 Task: Create a due date automation trigger when advanced on, on the monday after a card is due add fields with custom field "Resume" set to a date less than 1 working days ago at 11:00 AM.
Action: Mouse moved to (1128, 350)
Screenshot: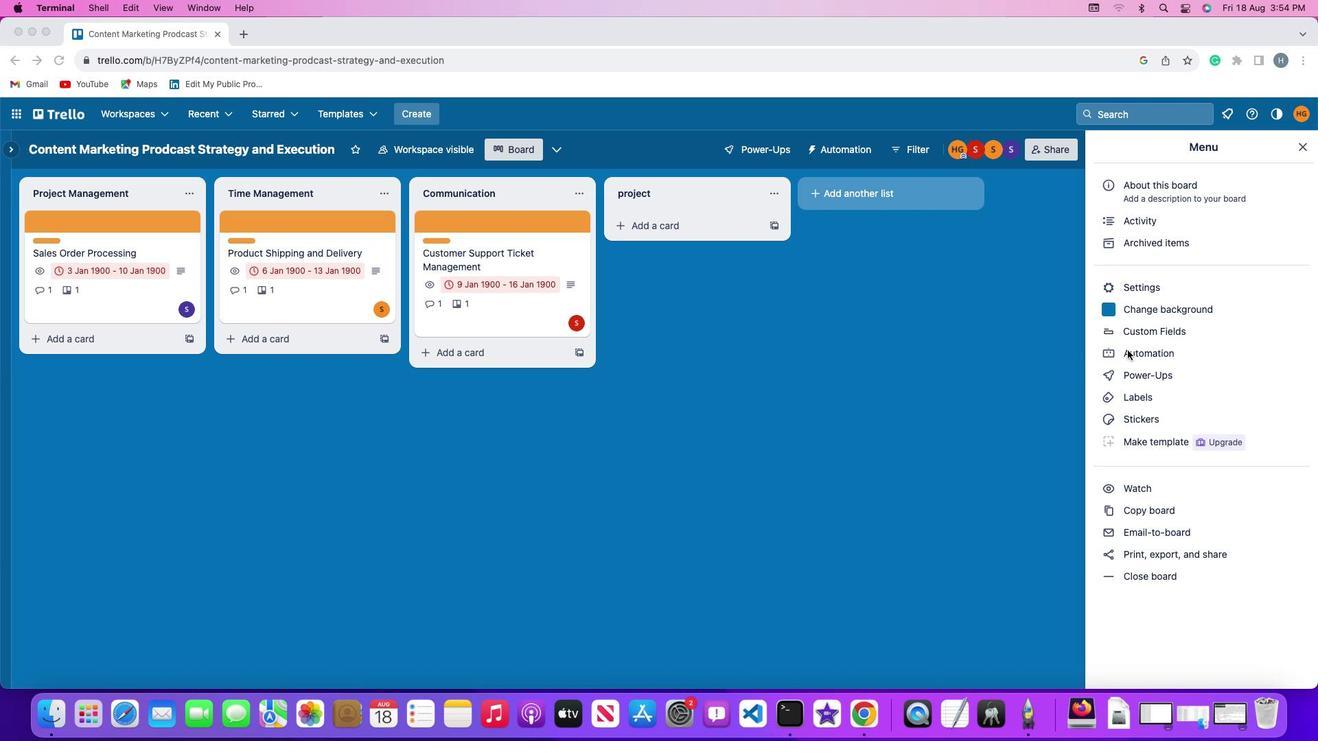 
Action: Mouse pressed left at (1128, 350)
Screenshot: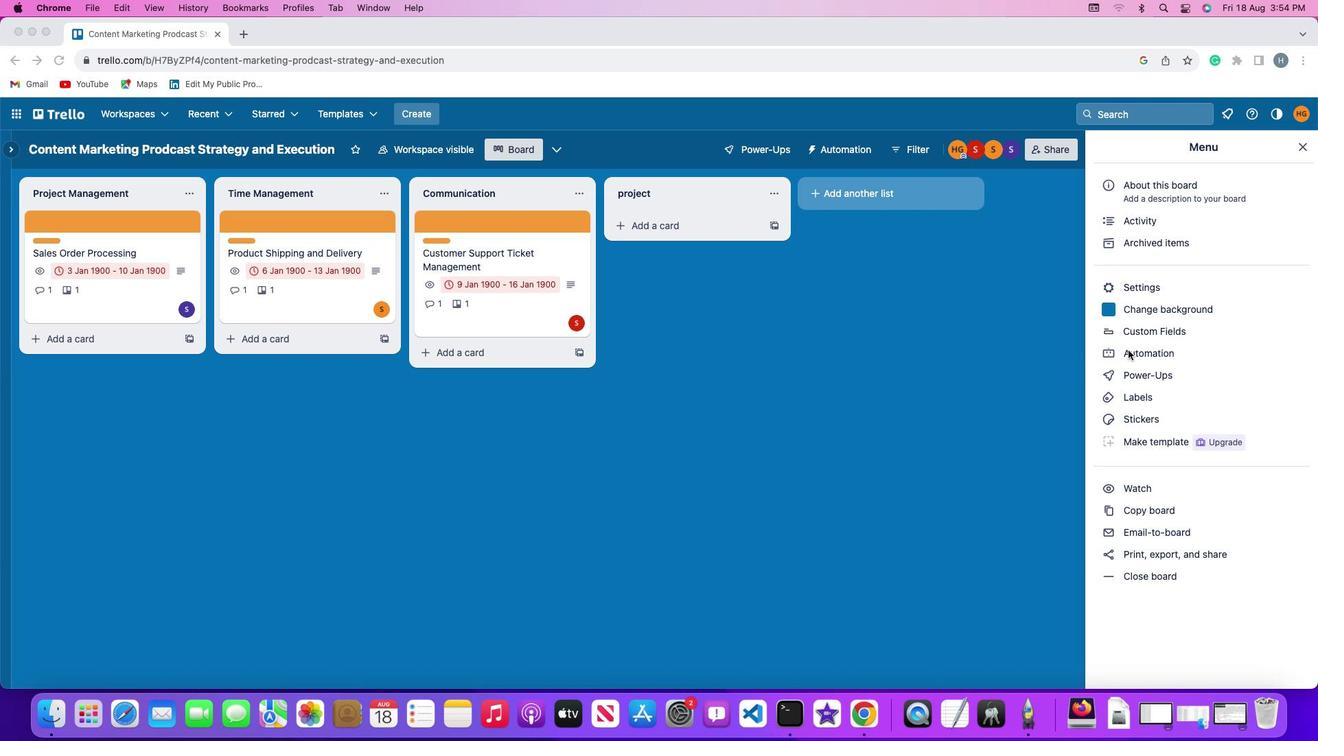 
Action: Mouse pressed left at (1128, 350)
Screenshot: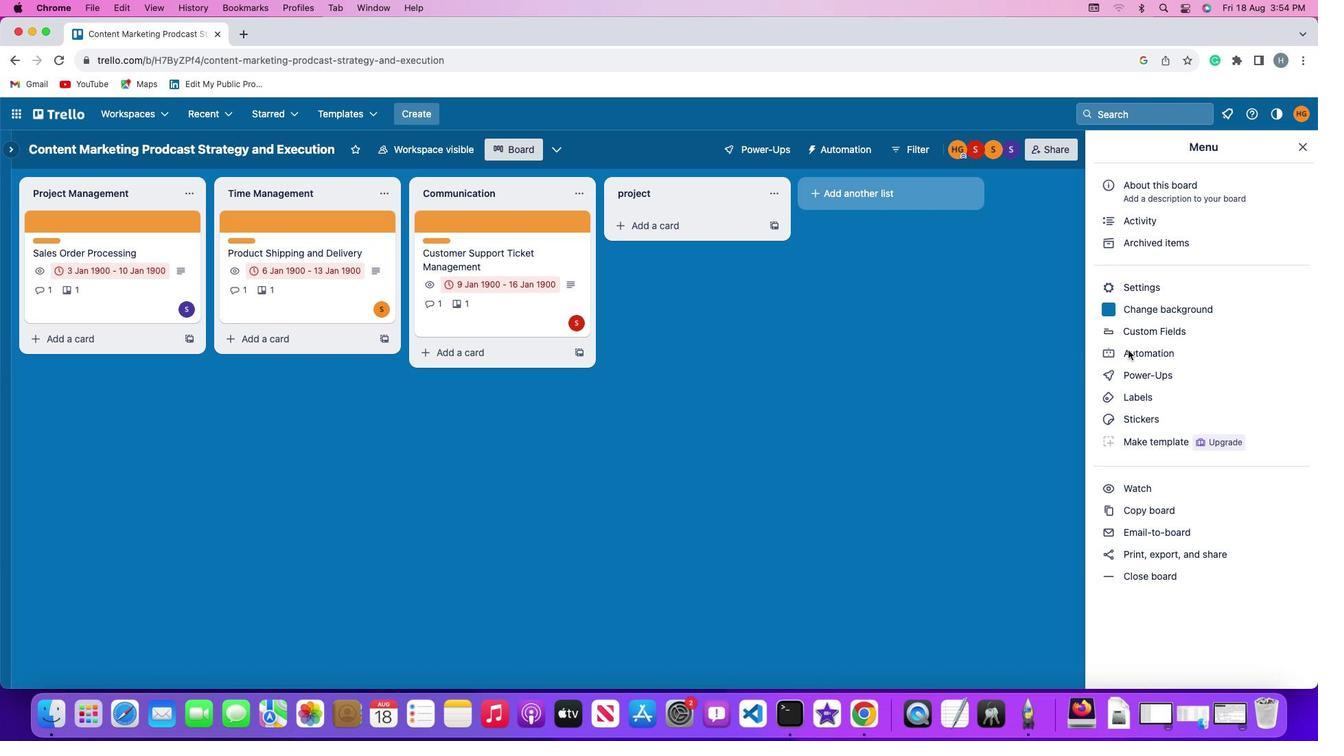 
Action: Mouse moved to (82, 320)
Screenshot: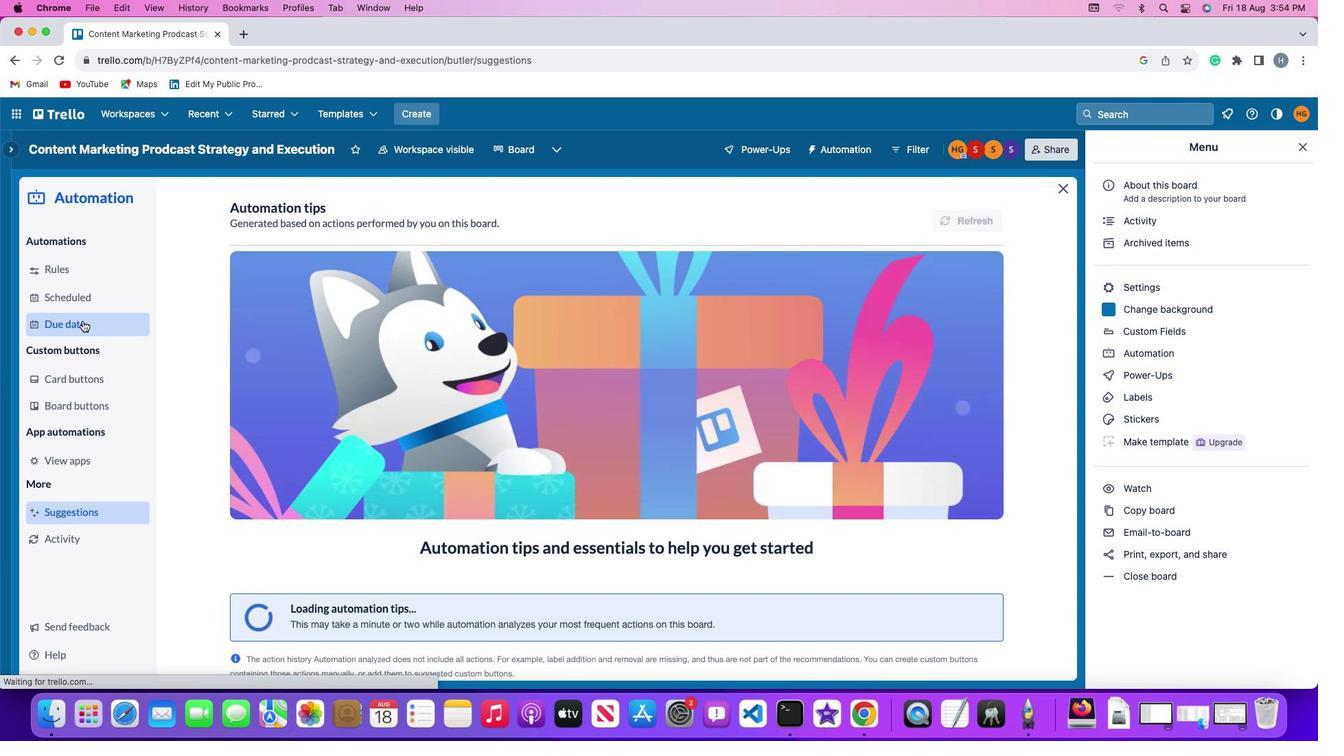 
Action: Mouse pressed left at (82, 320)
Screenshot: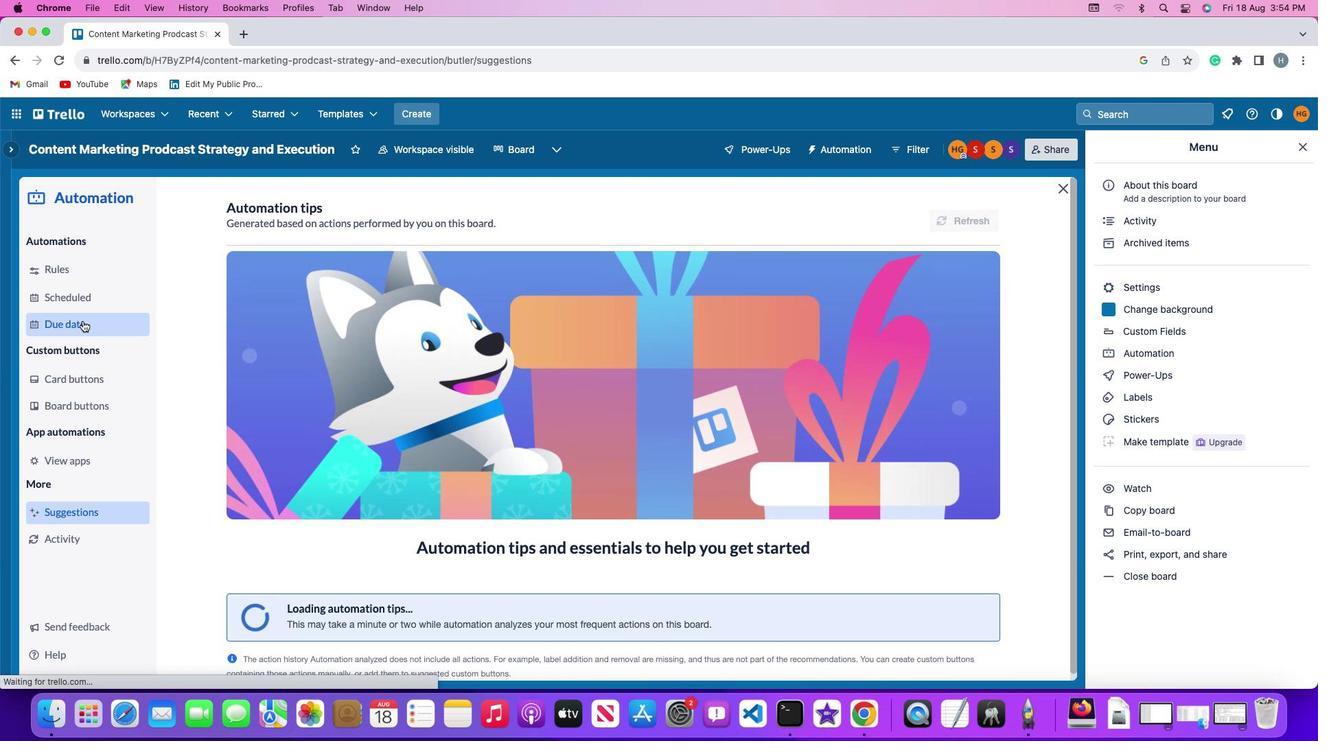 
Action: Mouse moved to (936, 210)
Screenshot: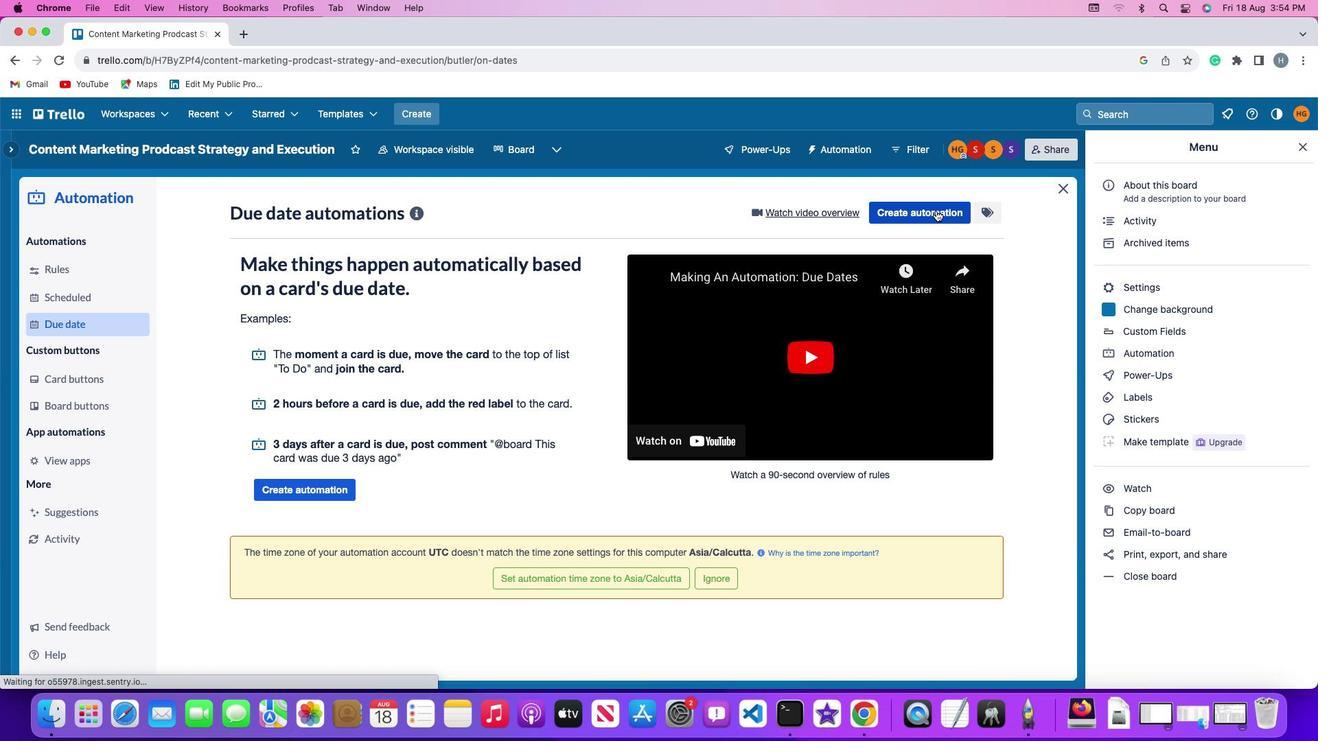 
Action: Mouse pressed left at (936, 210)
Screenshot: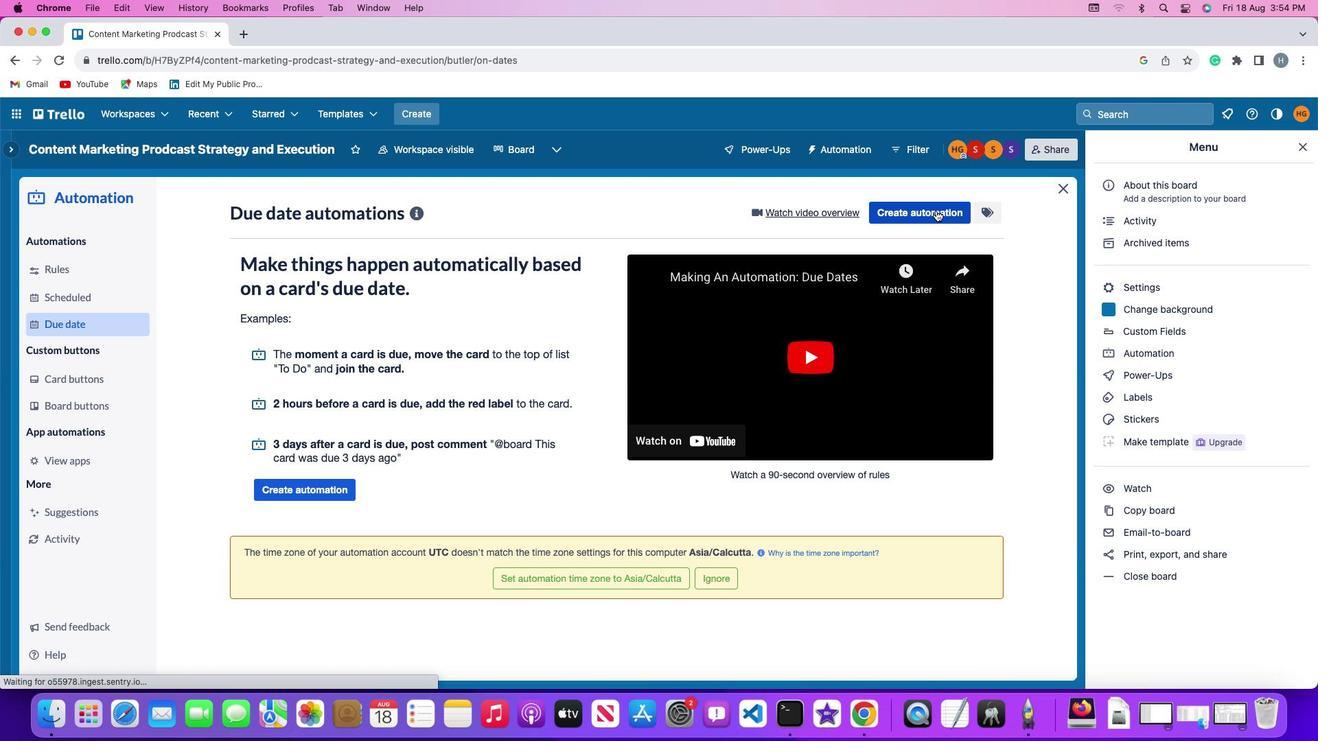 
Action: Mouse moved to (247, 343)
Screenshot: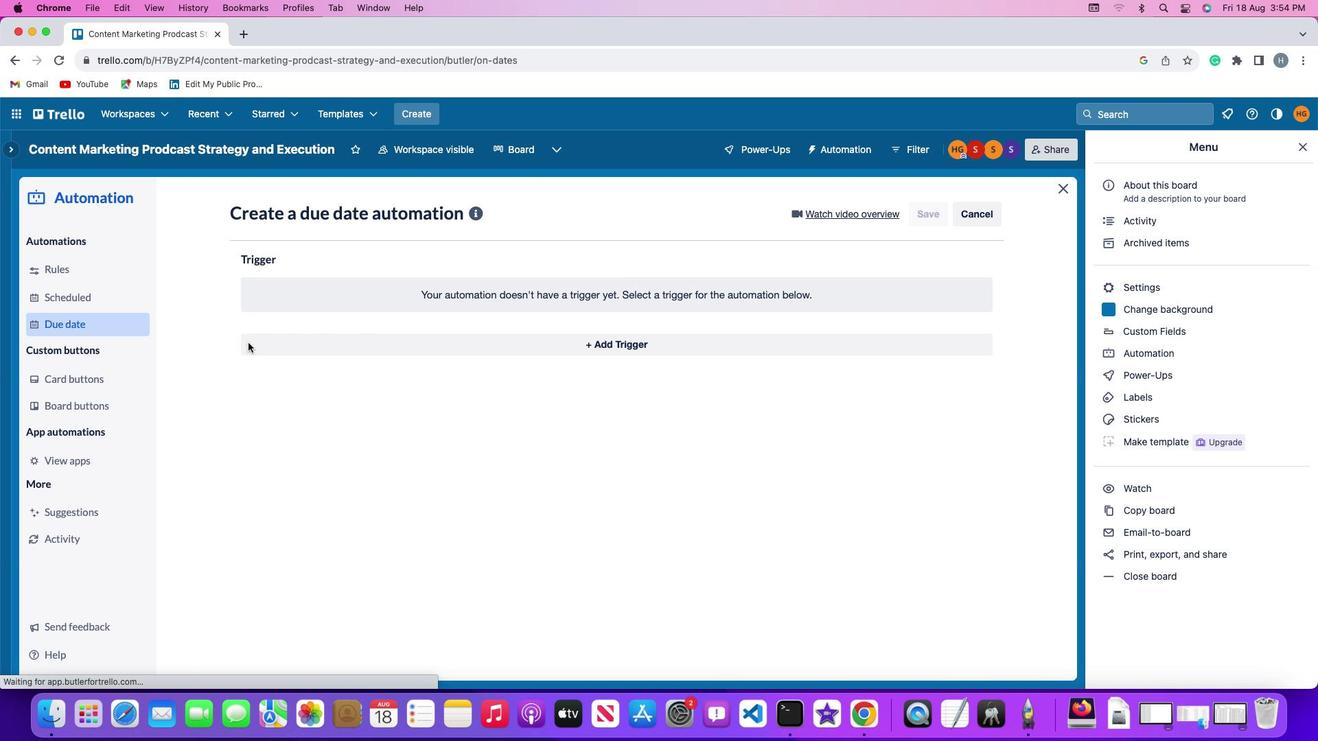 
Action: Mouse pressed left at (247, 343)
Screenshot: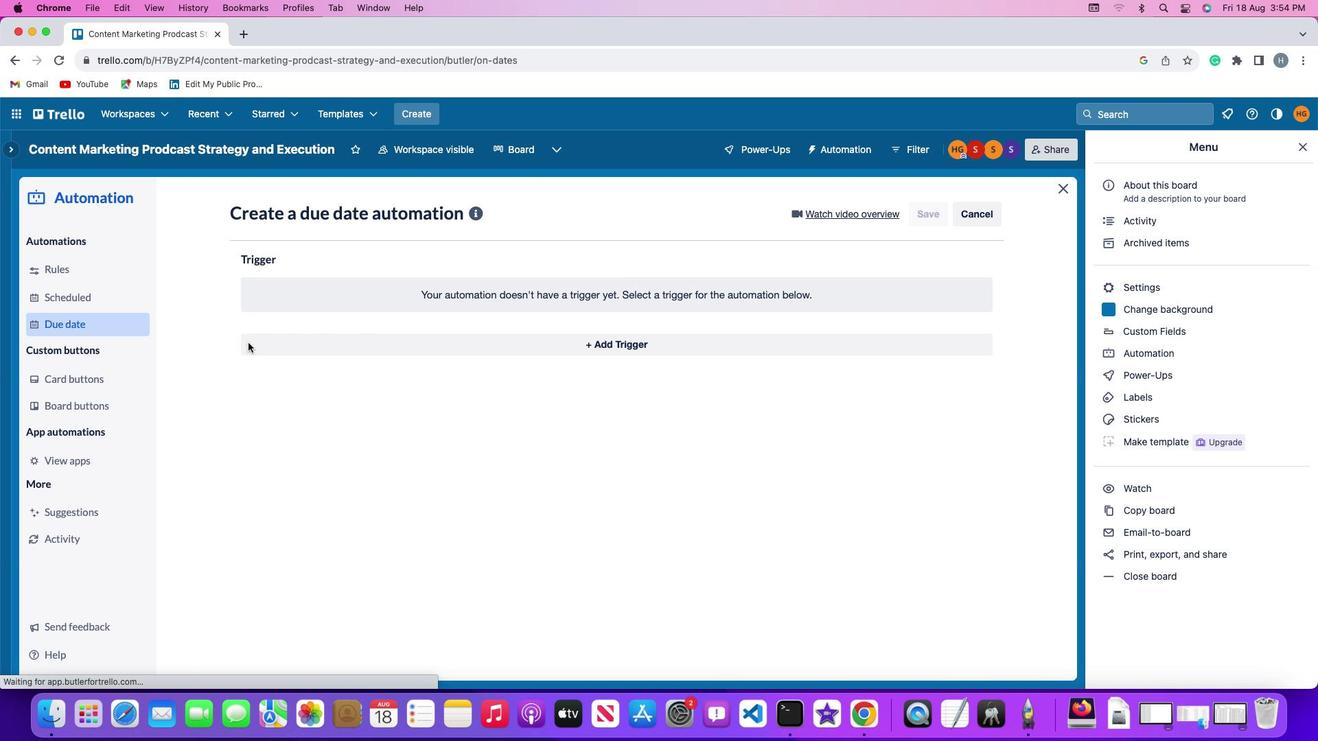 
Action: Mouse moved to (307, 596)
Screenshot: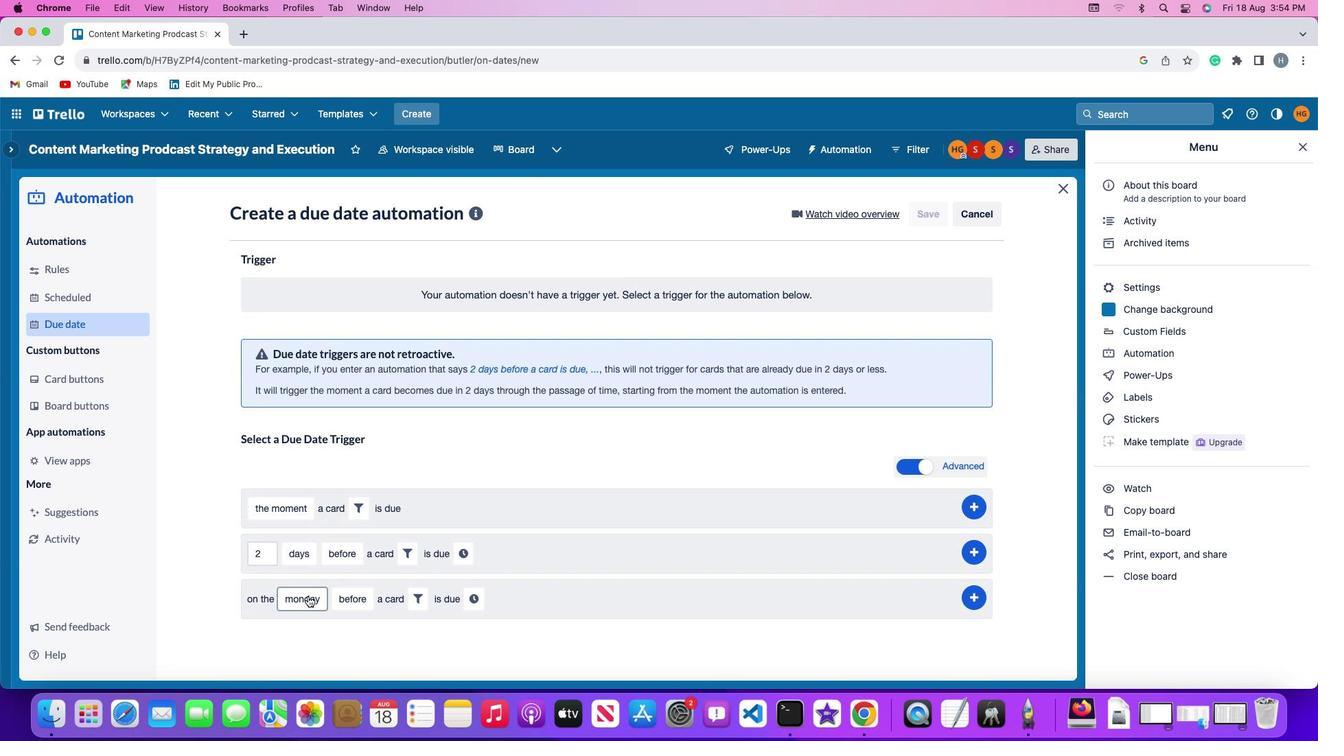 
Action: Mouse pressed left at (307, 596)
Screenshot: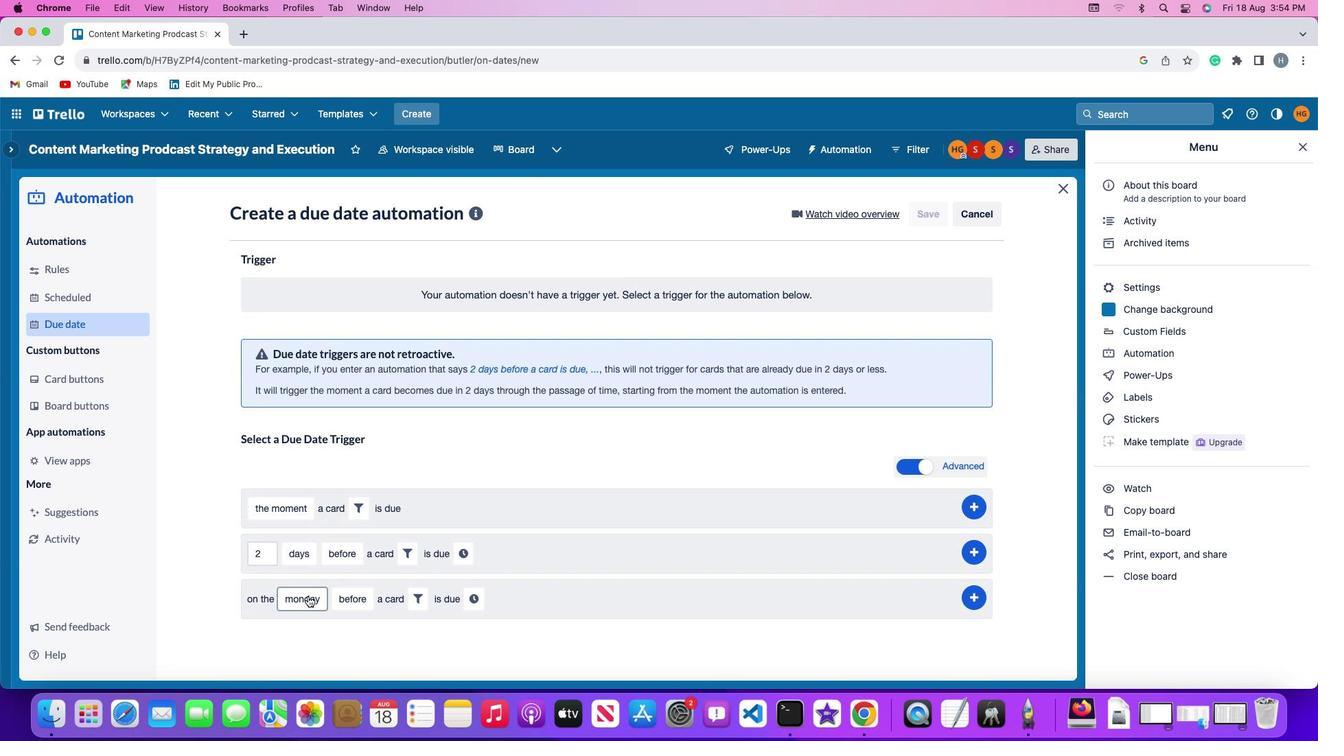 
Action: Mouse moved to (329, 408)
Screenshot: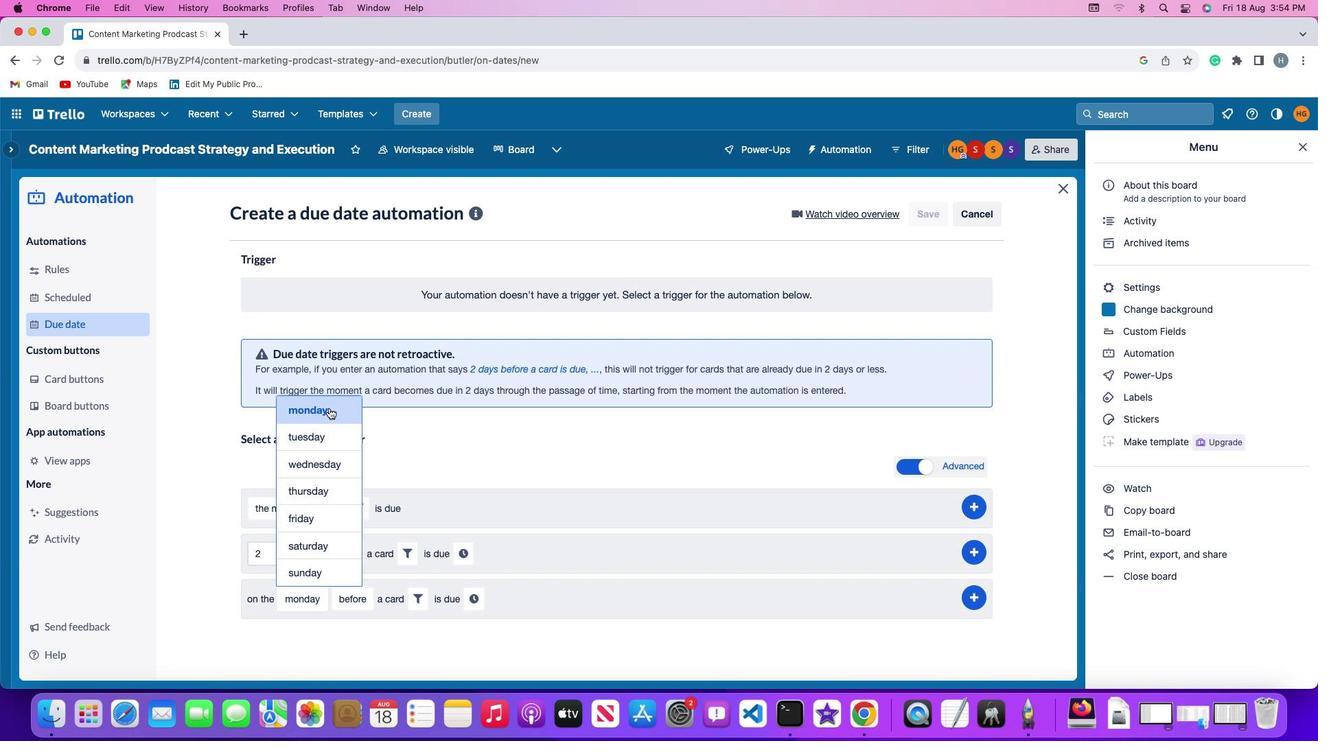 
Action: Mouse pressed left at (329, 408)
Screenshot: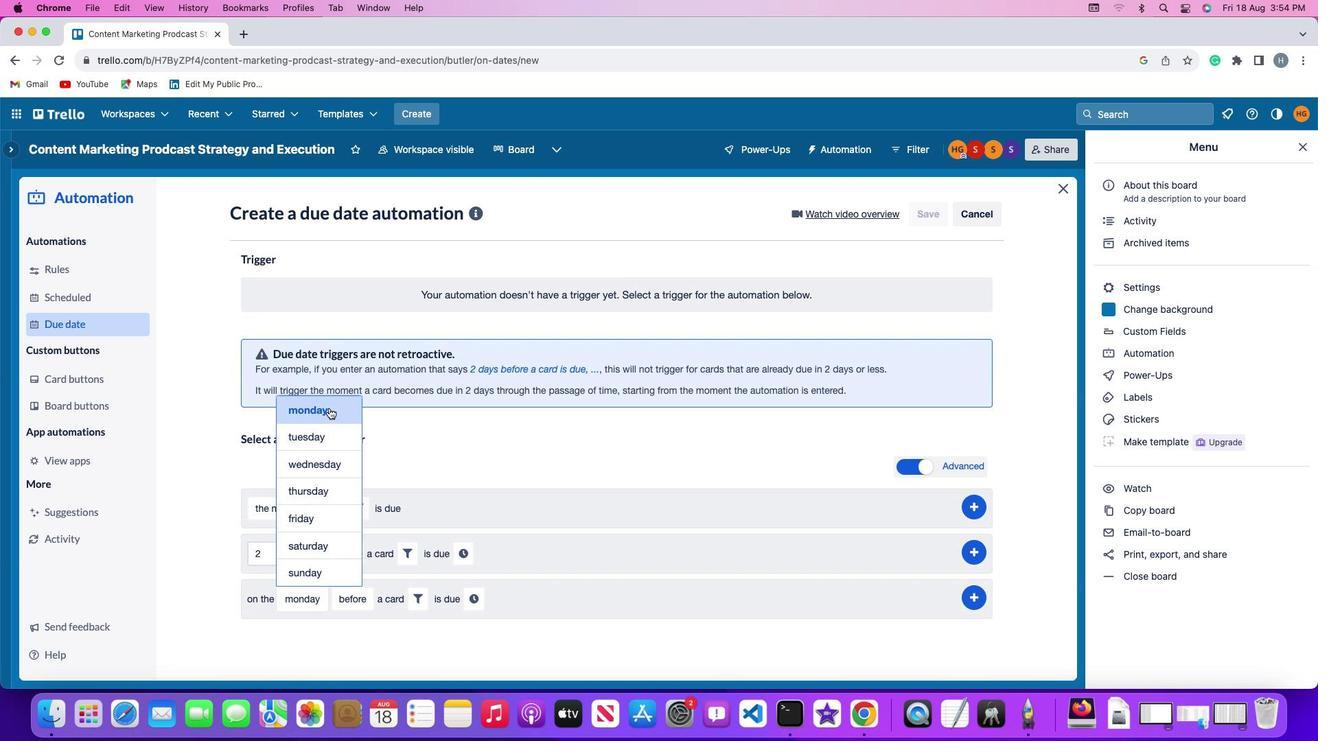 
Action: Mouse moved to (356, 595)
Screenshot: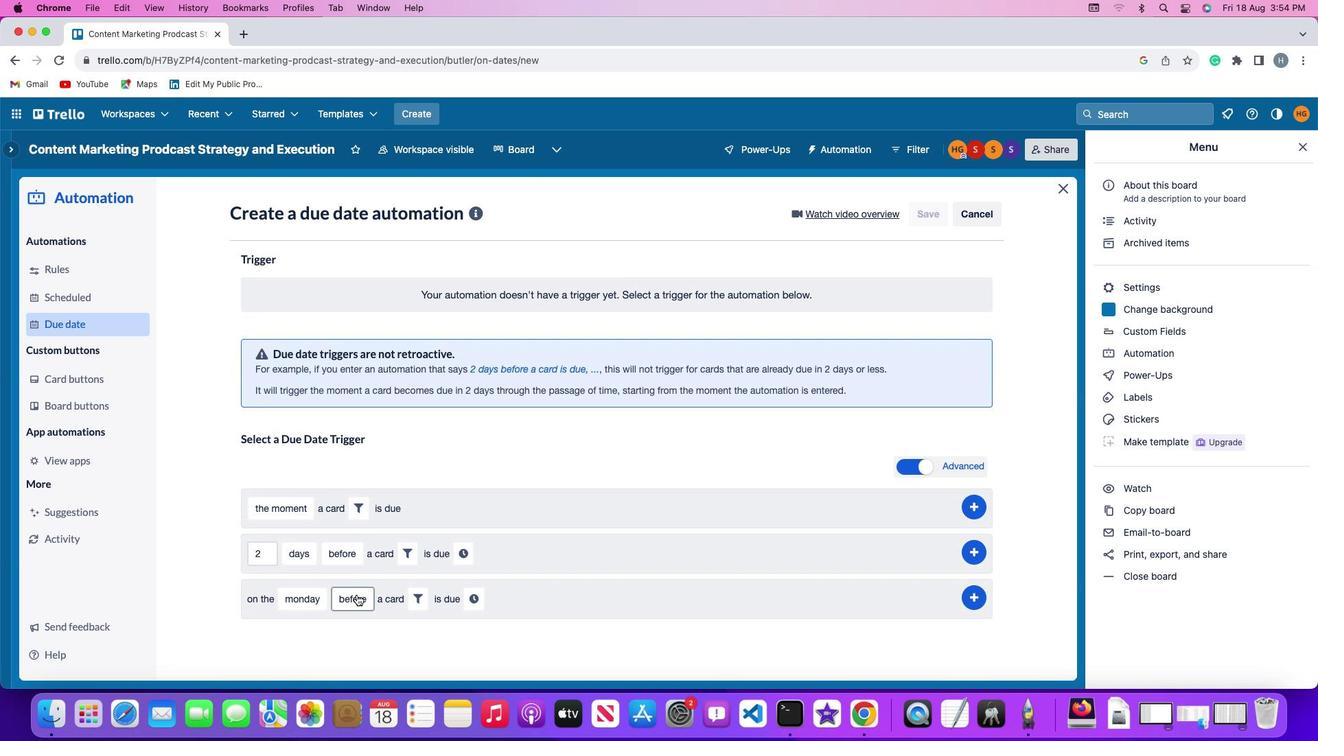 
Action: Mouse pressed left at (356, 595)
Screenshot: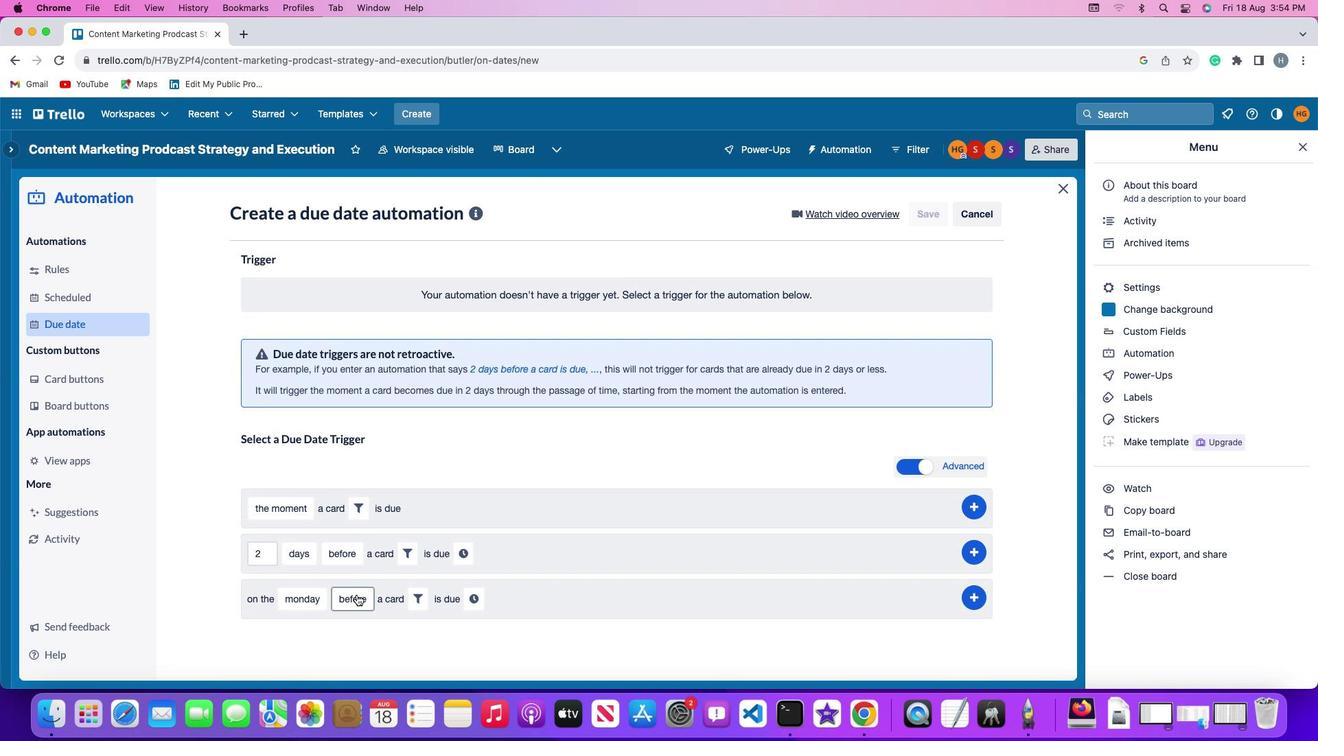 
Action: Mouse moved to (377, 513)
Screenshot: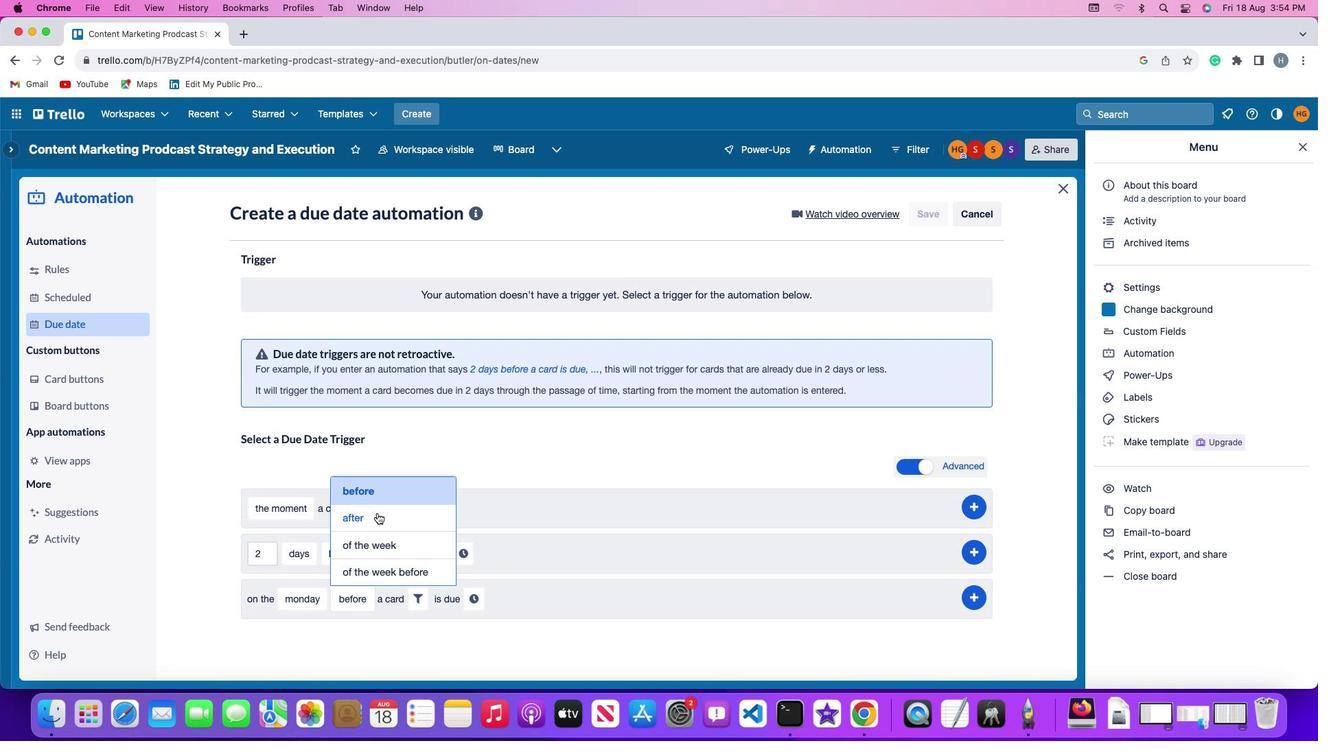 
Action: Mouse pressed left at (377, 513)
Screenshot: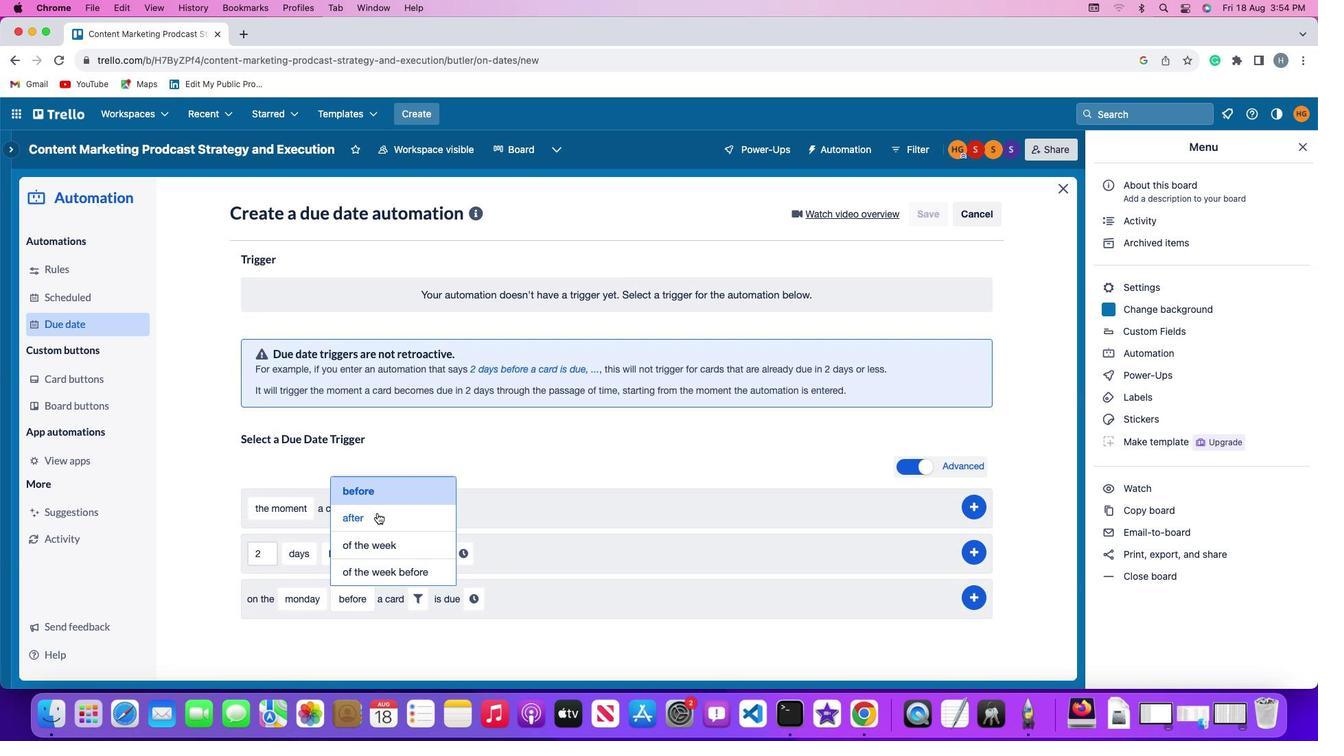 
Action: Mouse moved to (416, 602)
Screenshot: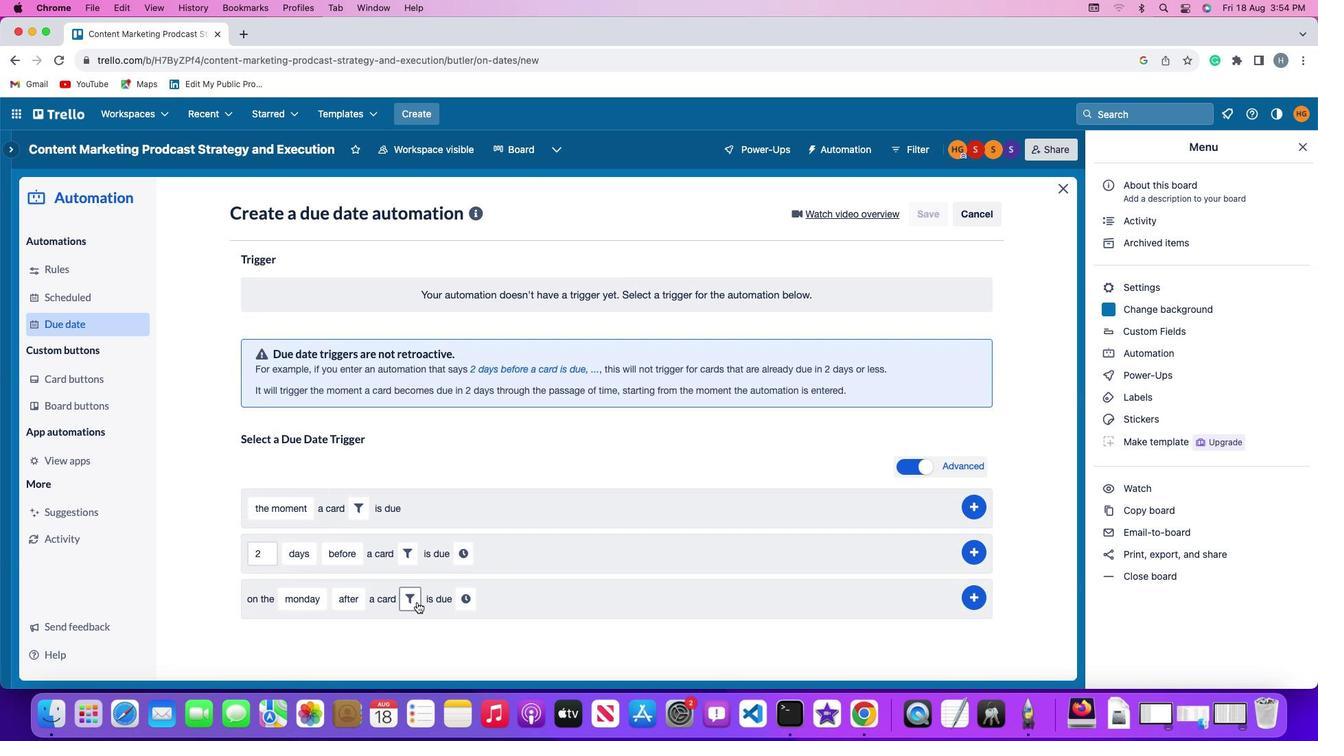 
Action: Mouse pressed left at (416, 602)
Screenshot: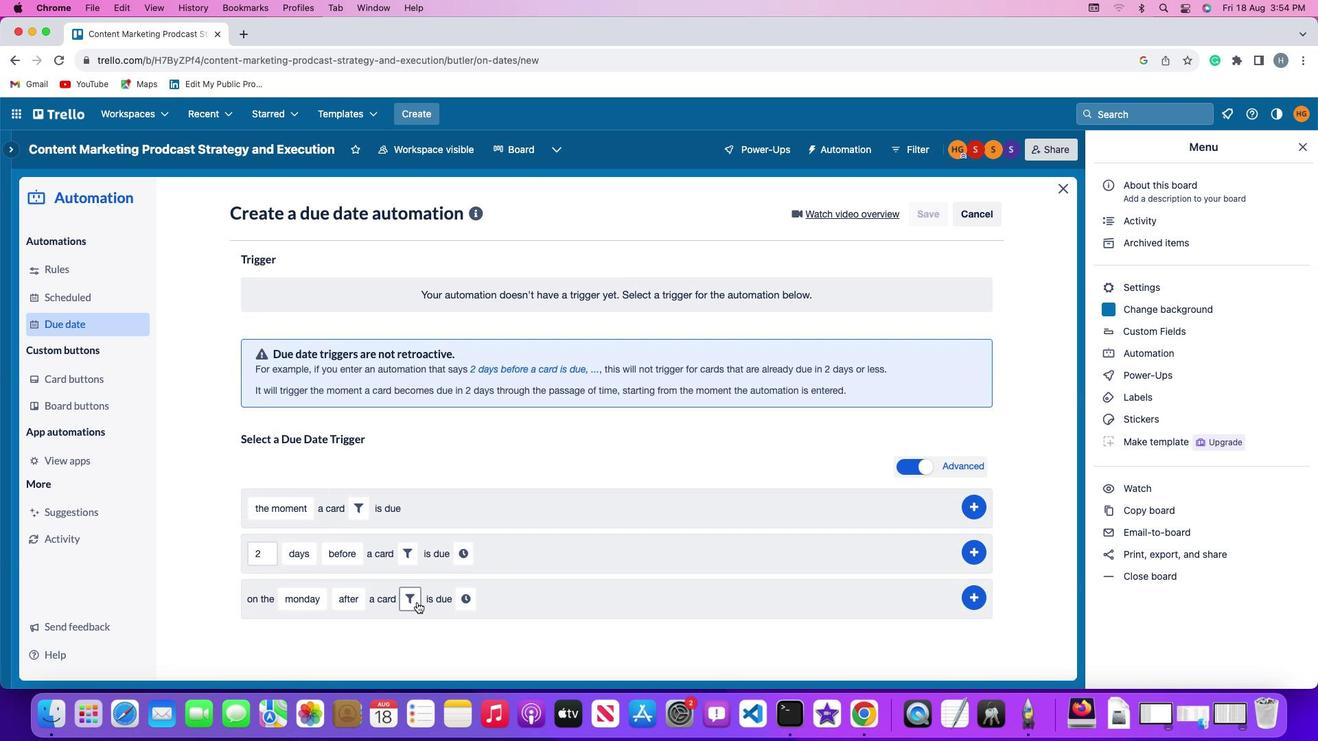 
Action: Mouse moved to (373, 651)
Screenshot: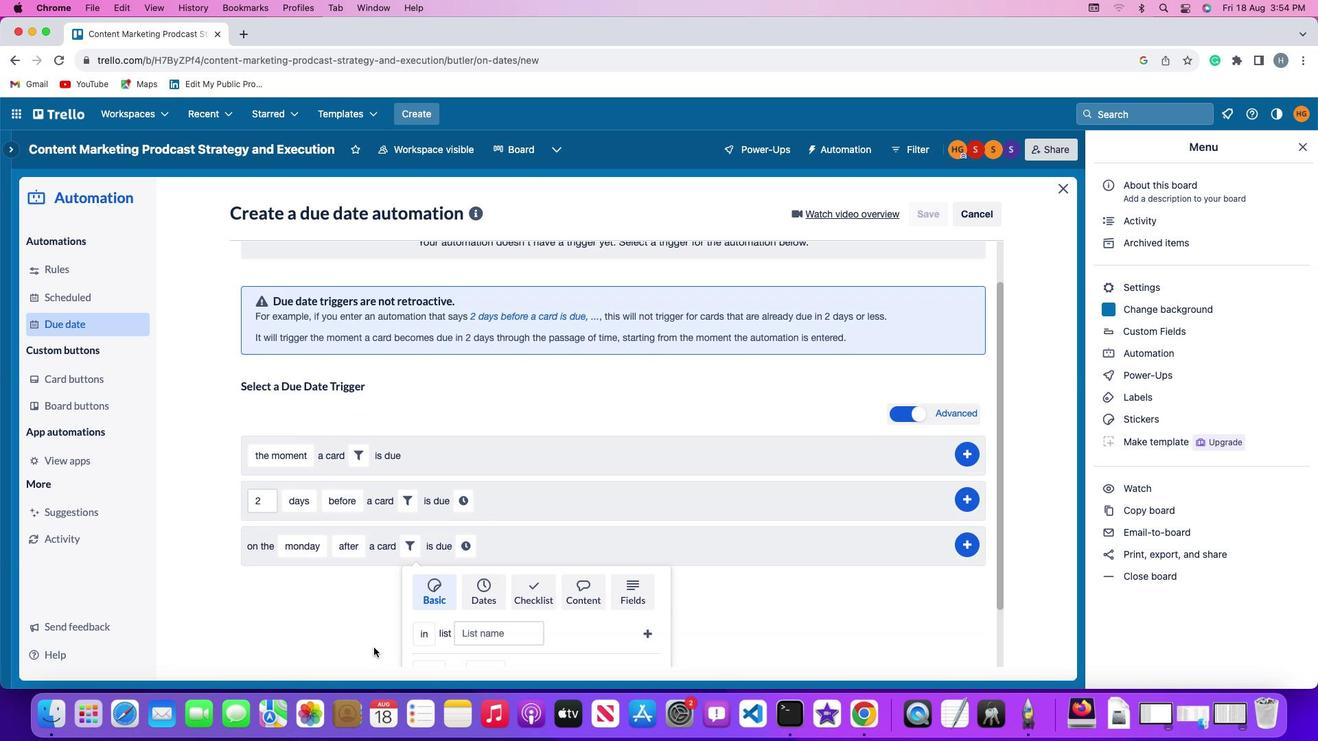 
Action: Mouse scrolled (373, 651) with delta (0, 0)
Screenshot: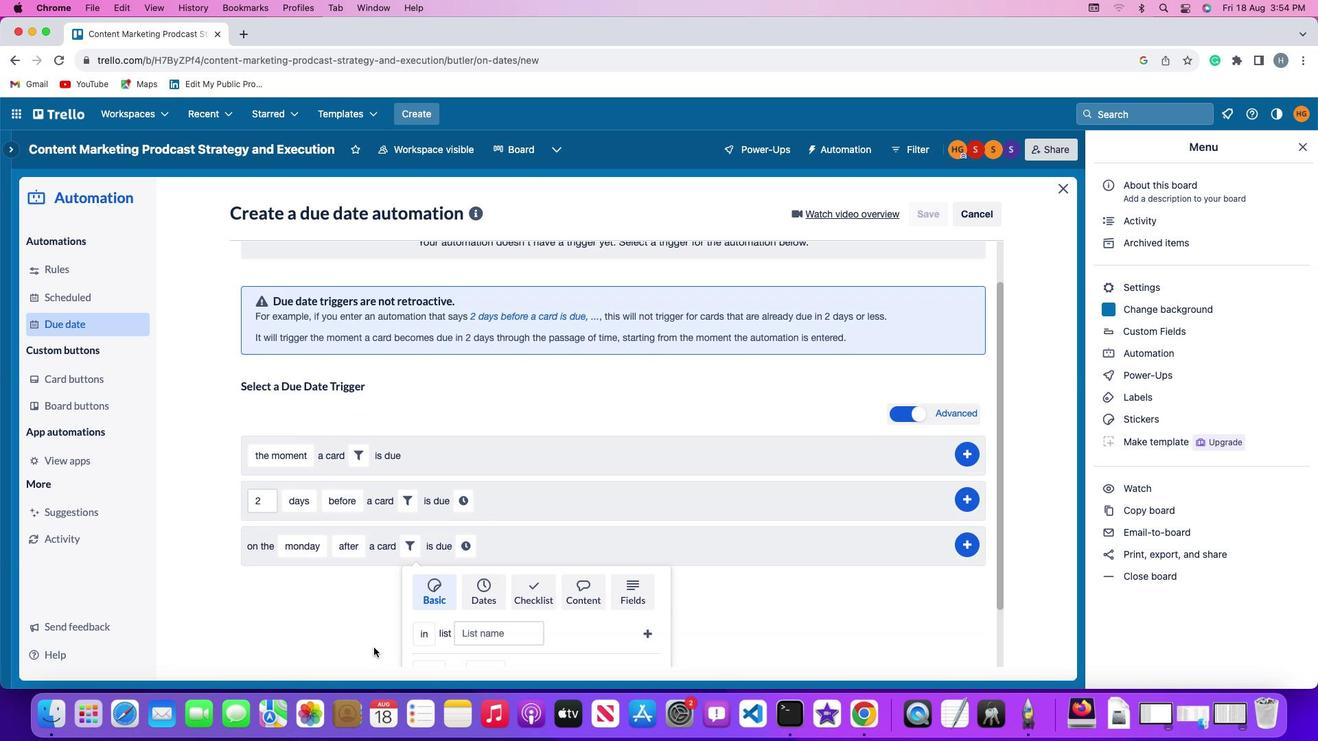 
Action: Mouse scrolled (373, 651) with delta (0, 0)
Screenshot: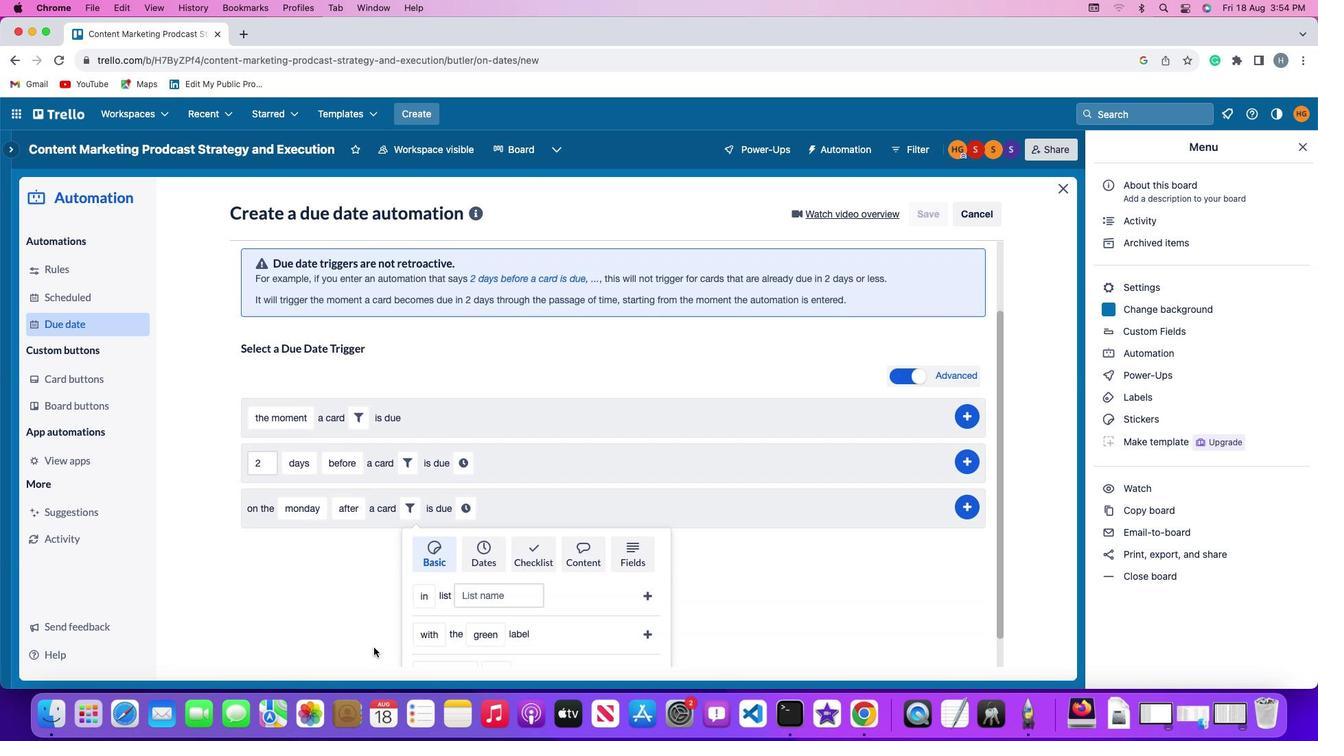 
Action: Mouse moved to (373, 651)
Screenshot: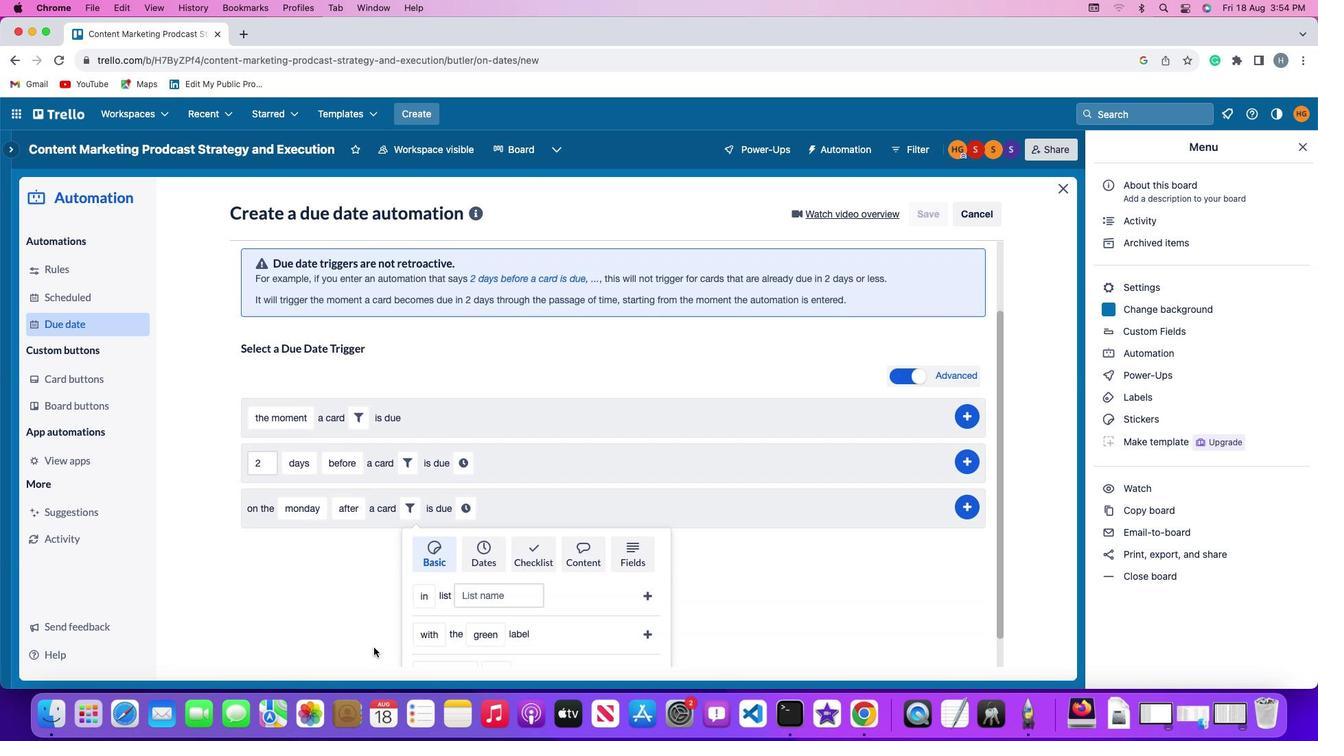
Action: Mouse scrolled (373, 651) with delta (0, -2)
Screenshot: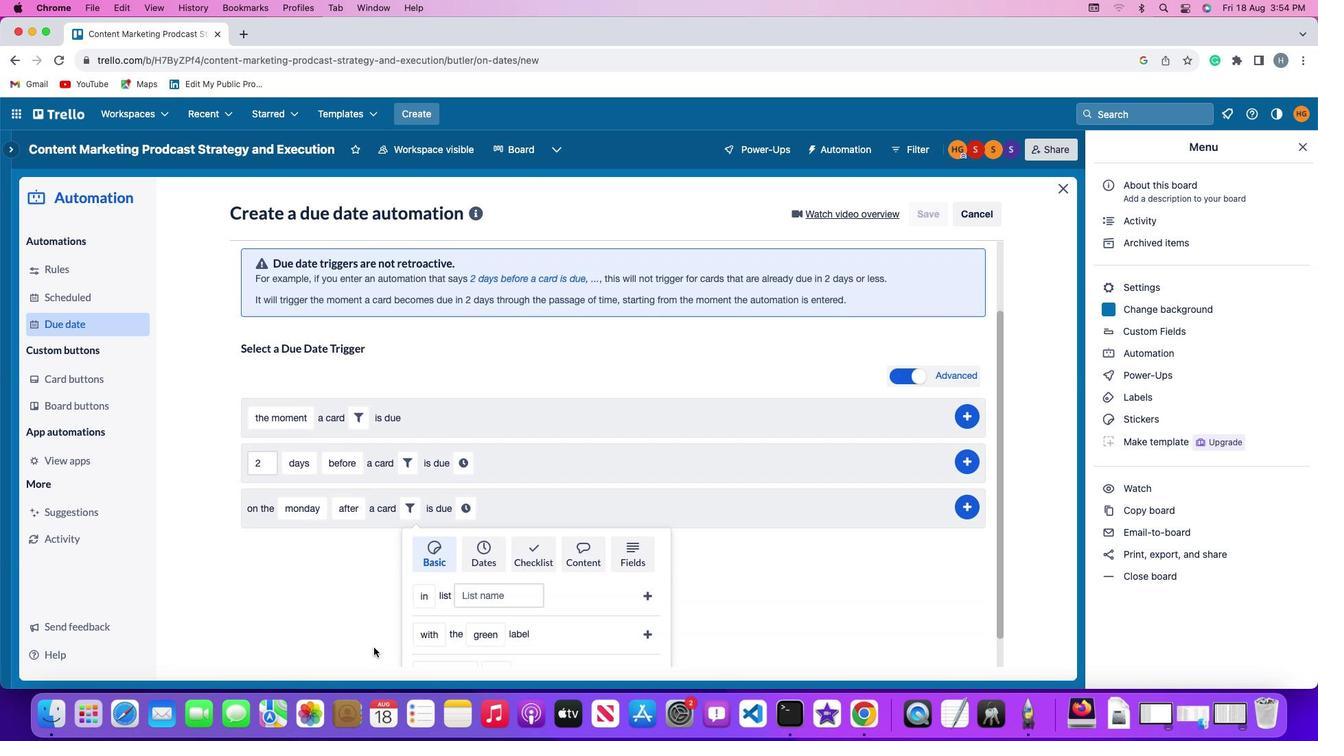 
Action: Mouse moved to (373, 650)
Screenshot: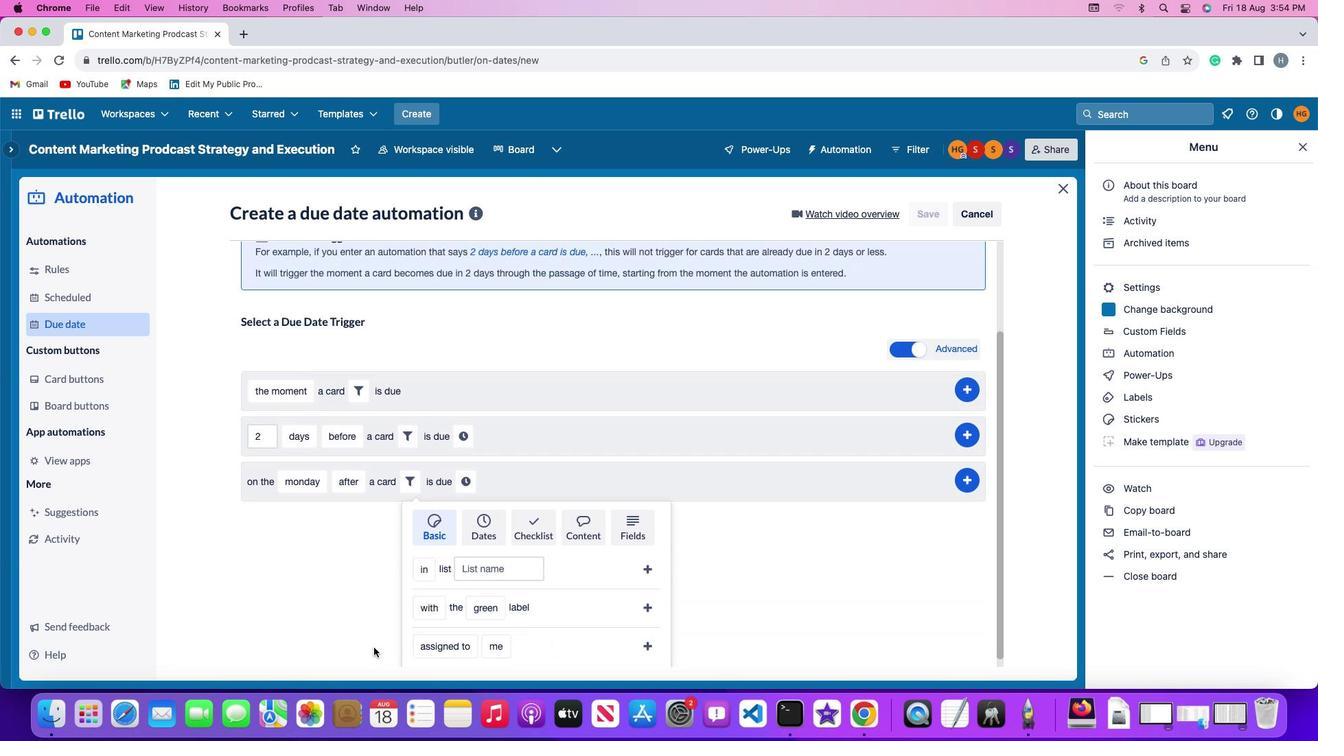 
Action: Mouse scrolled (373, 650) with delta (0, -3)
Screenshot: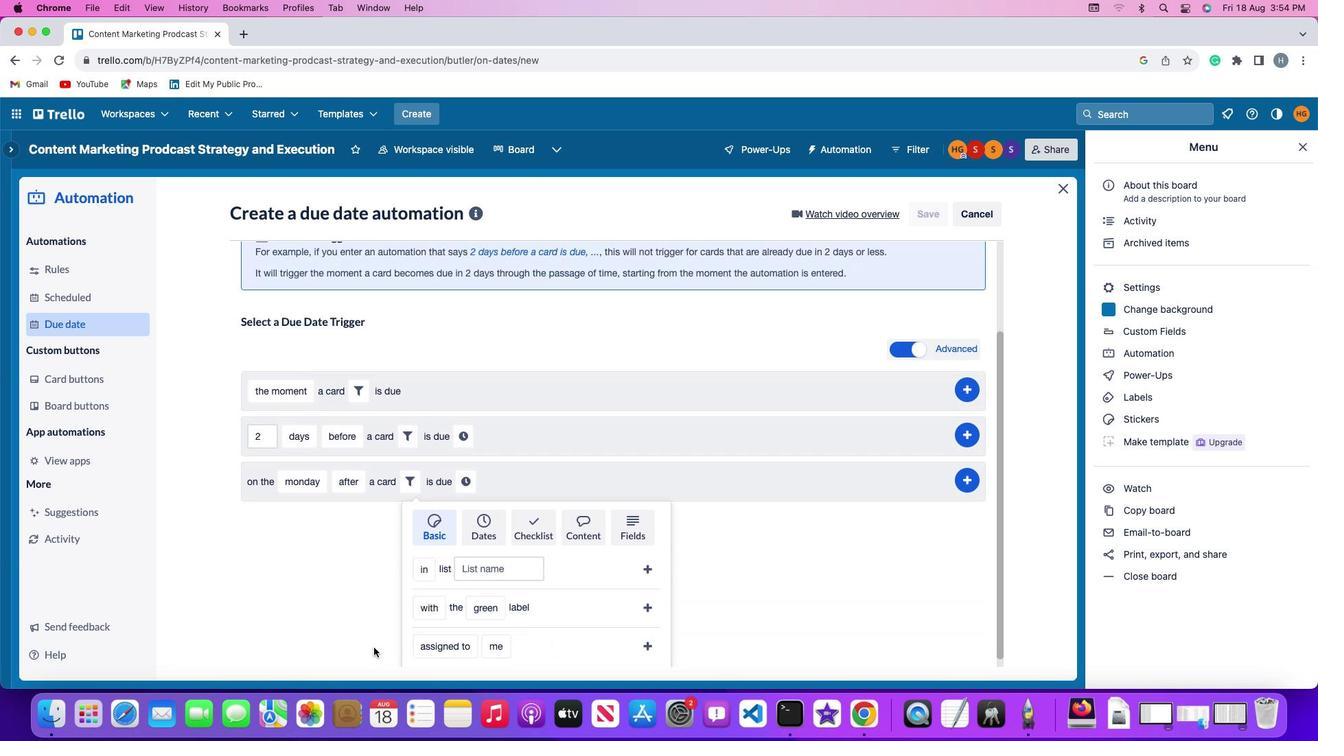 
Action: Mouse moved to (373, 647)
Screenshot: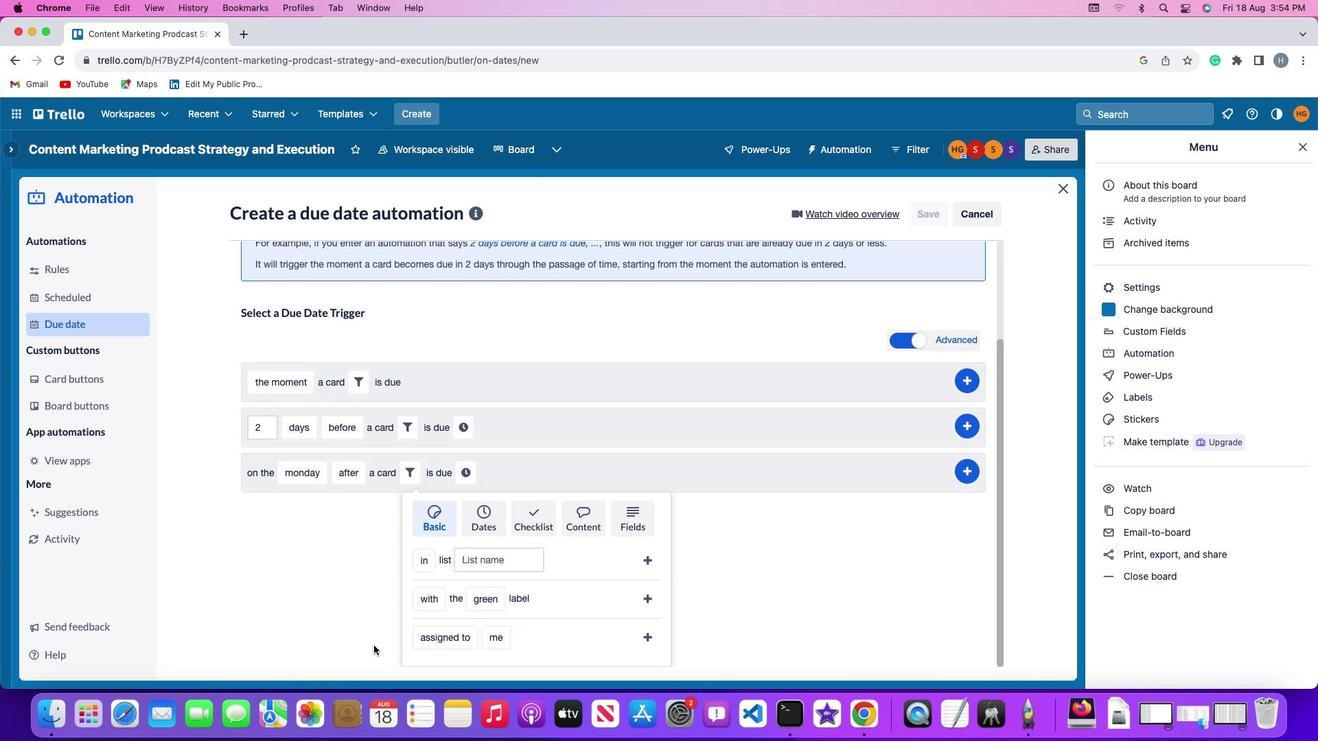 
Action: Mouse scrolled (373, 647) with delta (0, 0)
Screenshot: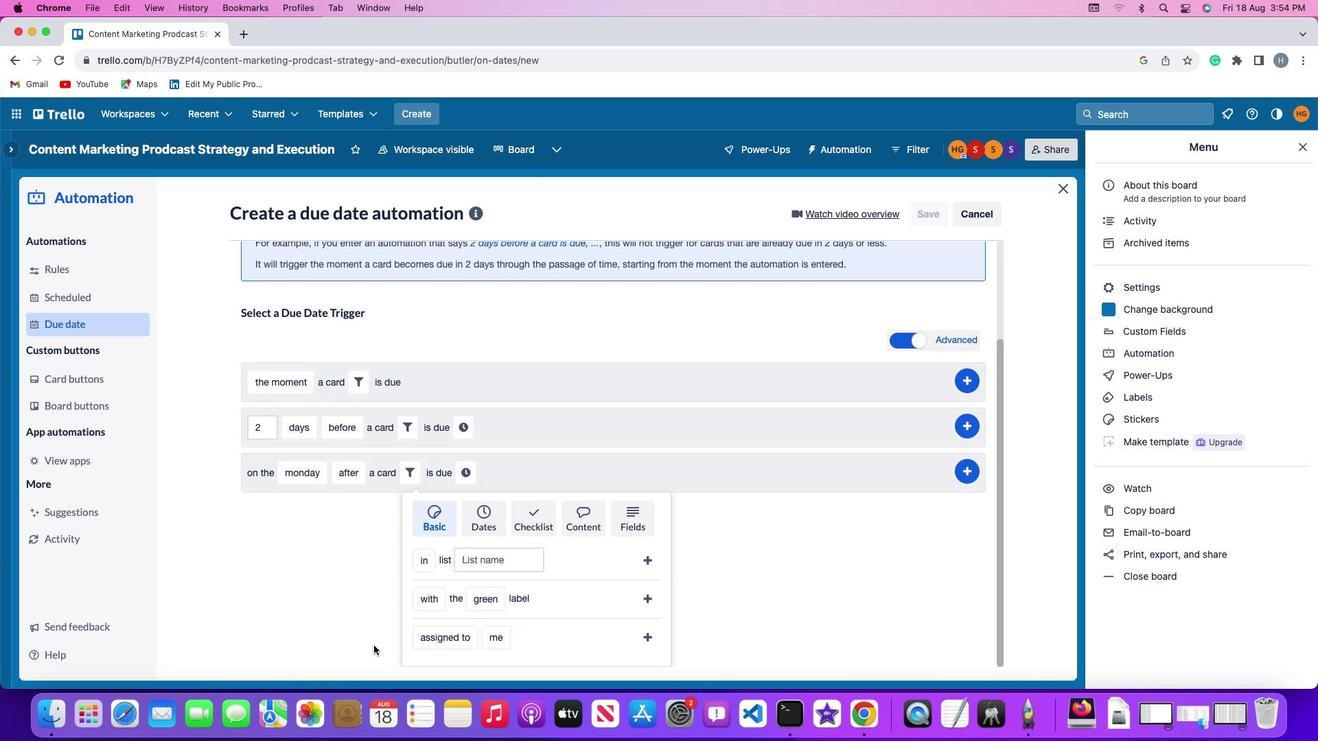 
Action: Mouse moved to (373, 646)
Screenshot: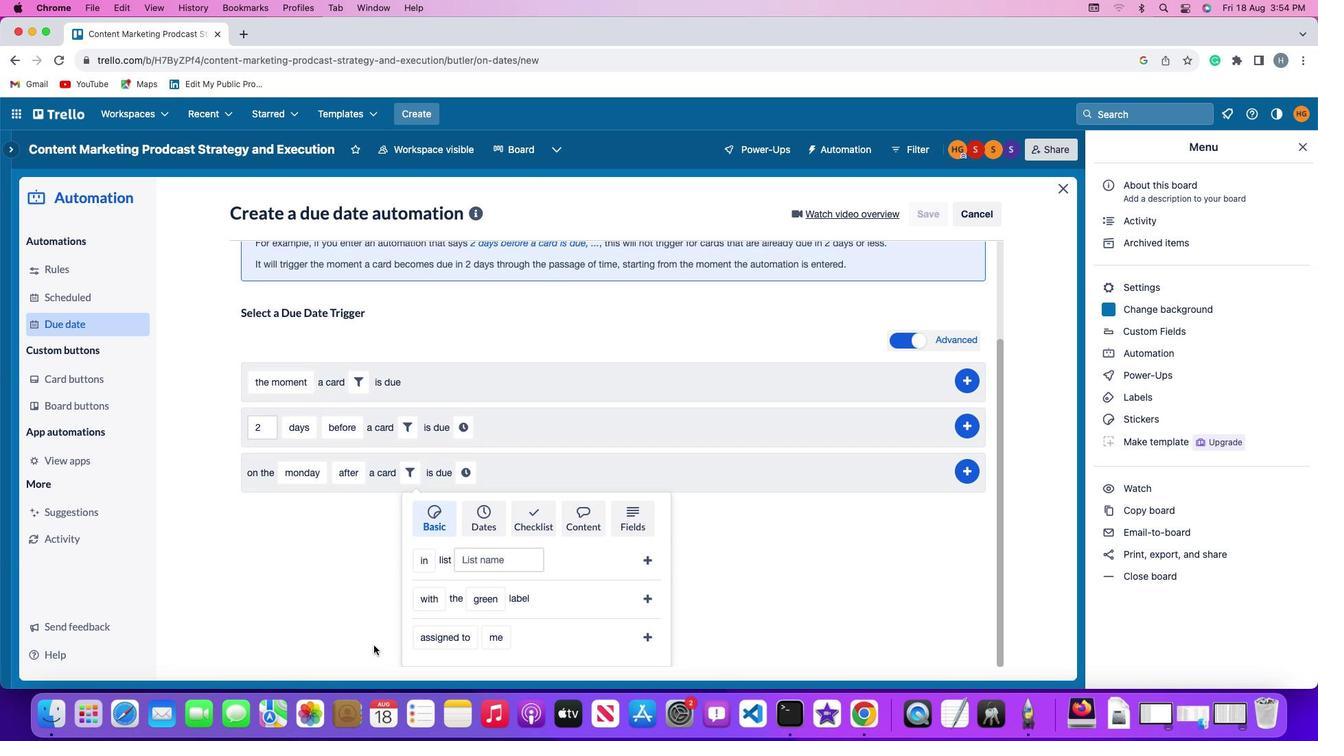 
Action: Mouse scrolled (373, 646) with delta (0, 0)
Screenshot: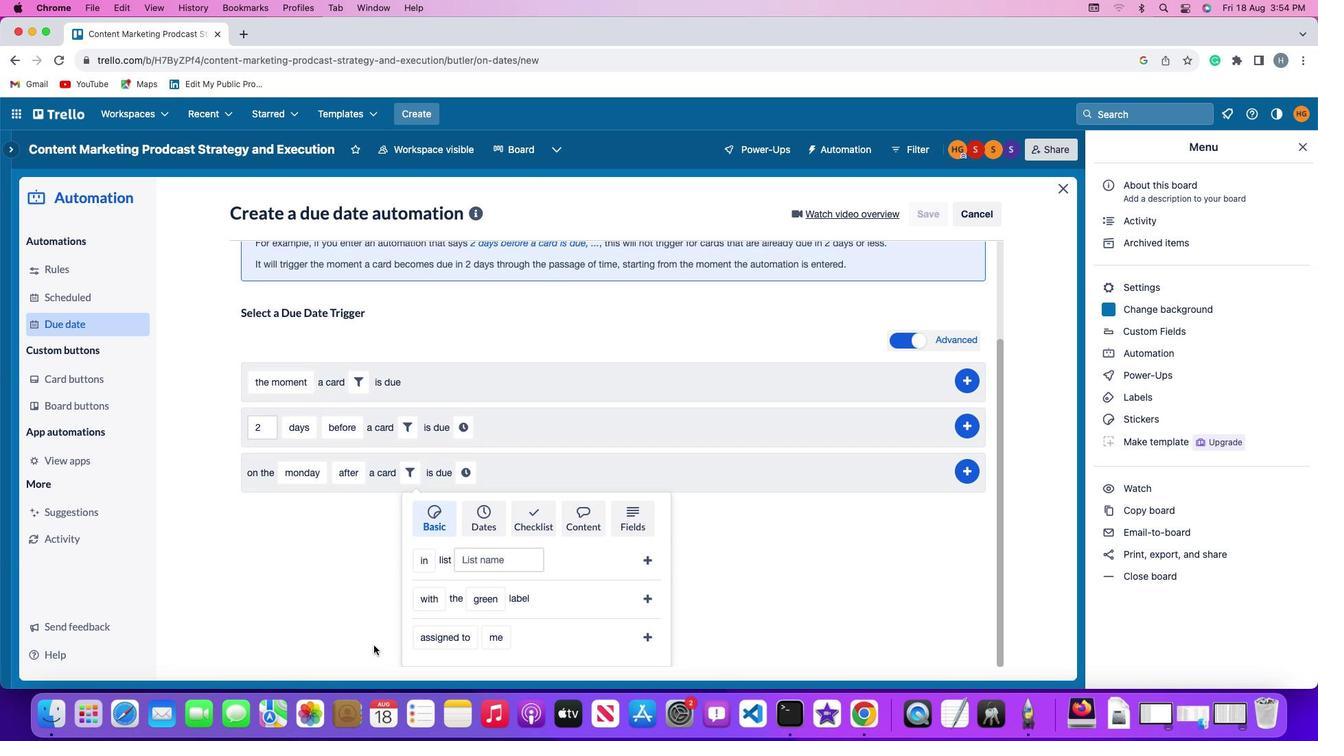 
Action: Mouse scrolled (373, 646) with delta (0, -2)
Screenshot: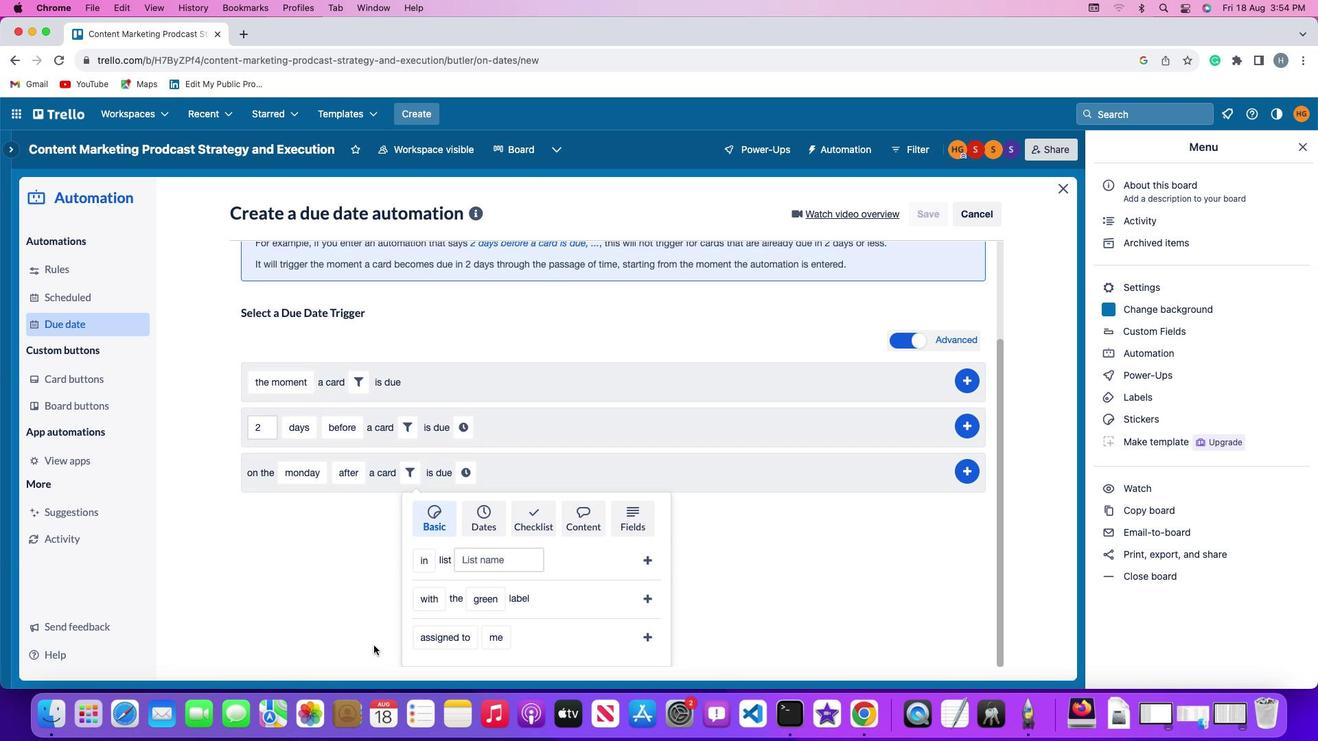 
Action: Mouse scrolled (373, 646) with delta (0, -3)
Screenshot: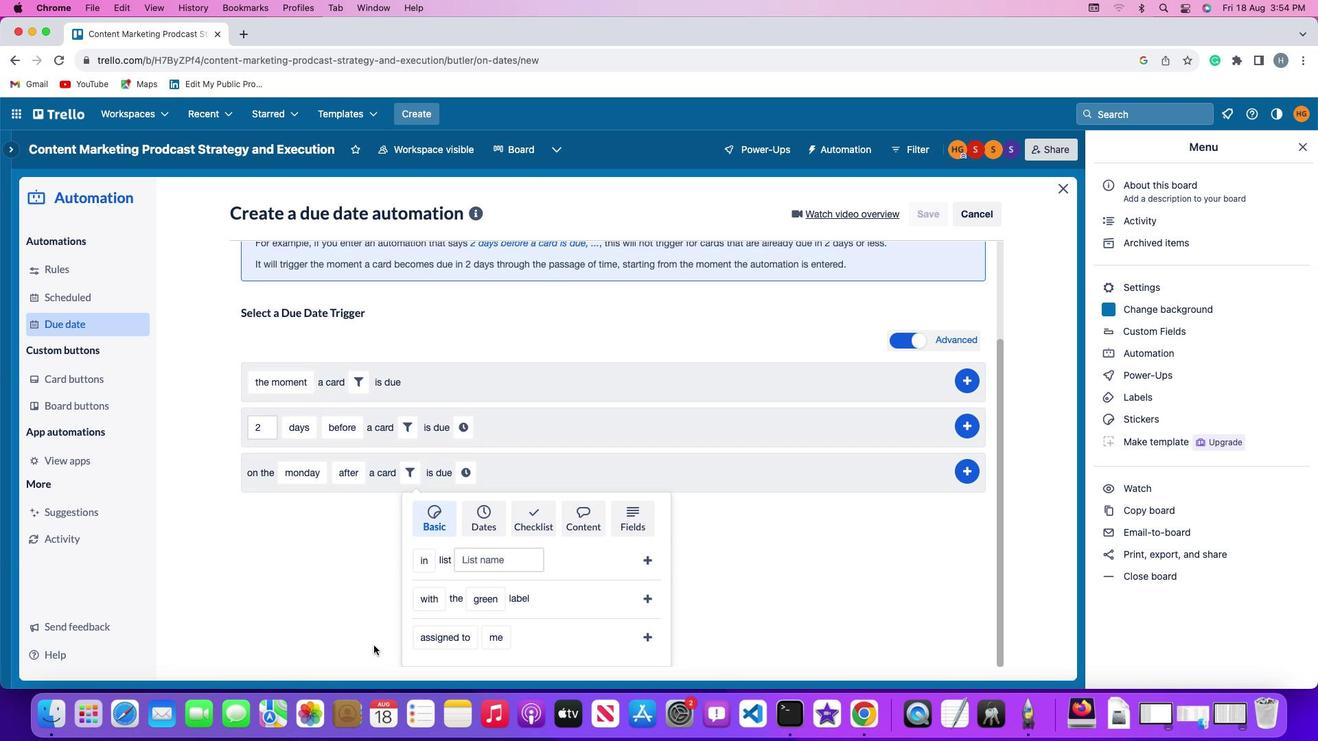 
Action: Mouse scrolled (373, 646) with delta (0, -3)
Screenshot: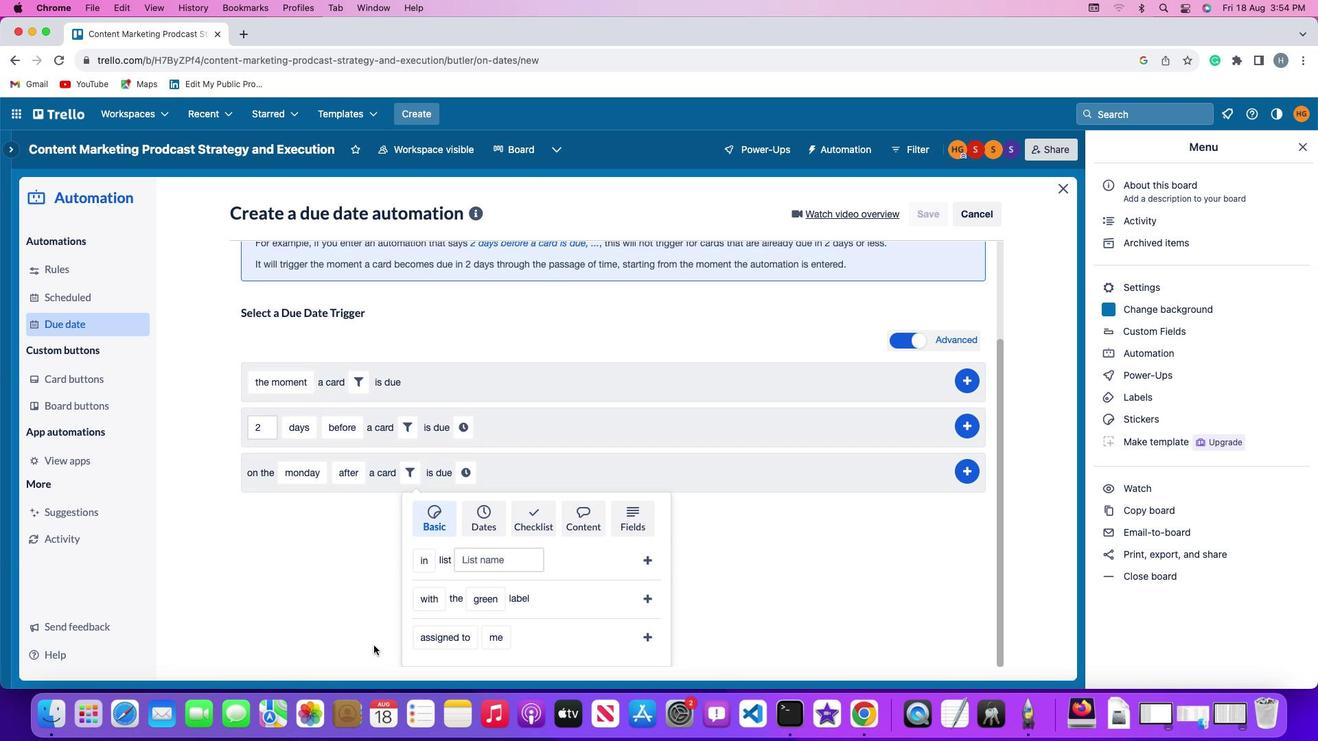 
Action: Mouse moved to (633, 511)
Screenshot: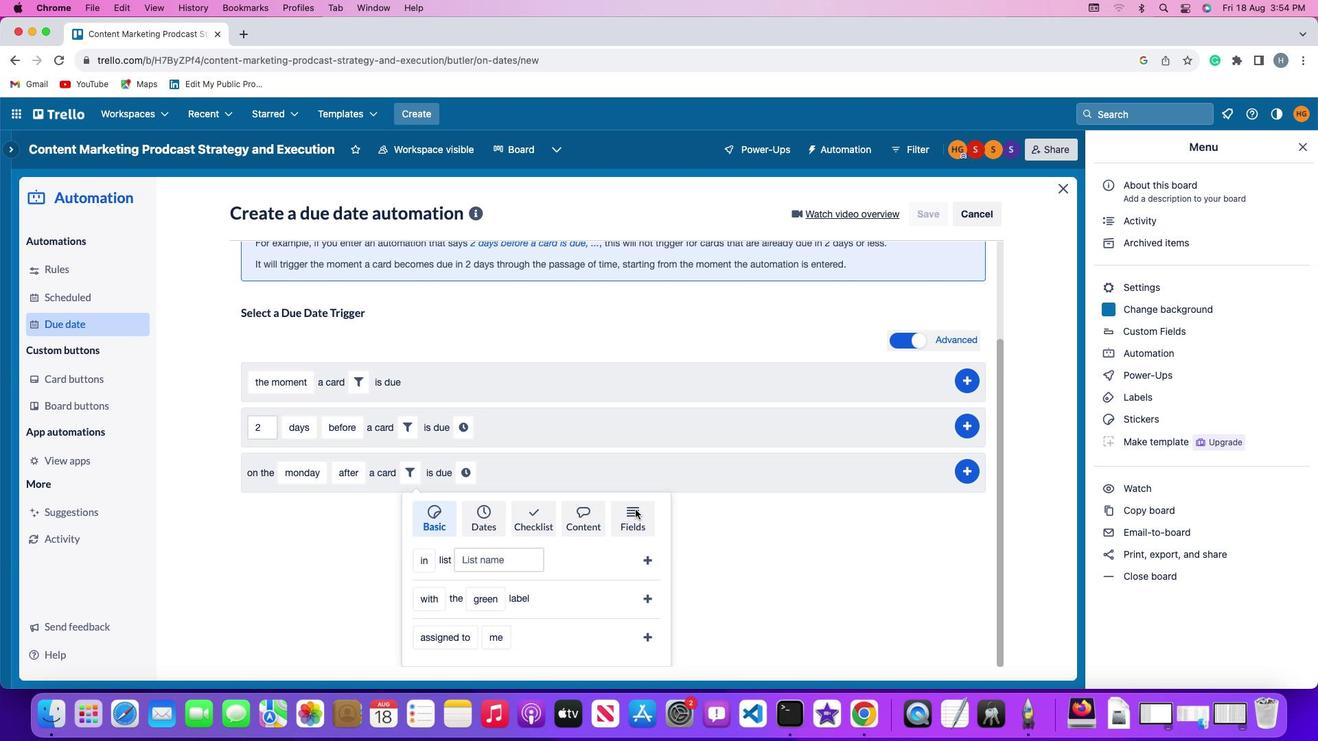 
Action: Mouse pressed left at (633, 511)
Screenshot: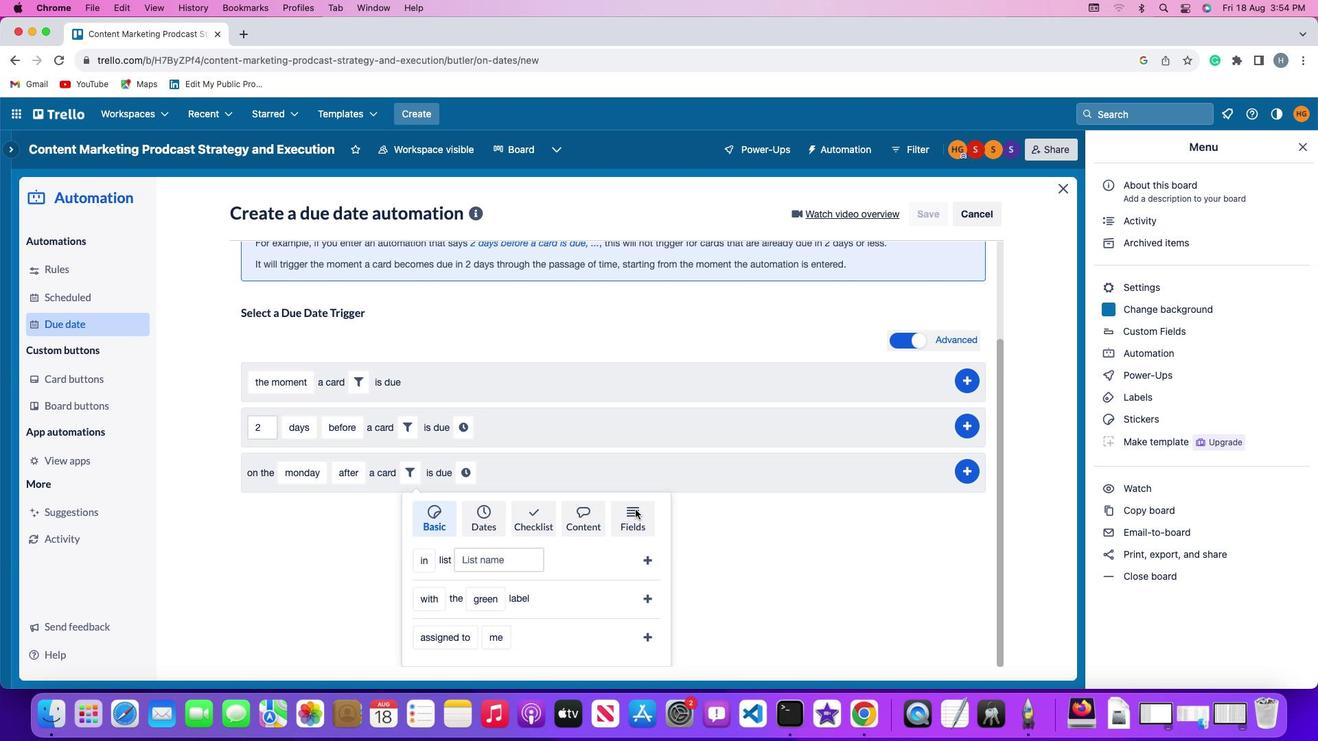 
Action: Mouse moved to (346, 590)
Screenshot: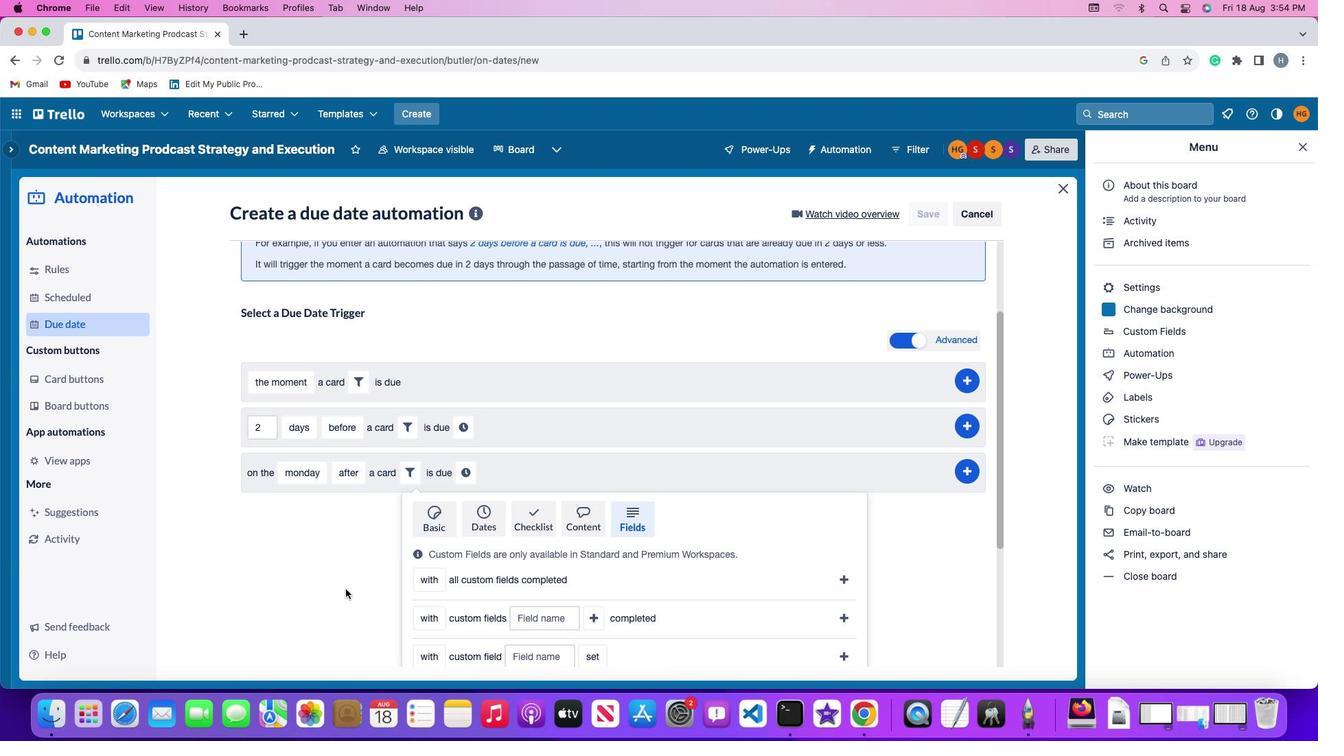 
Action: Mouse scrolled (346, 590) with delta (0, 0)
Screenshot: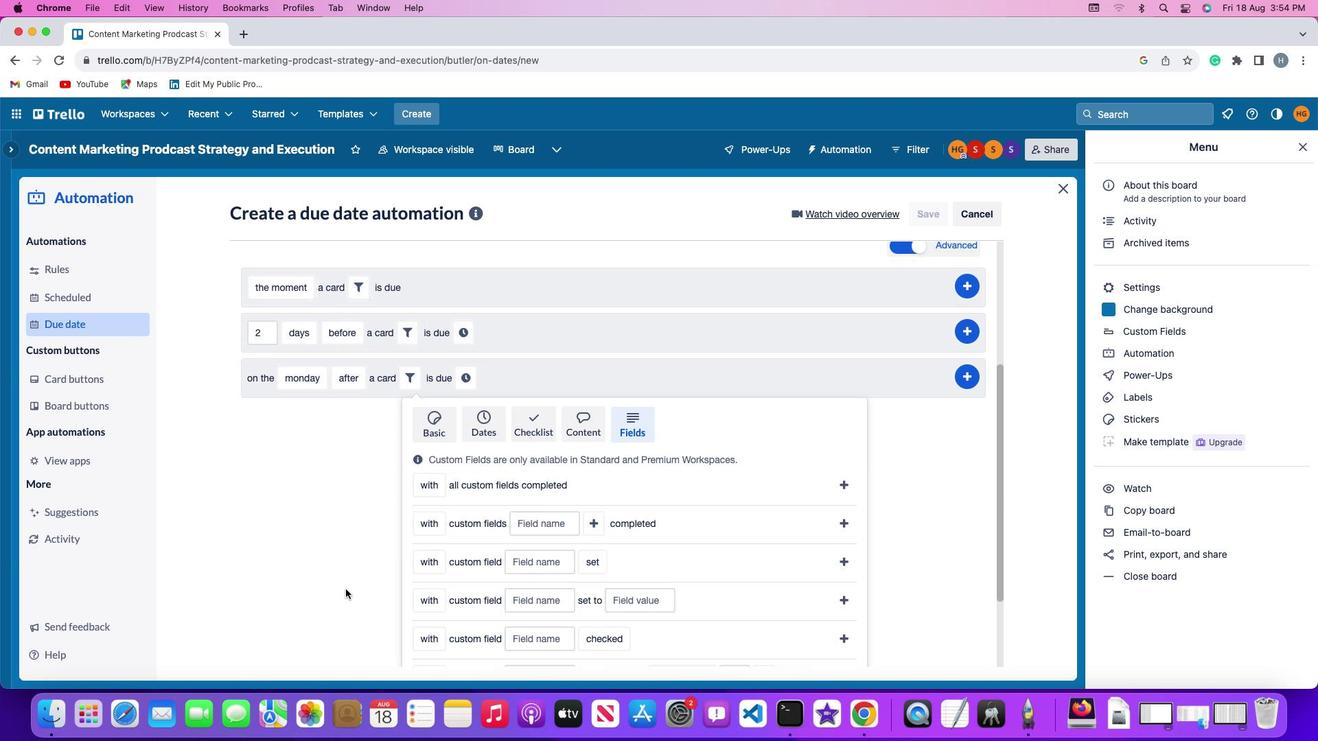 
Action: Mouse scrolled (346, 590) with delta (0, 0)
Screenshot: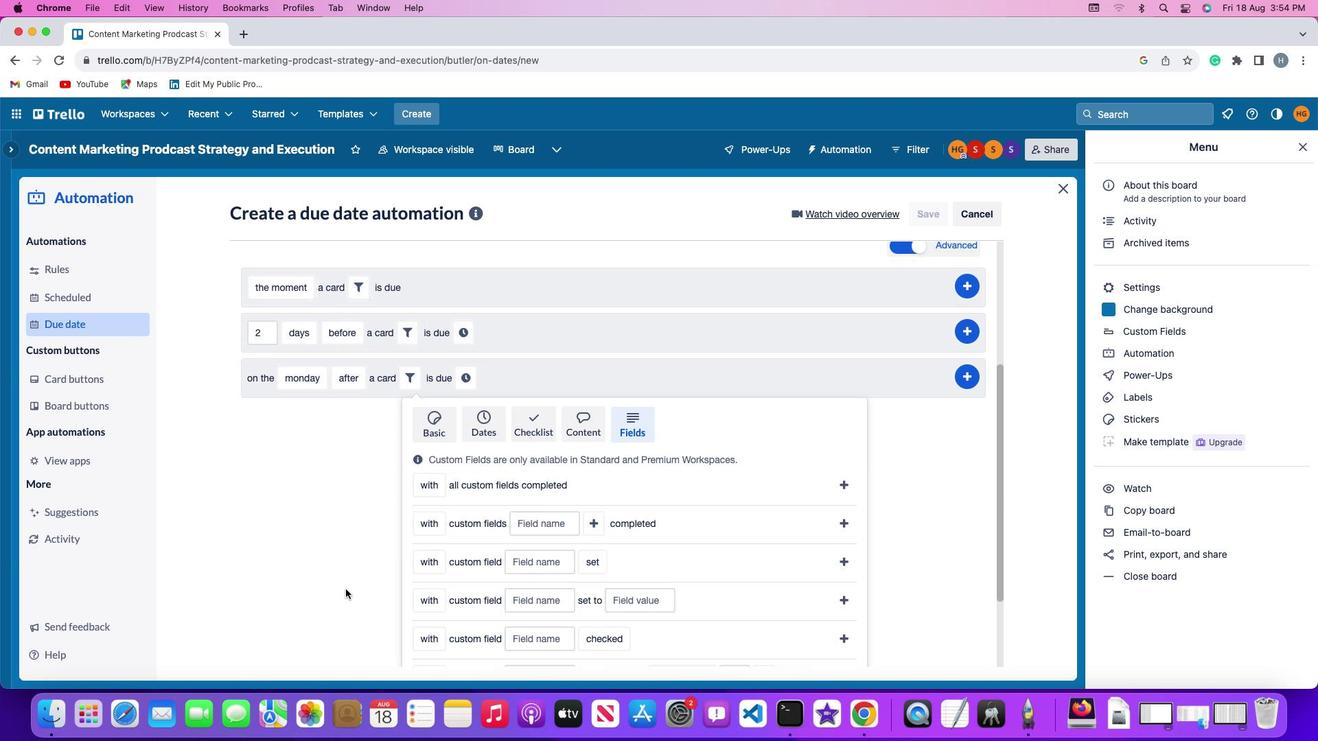 
Action: Mouse scrolled (346, 590) with delta (0, -2)
Screenshot: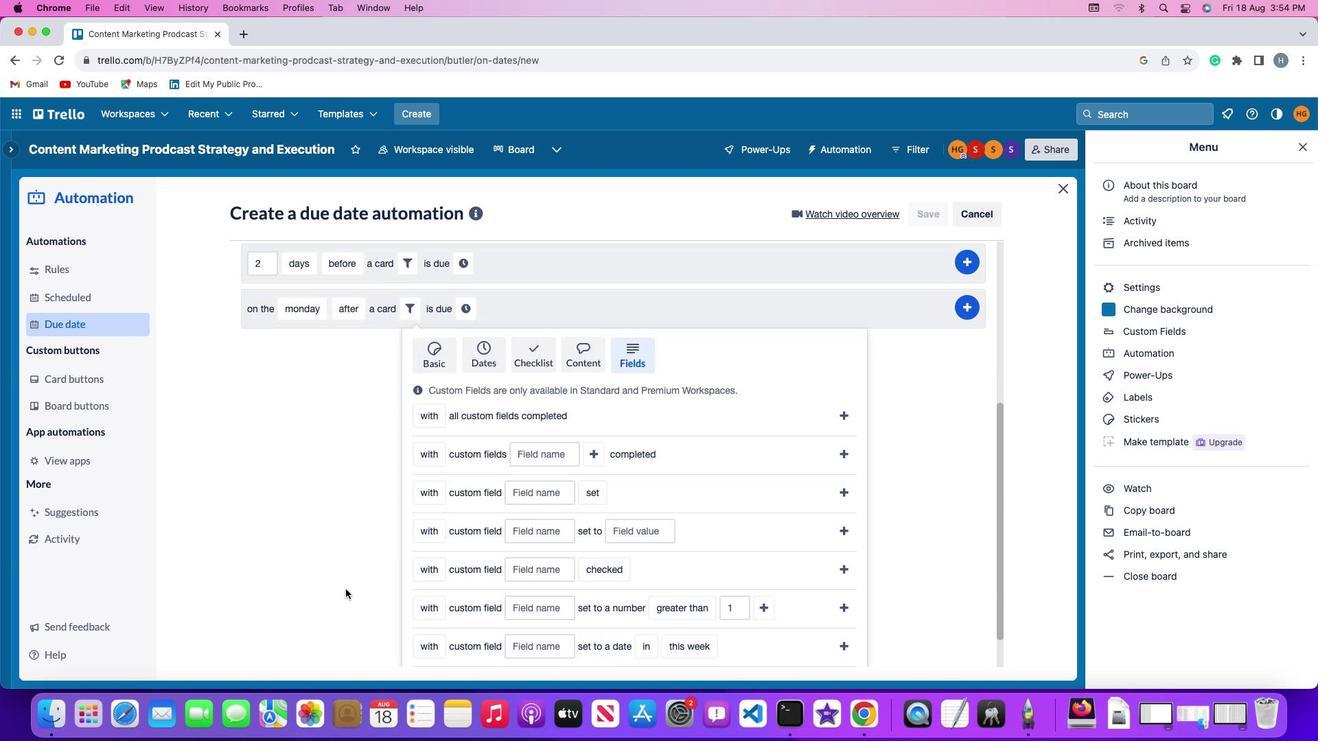 
Action: Mouse scrolled (346, 590) with delta (0, -3)
Screenshot: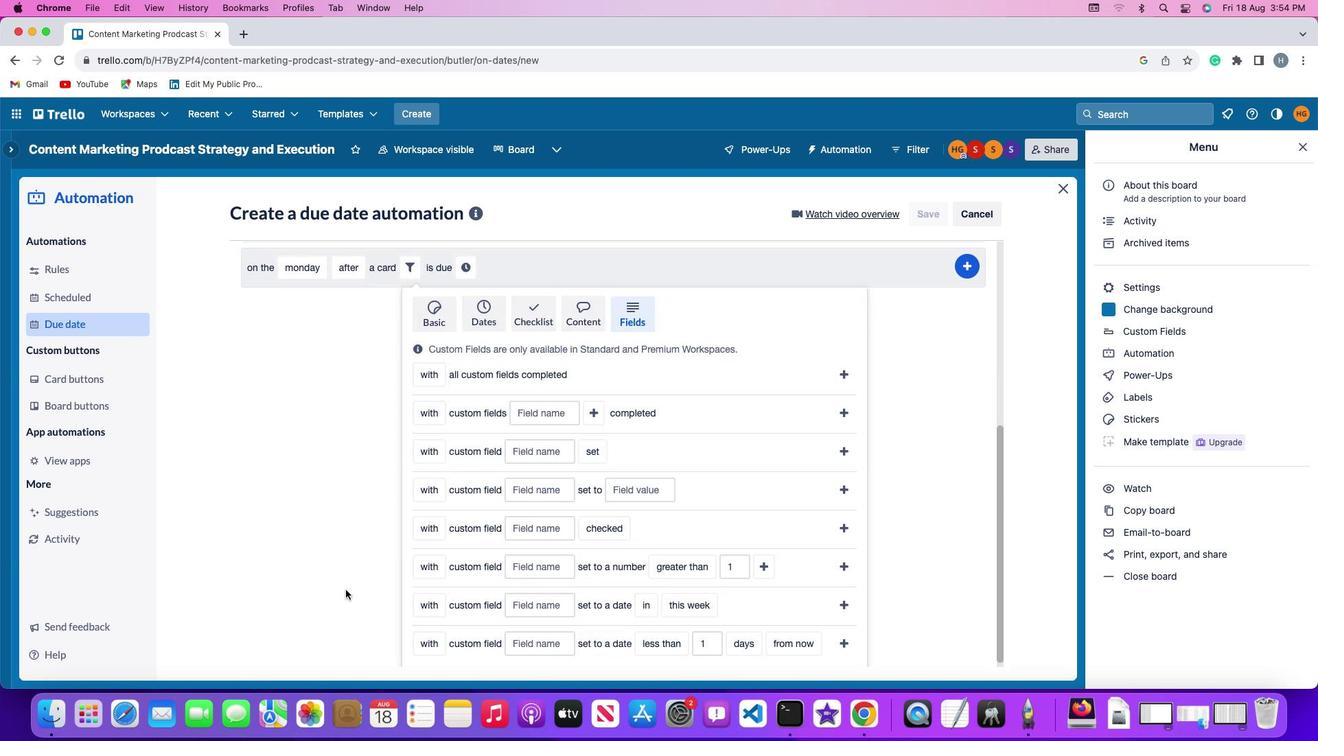 
Action: Mouse scrolled (346, 590) with delta (0, -4)
Screenshot: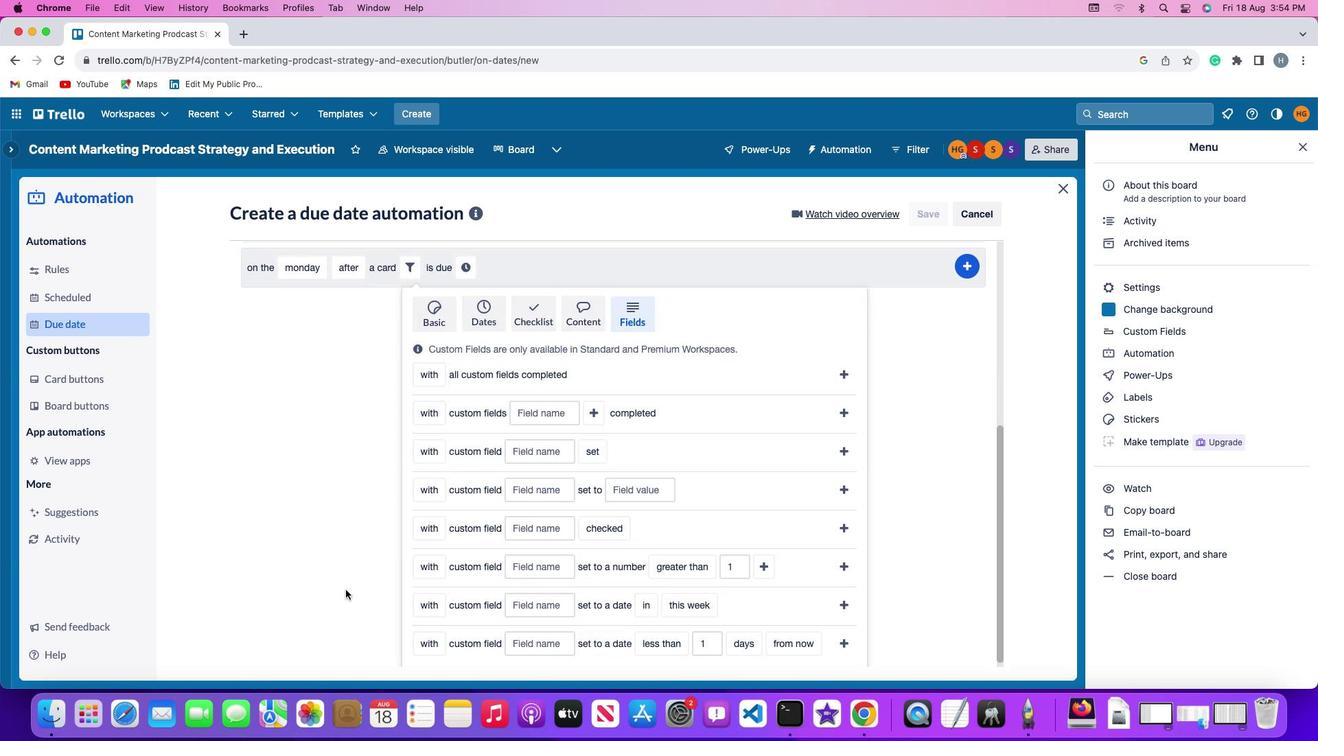 
Action: Mouse moved to (350, 592)
Screenshot: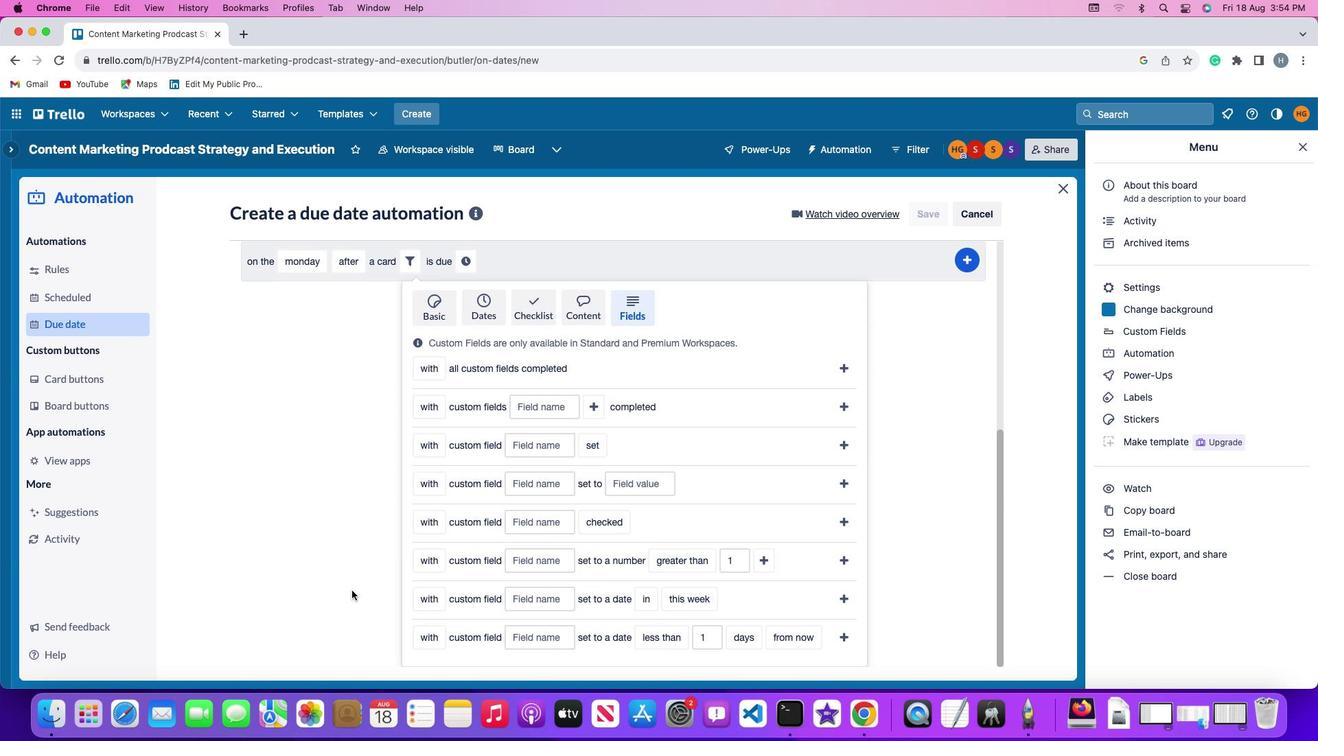 
Action: Mouse scrolled (350, 592) with delta (0, 0)
Screenshot: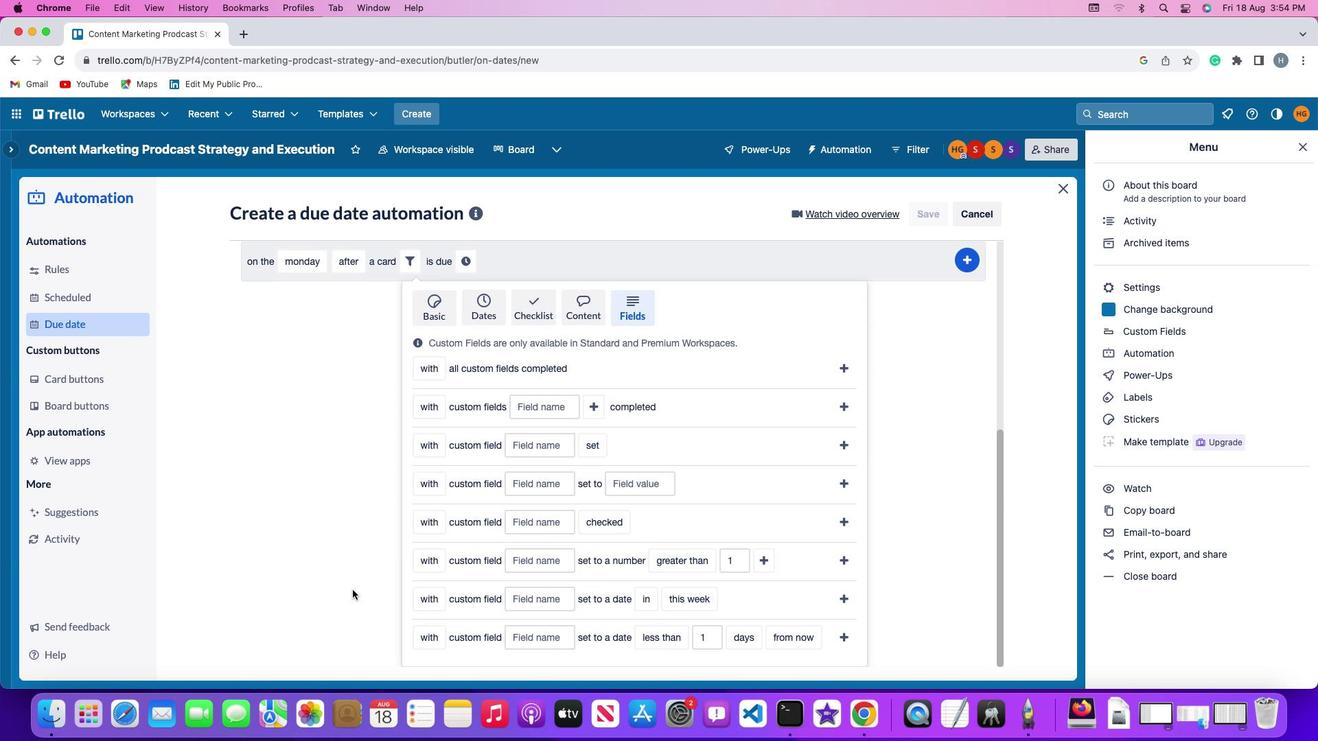 
Action: Mouse scrolled (350, 592) with delta (0, 0)
Screenshot: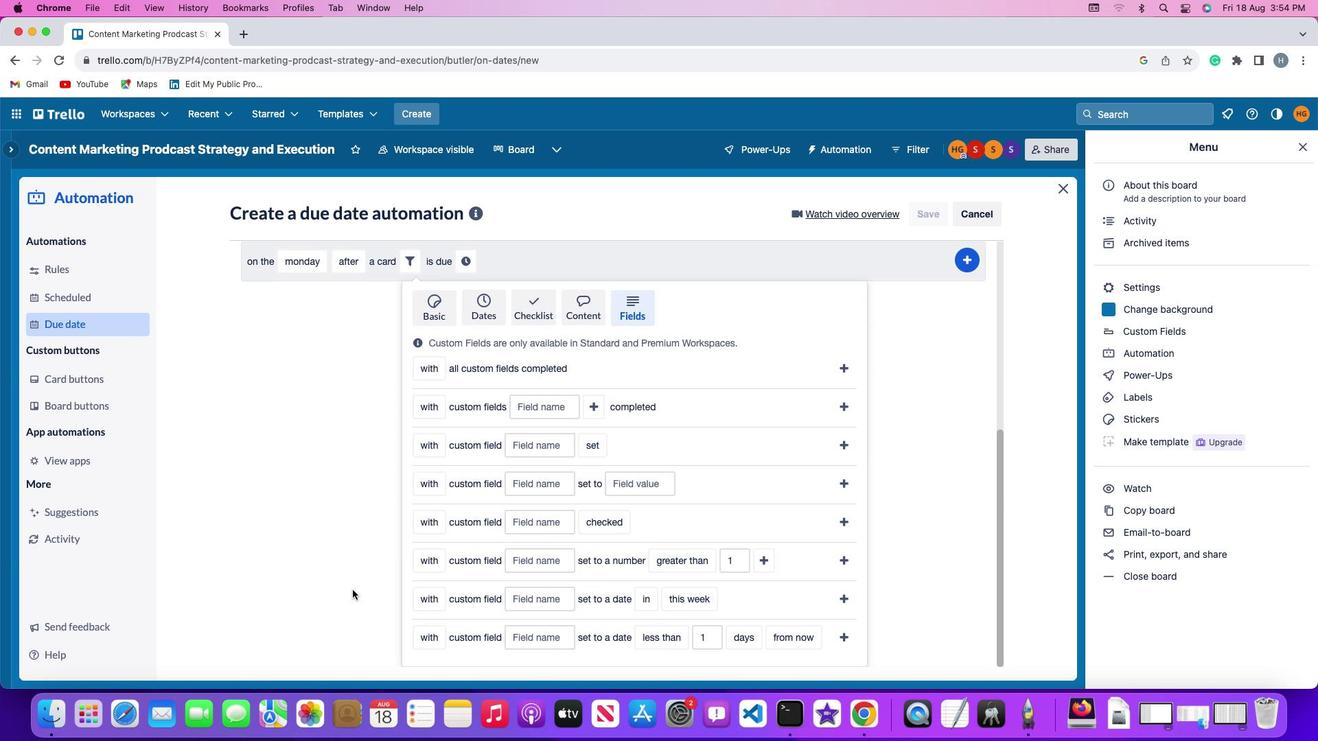 
Action: Mouse moved to (350, 592)
Screenshot: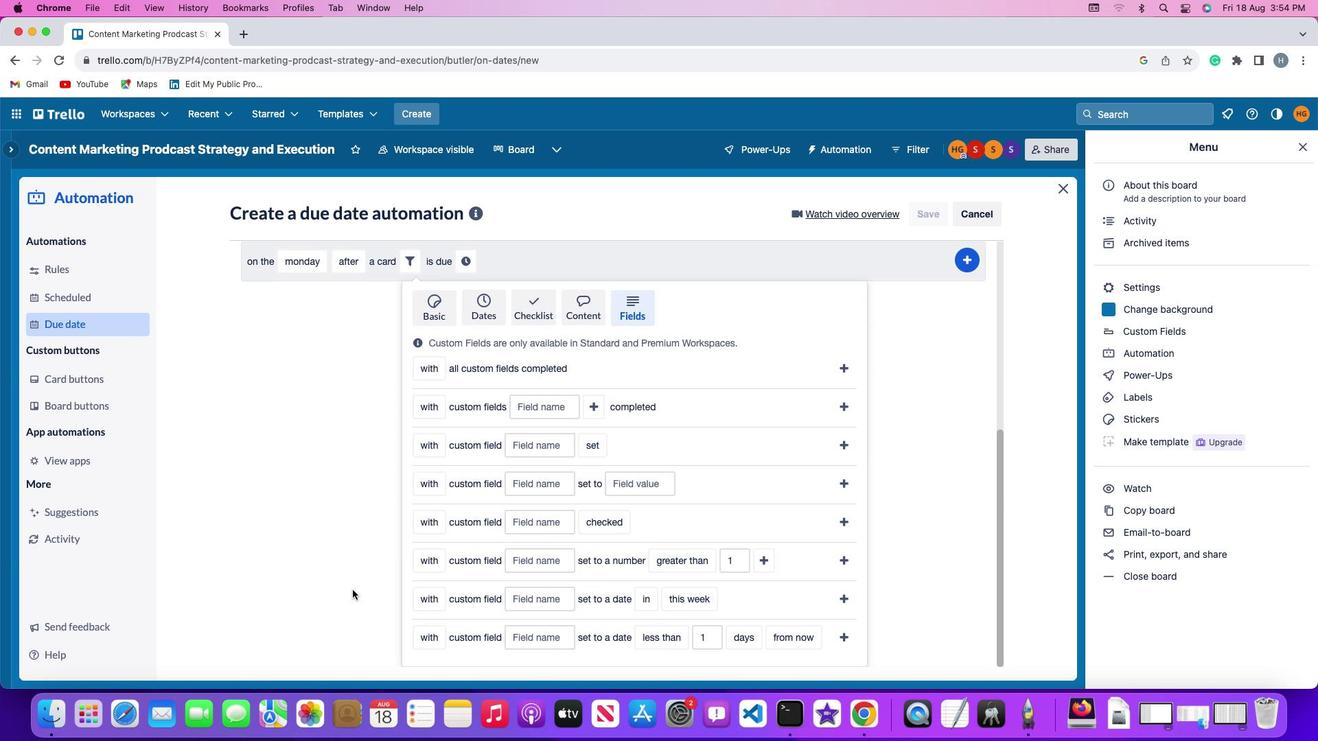 
Action: Mouse scrolled (350, 592) with delta (0, -2)
Screenshot: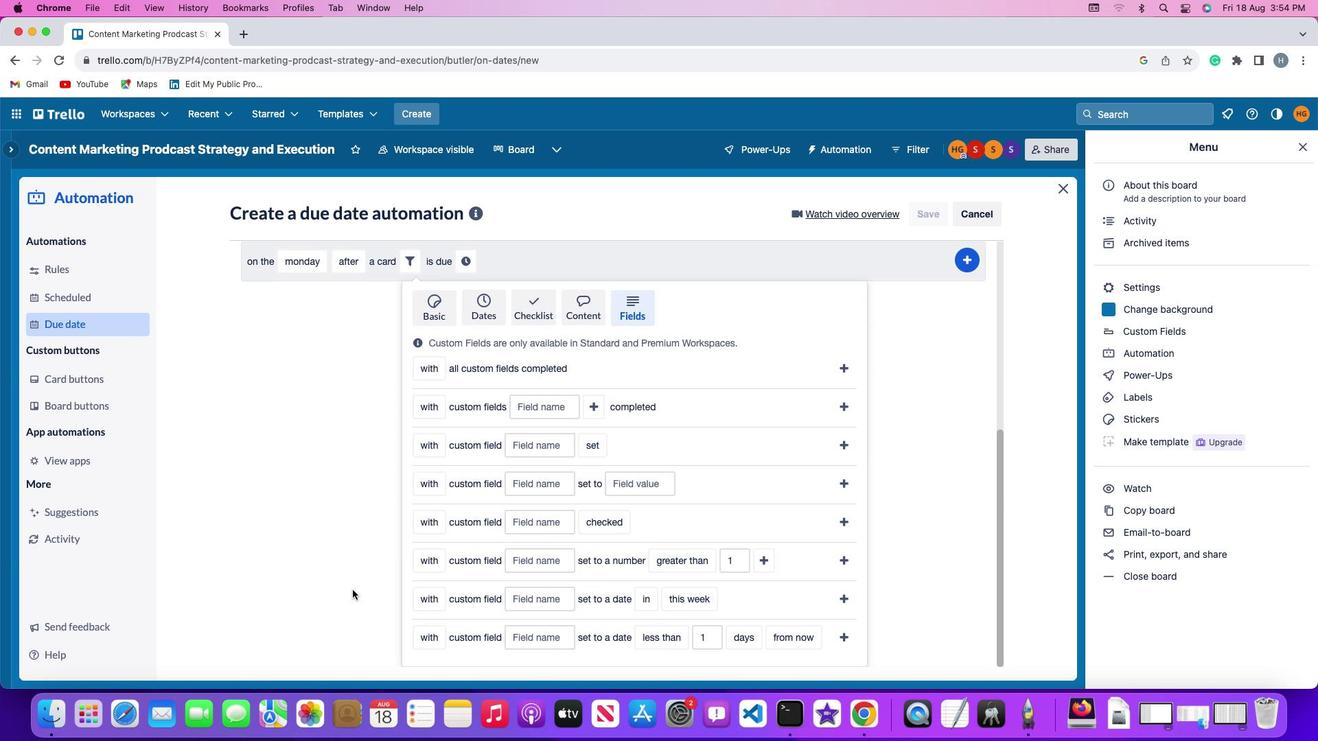 
Action: Mouse moved to (350, 592)
Screenshot: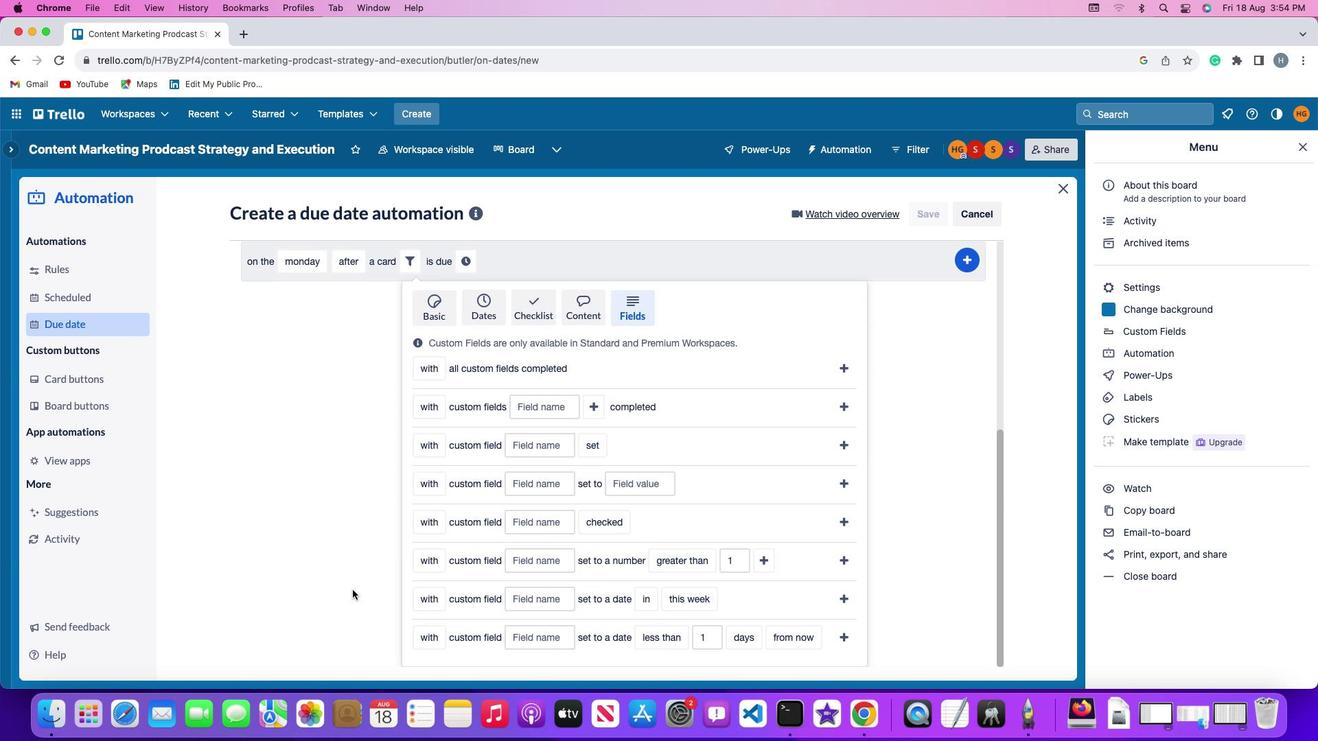 
Action: Mouse scrolled (350, 592) with delta (0, -3)
Screenshot: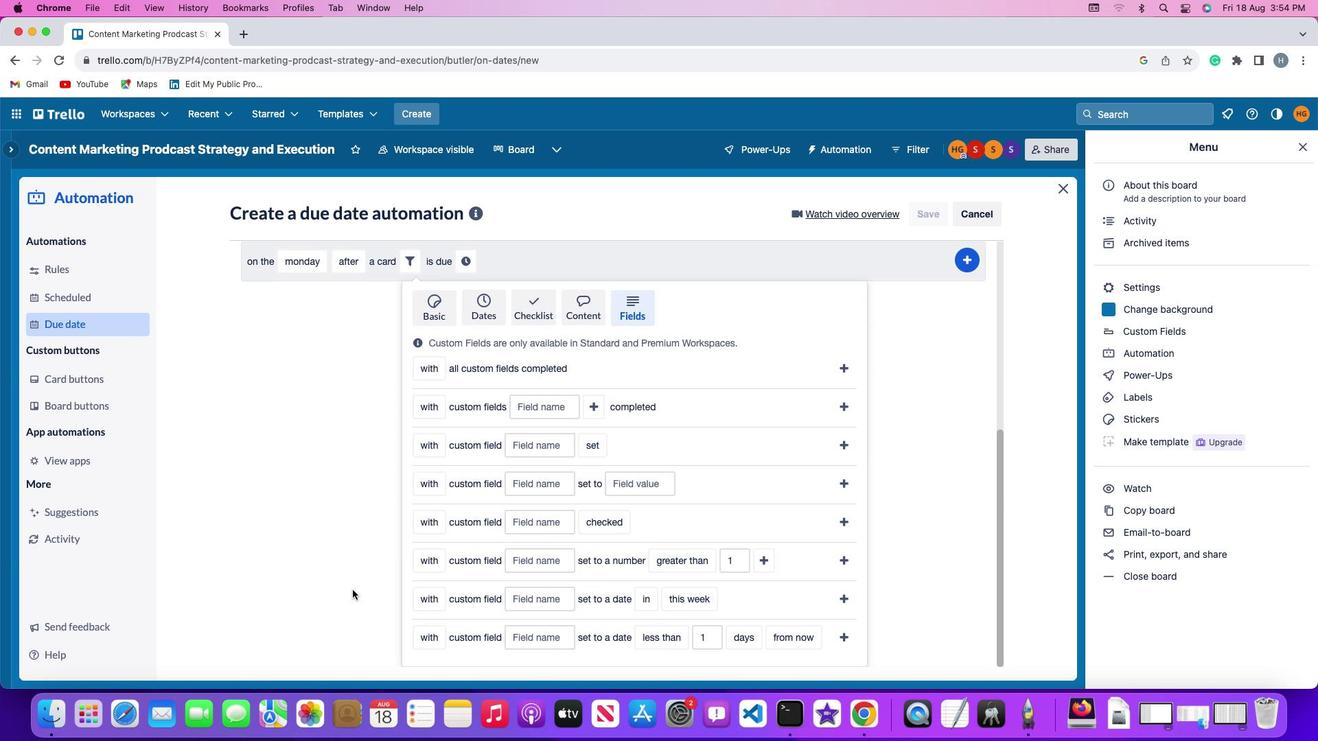 
Action: Mouse moved to (351, 592)
Screenshot: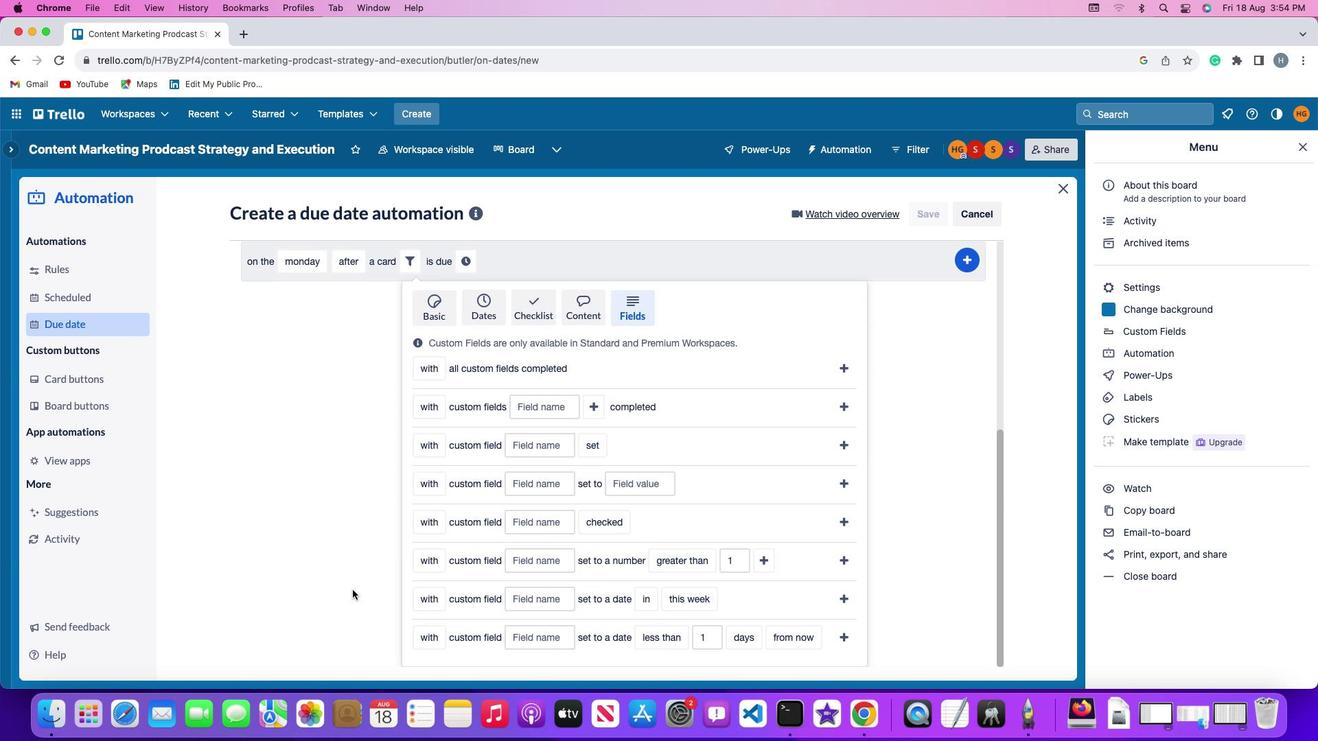 
Action: Mouse scrolled (351, 592) with delta (0, -4)
Screenshot: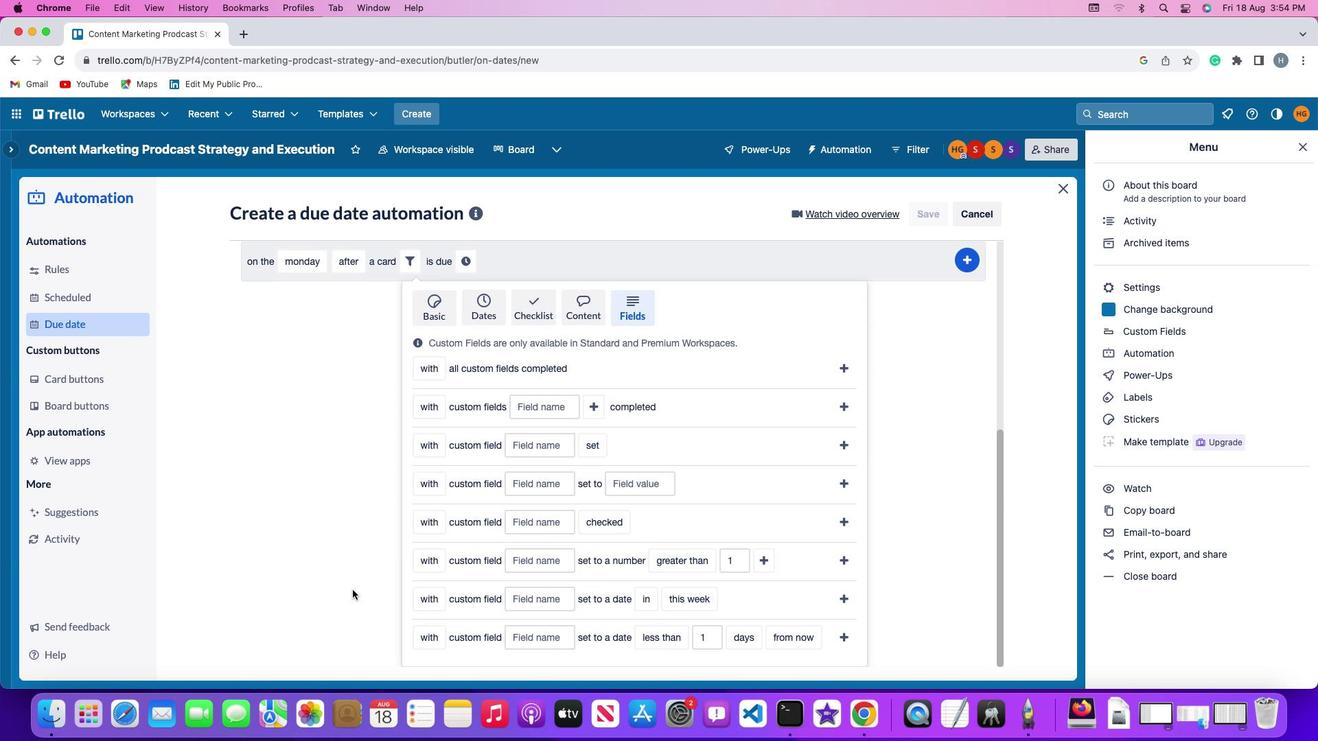 
Action: Mouse moved to (351, 591)
Screenshot: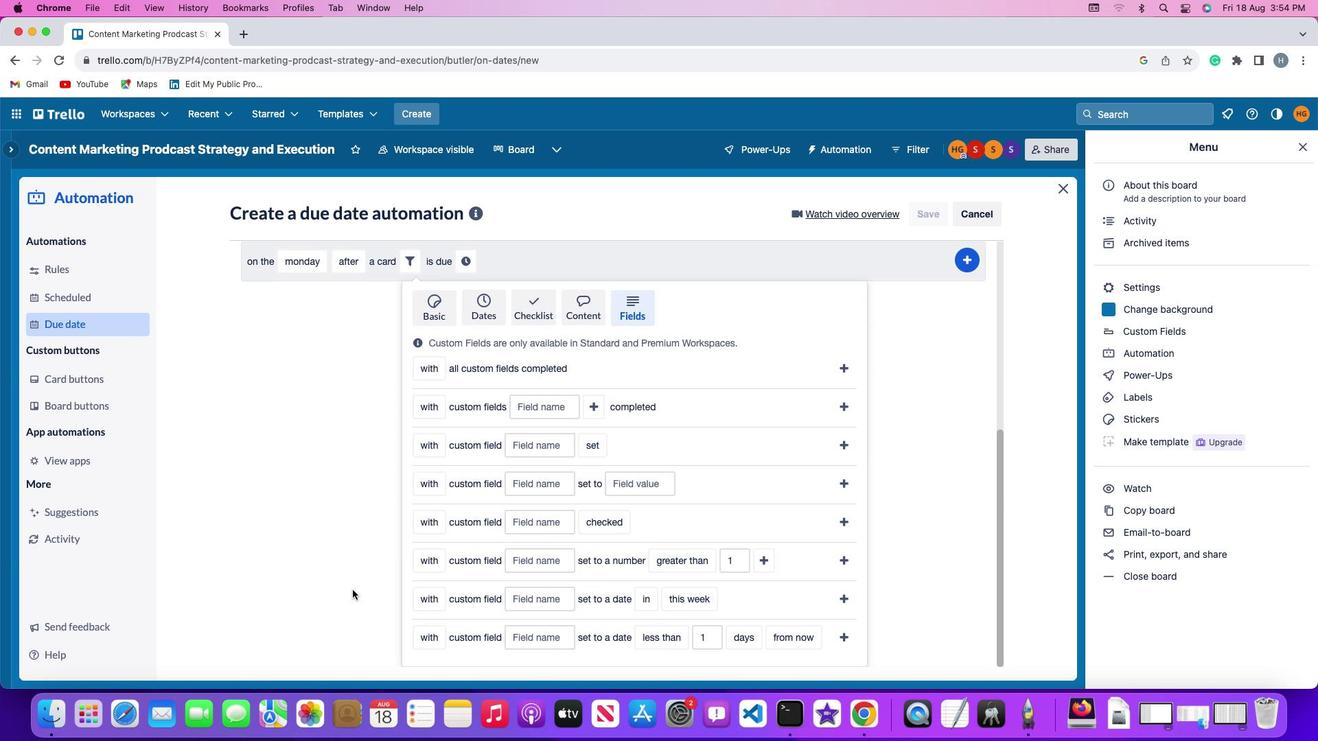 
Action: Mouse scrolled (351, 591) with delta (0, -4)
Screenshot: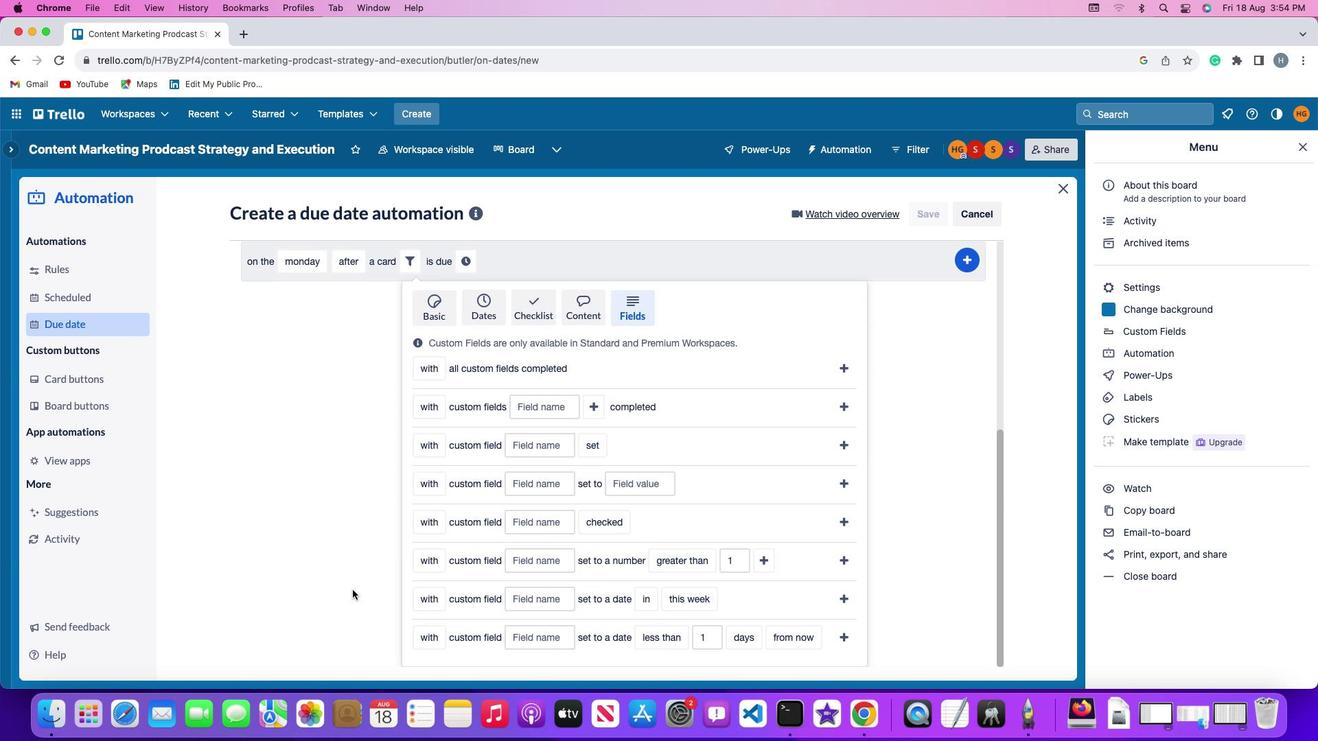 
Action: Mouse moved to (353, 589)
Screenshot: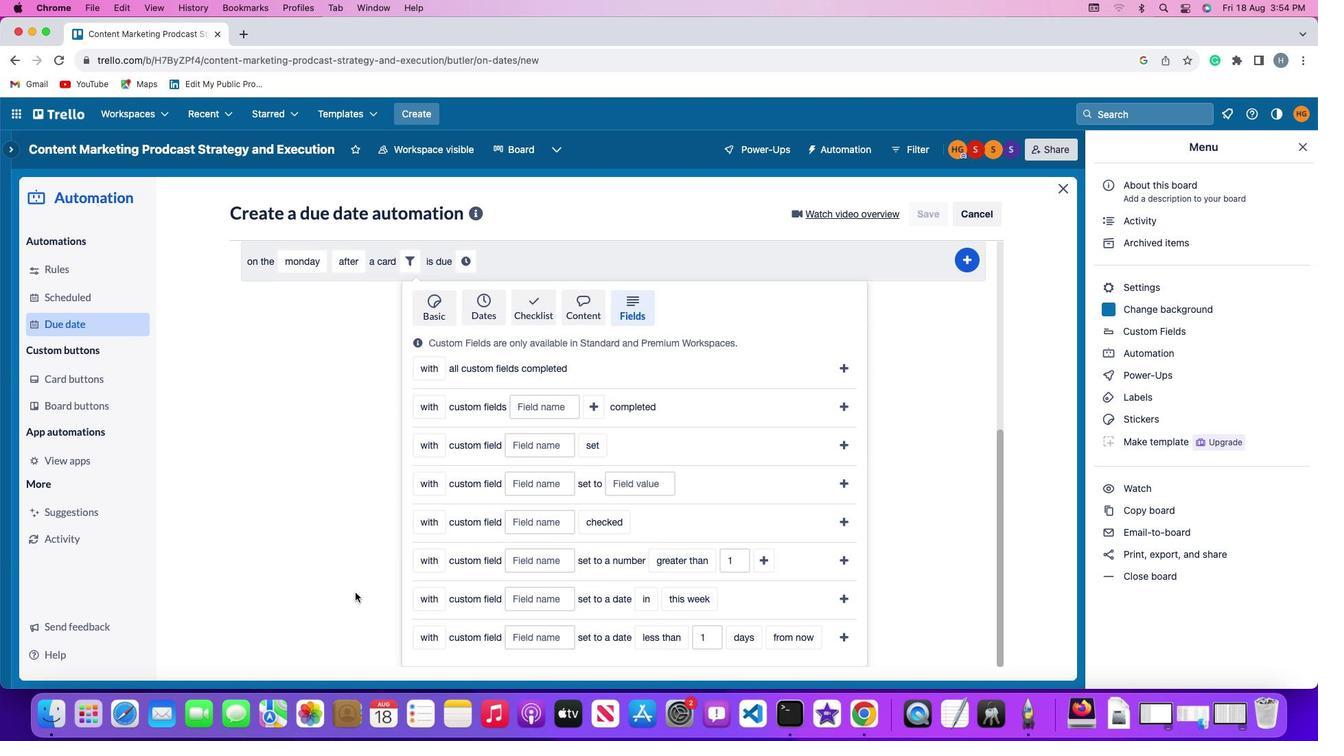 
Action: Mouse scrolled (353, 589) with delta (0, 0)
Screenshot: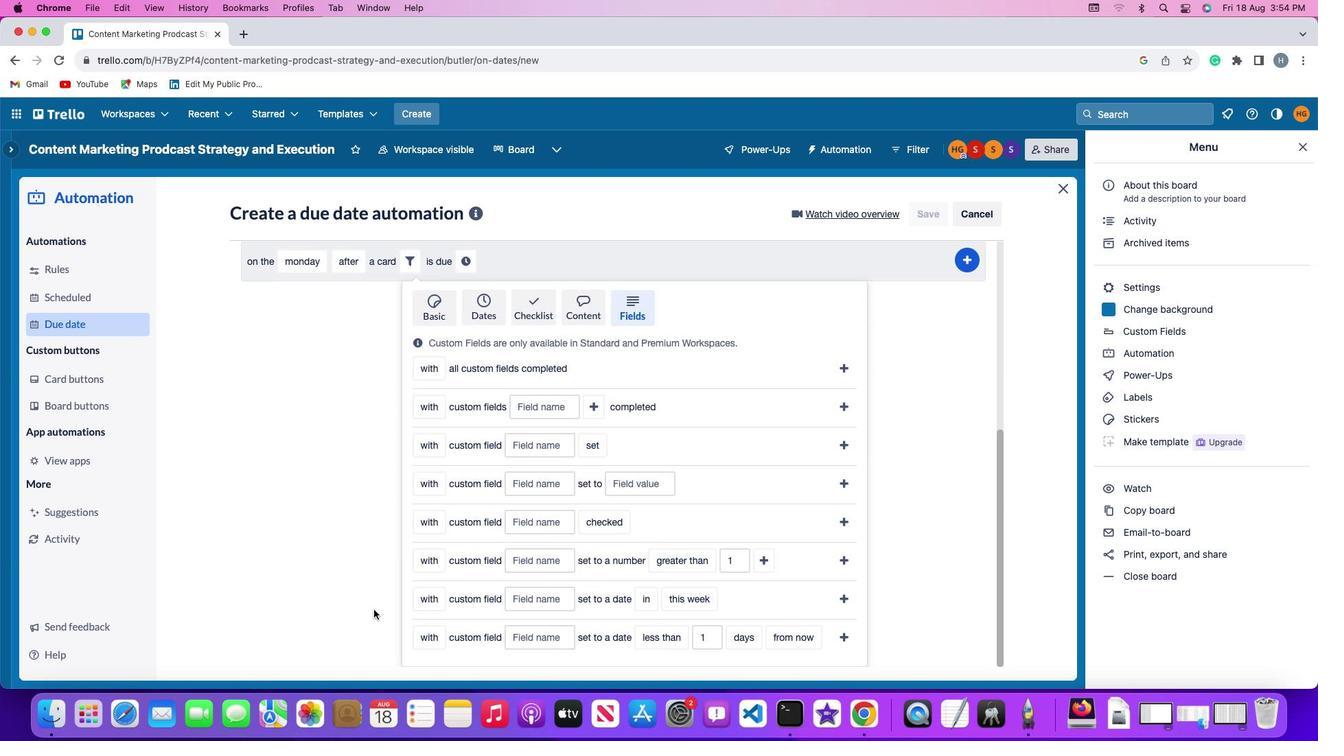 
Action: Mouse scrolled (353, 589) with delta (0, 0)
Screenshot: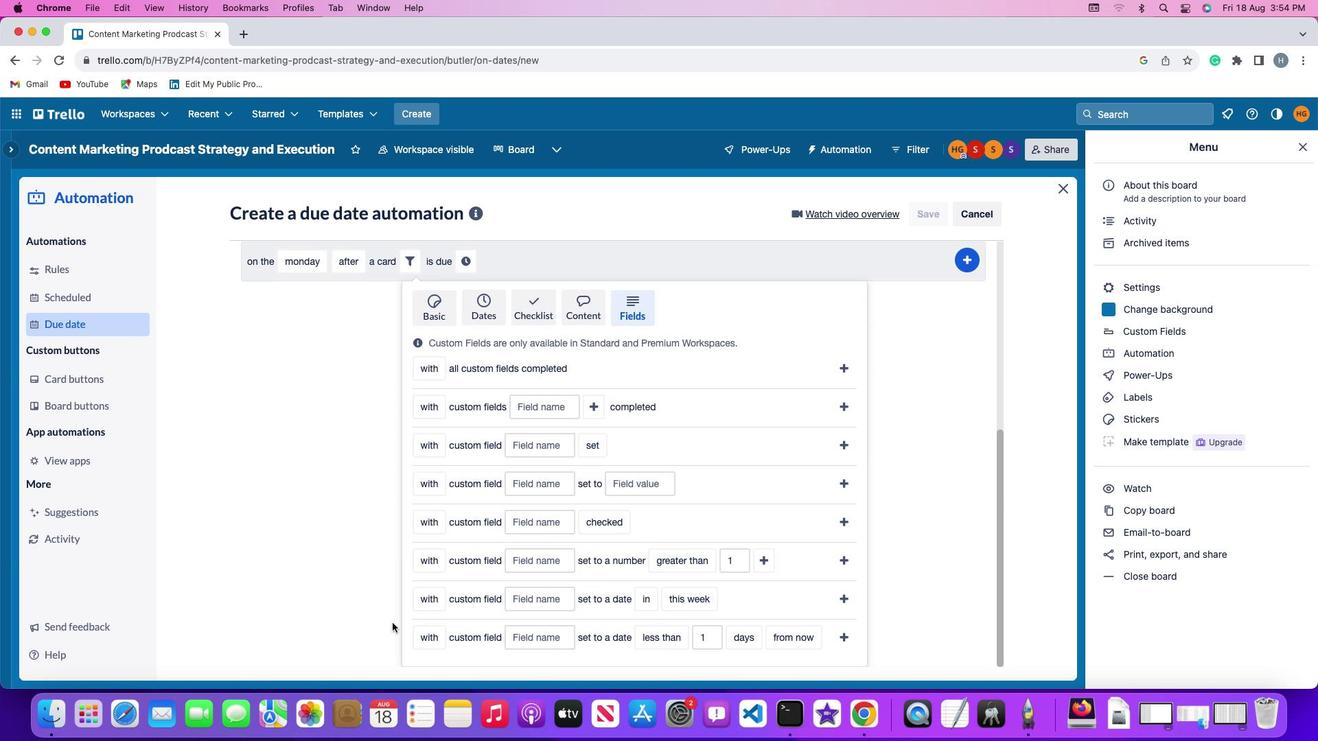 
Action: Mouse scrolled (353, 589) with delta (0, -1)
Screenshot: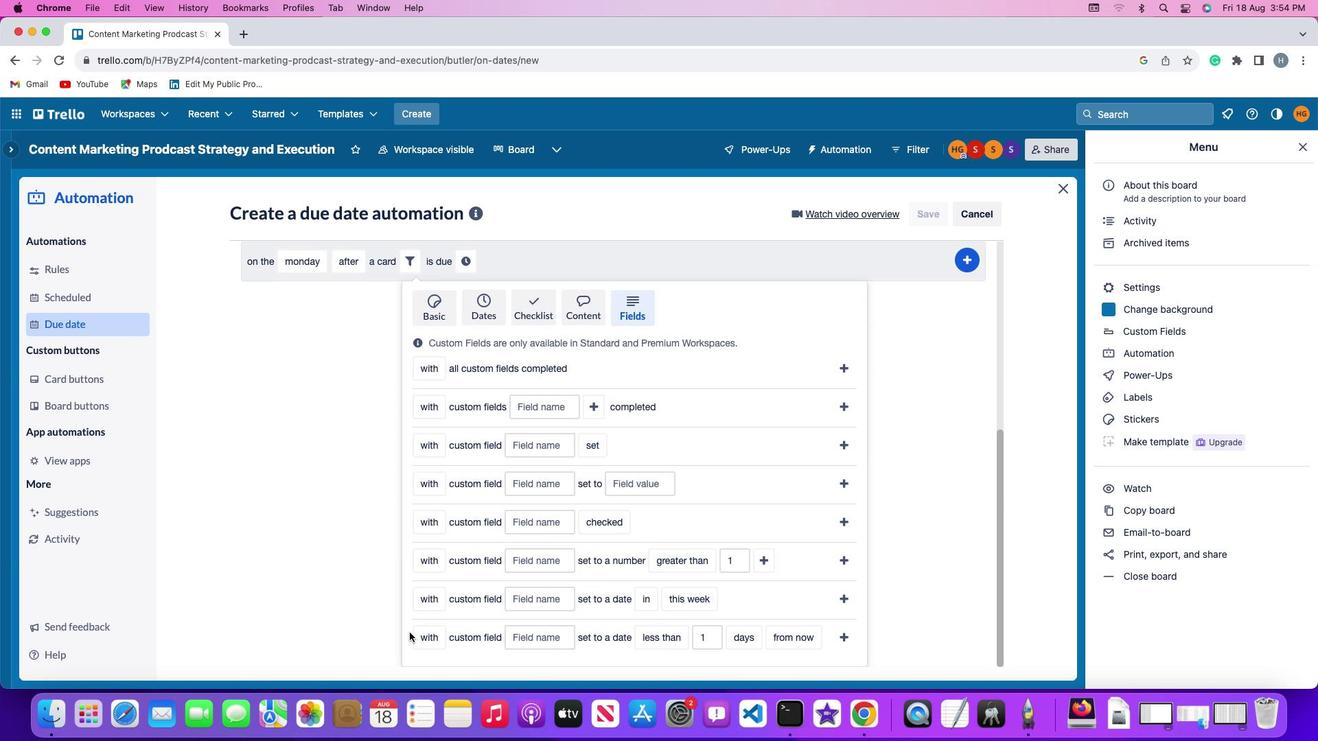 
Action: Mouse moved to (429, 636)
Screenshot: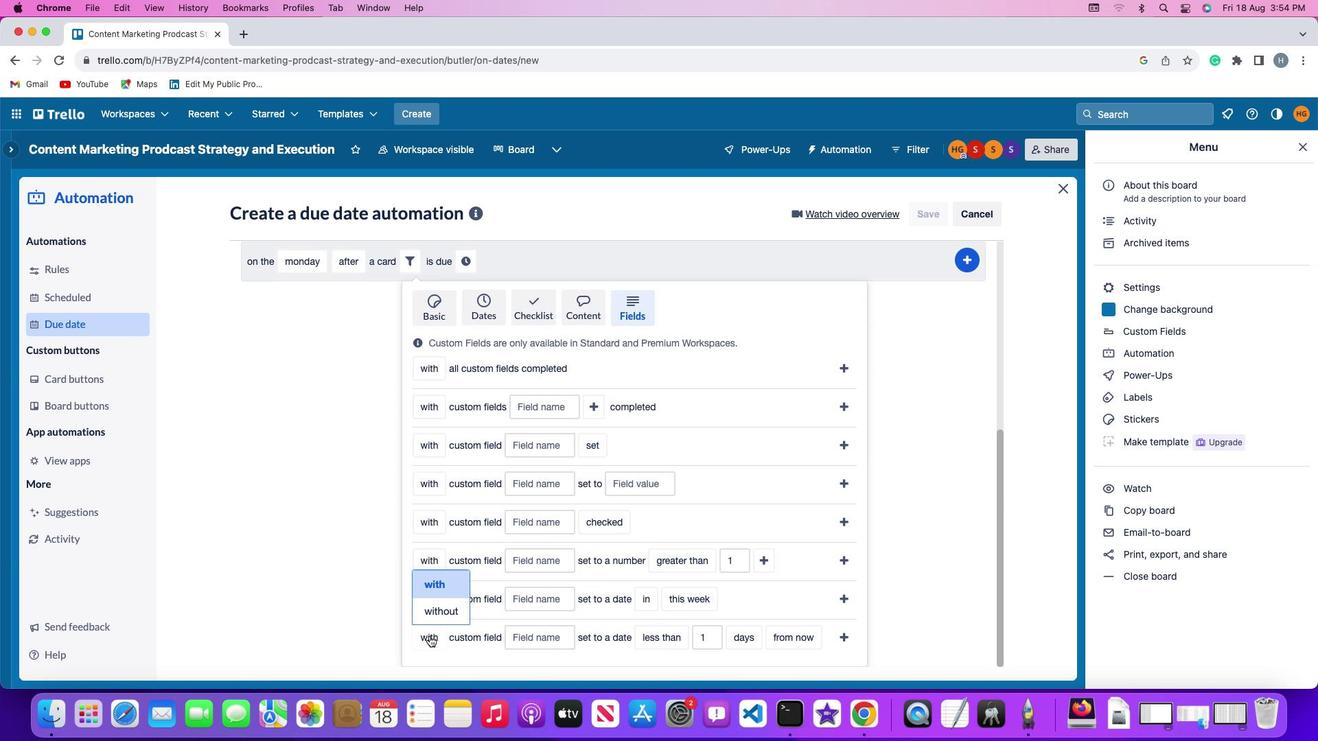 
Action: Mouse pressed left at (429, 636)
Screenshot: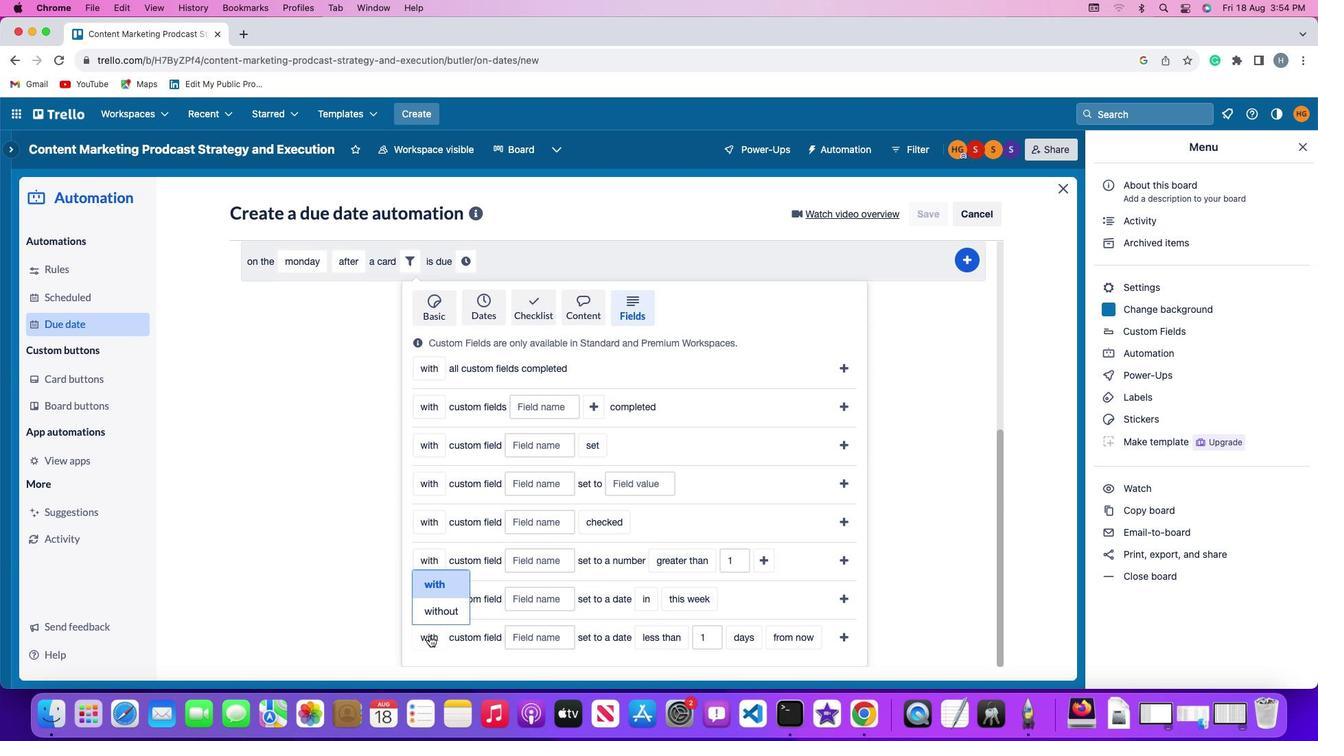
Action: Mouse moved to (445, 585)
Screenshot: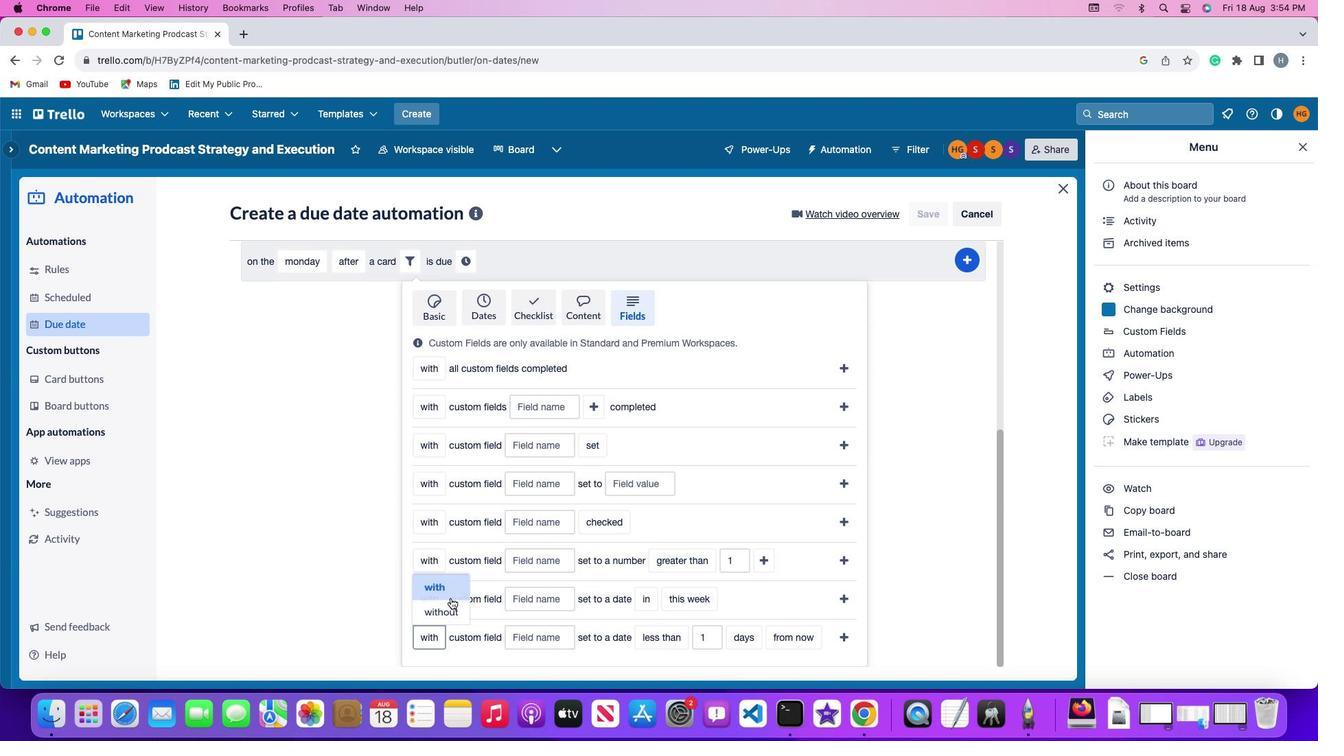 
Action: Mouse pressed left at (445, 585)
Screenshot: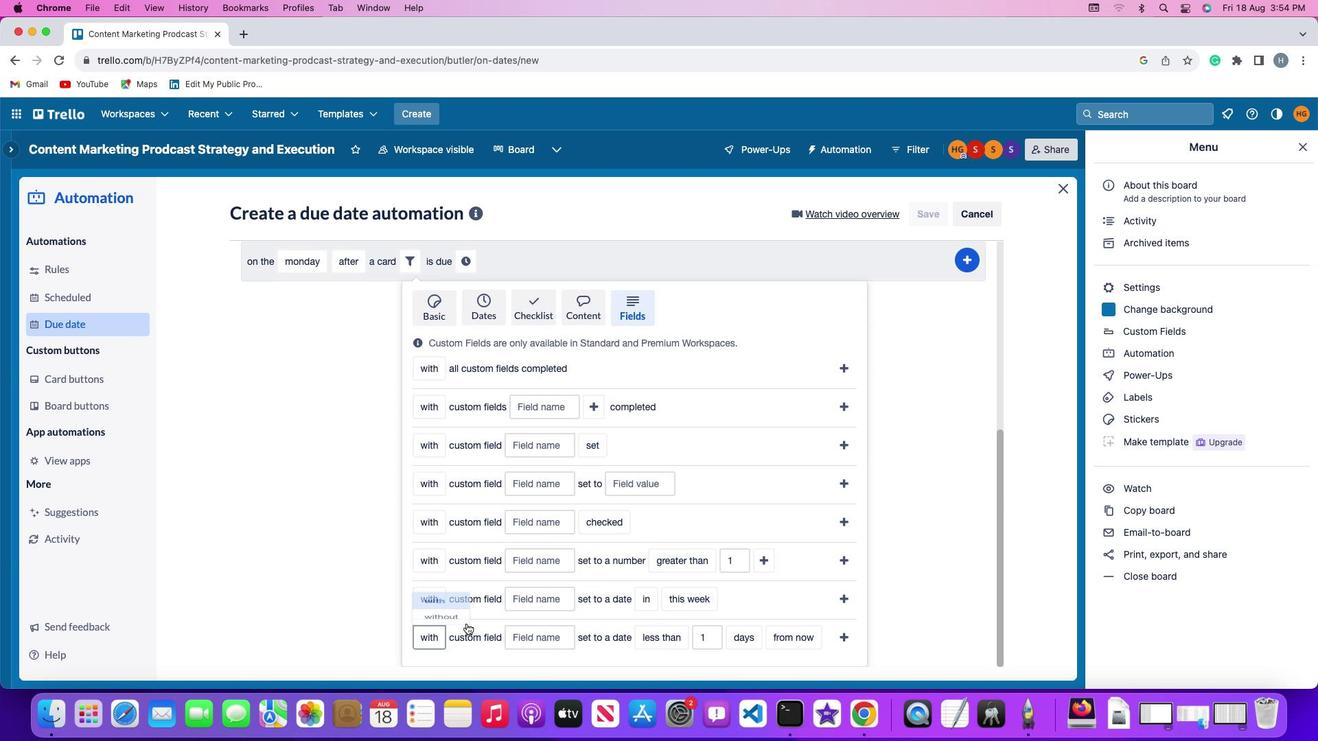 
Action: Mouse moved to (532, 638)
Screenshot: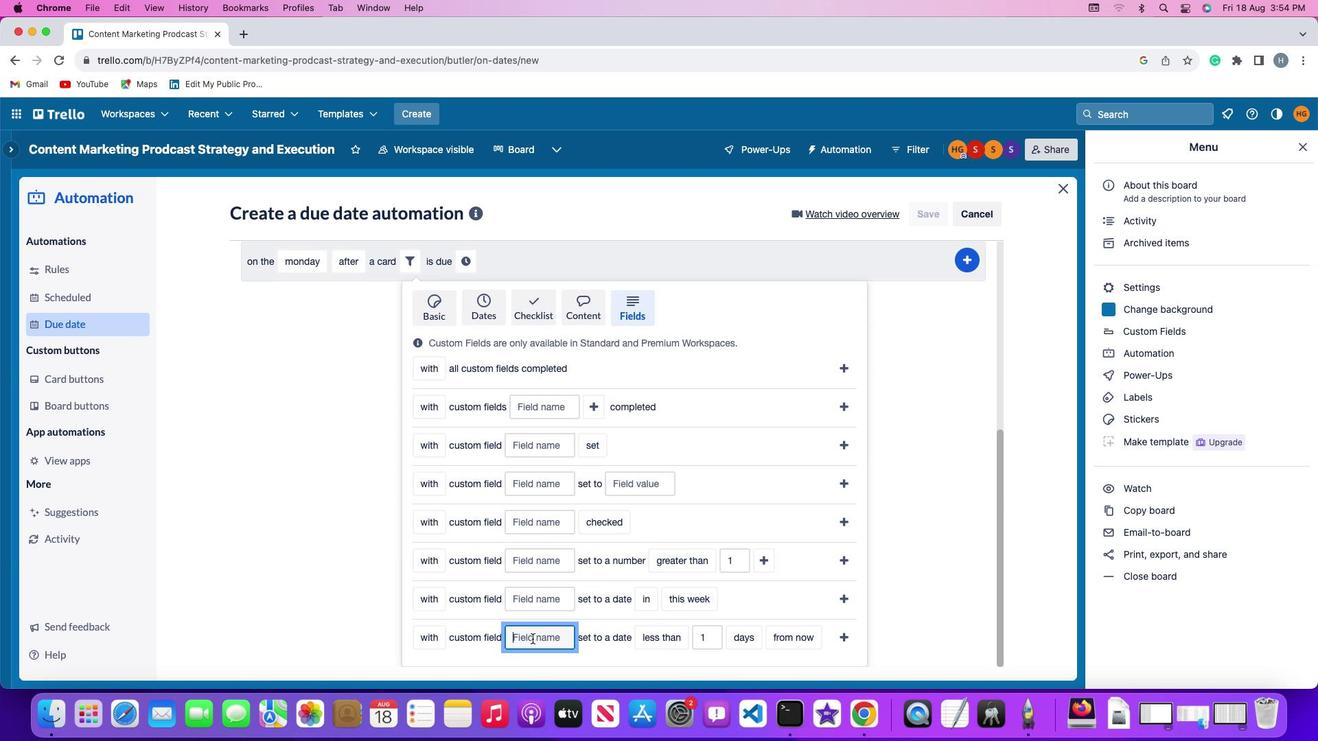 
Action: Mouse pressed left at (532, 638)
Screenshot: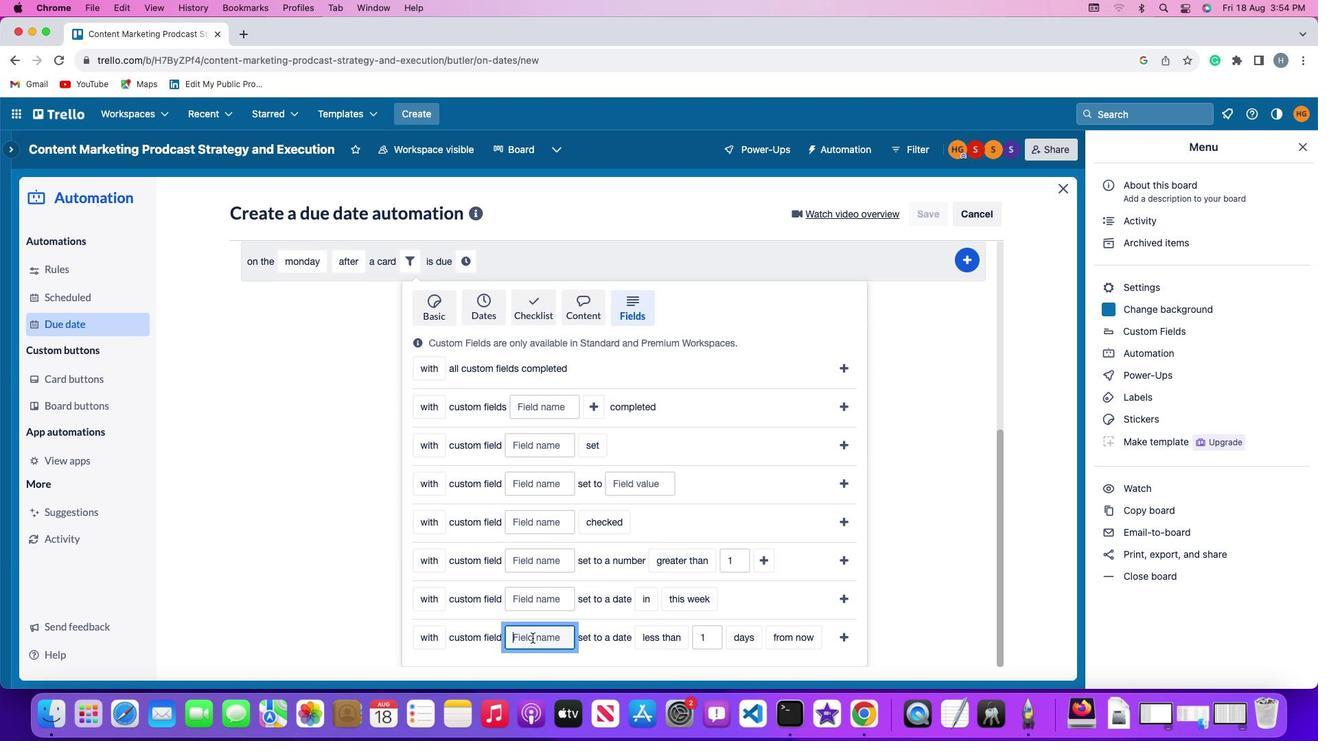 
Action: Mouse moved to (532, 635)
Screenshot: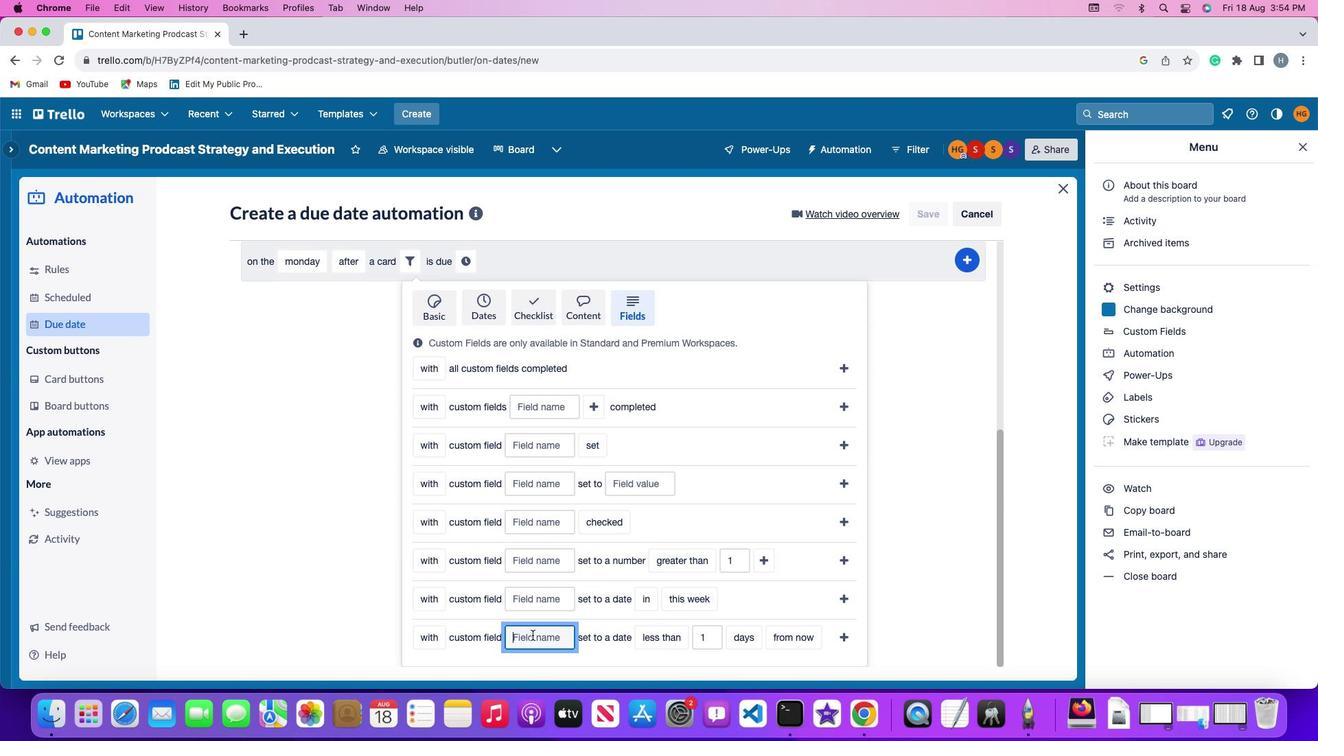 
Action: Key pressed Key.shift'R''e''s''u''m'
Screenshot: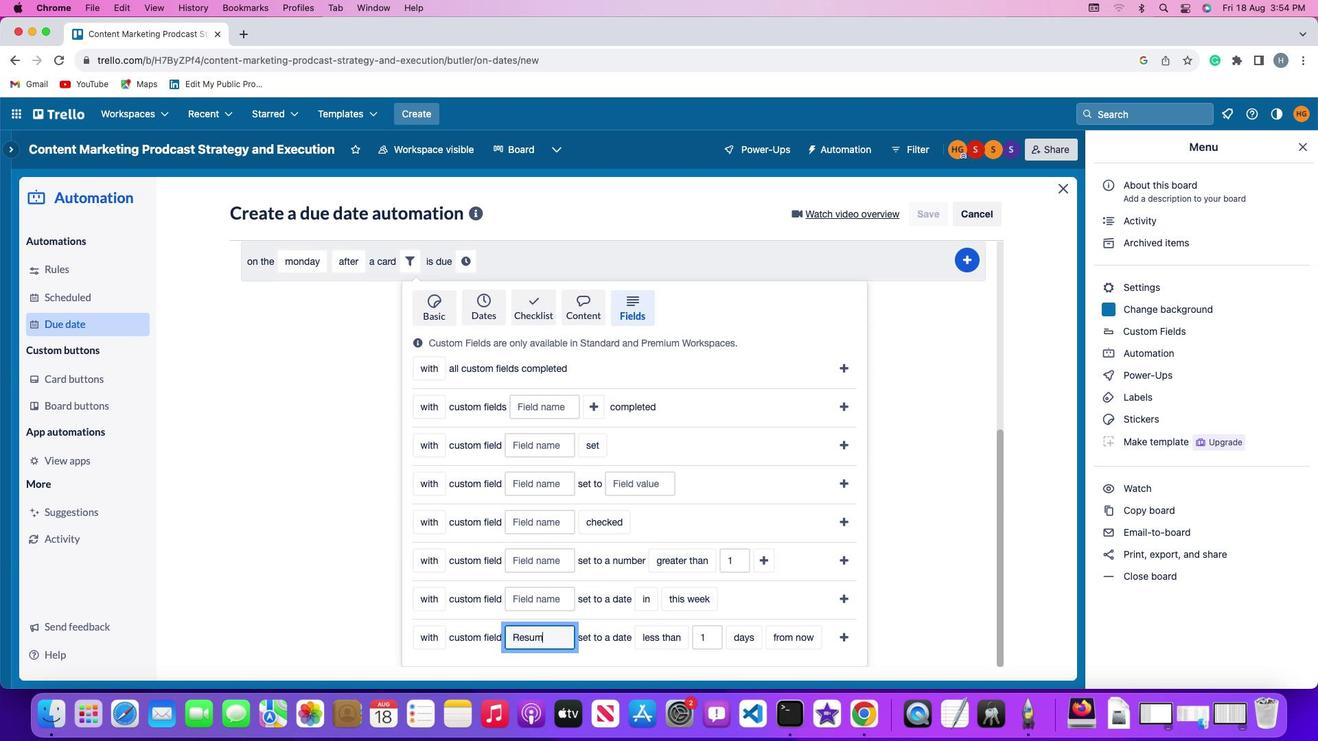 
Action: Mouse moved to (532, 636)
Screenshot: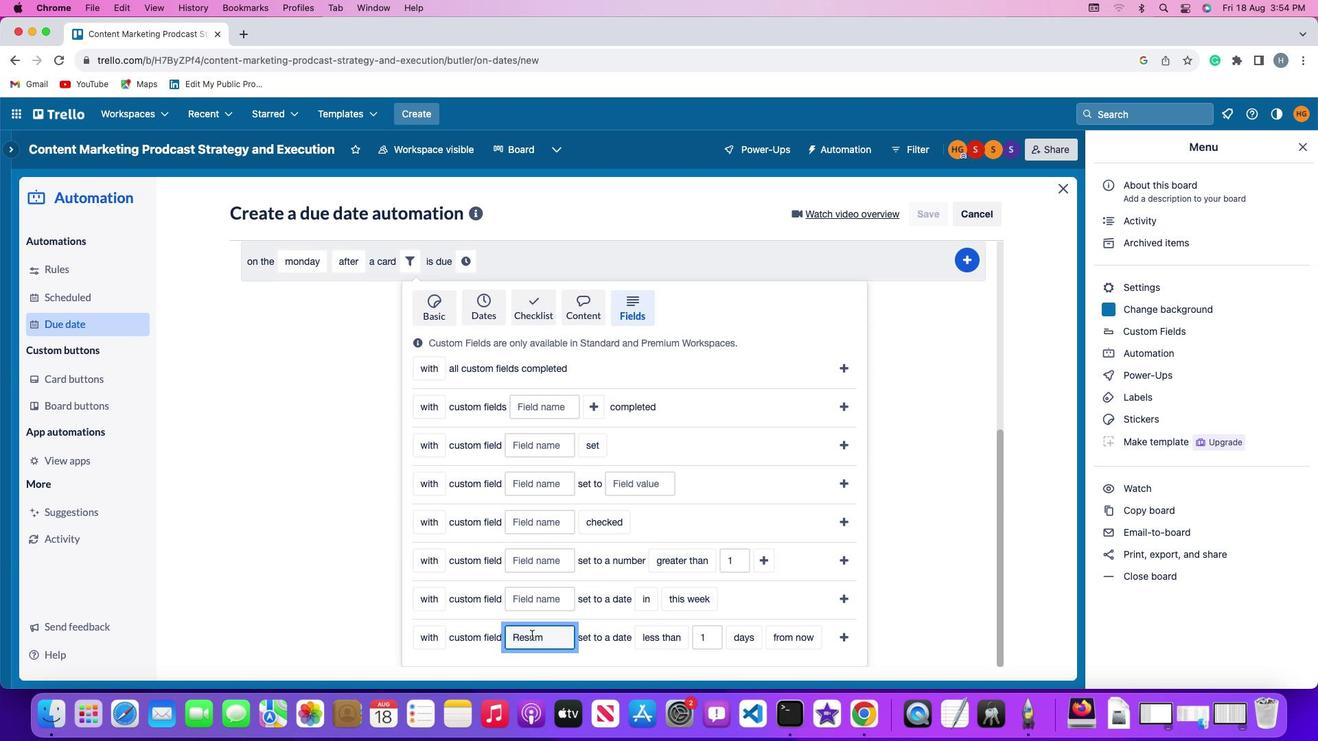 
Action: Key pressed 'e'
Screenshot: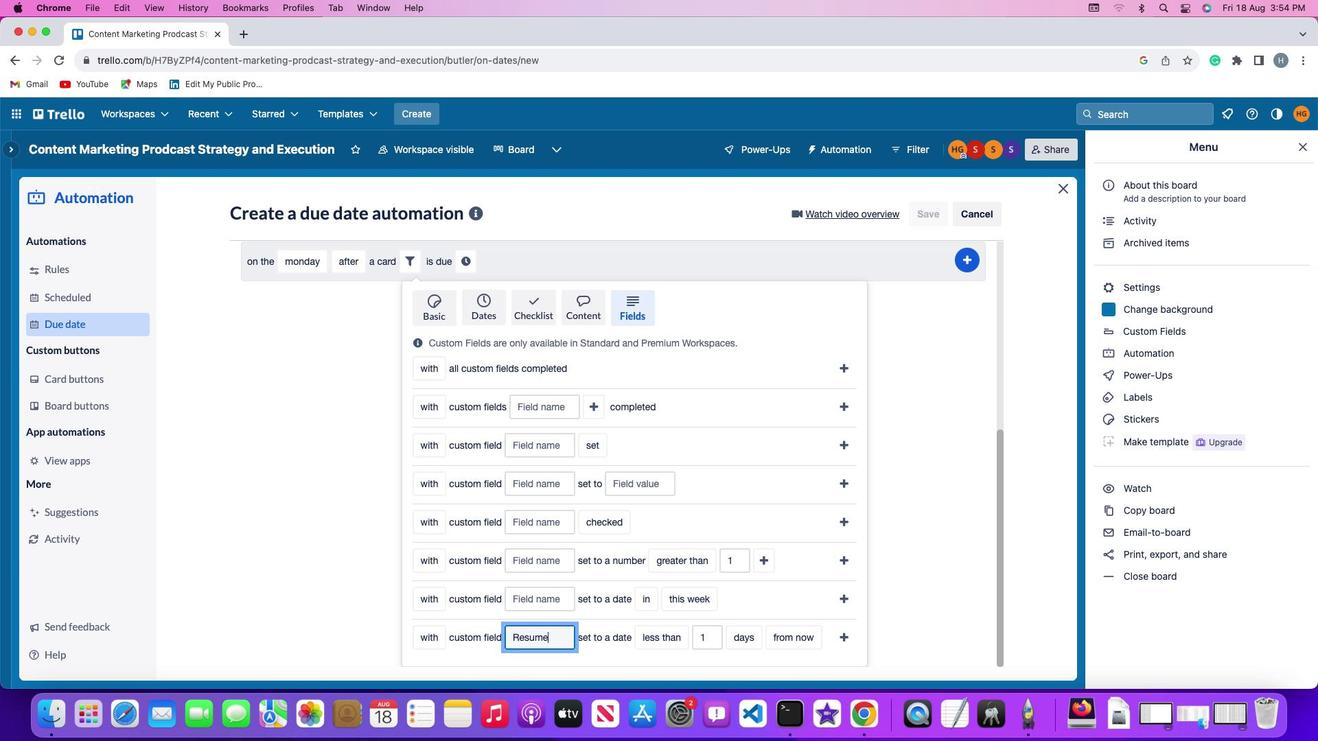 
Action: Mouse moved to (671, 636)
Screenshot: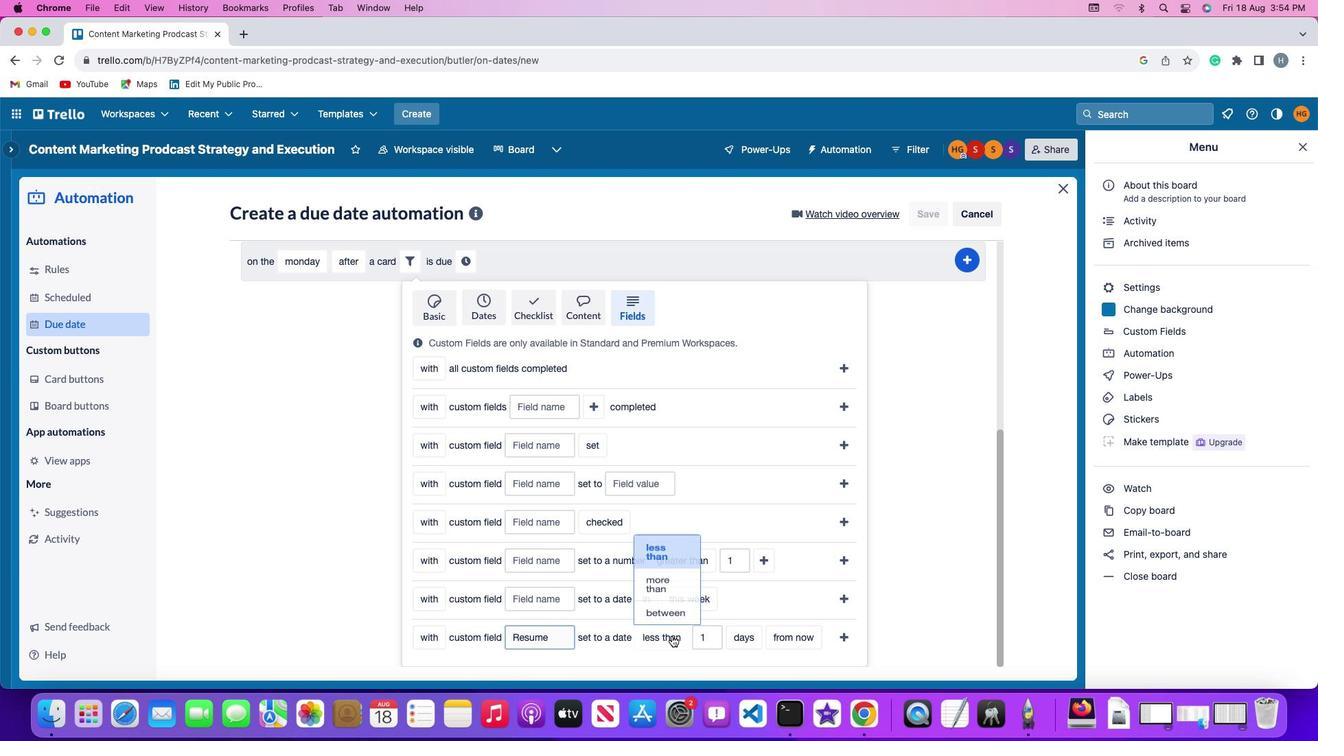 
Action: Mouse pressed left at (671, 636)
Screenshot: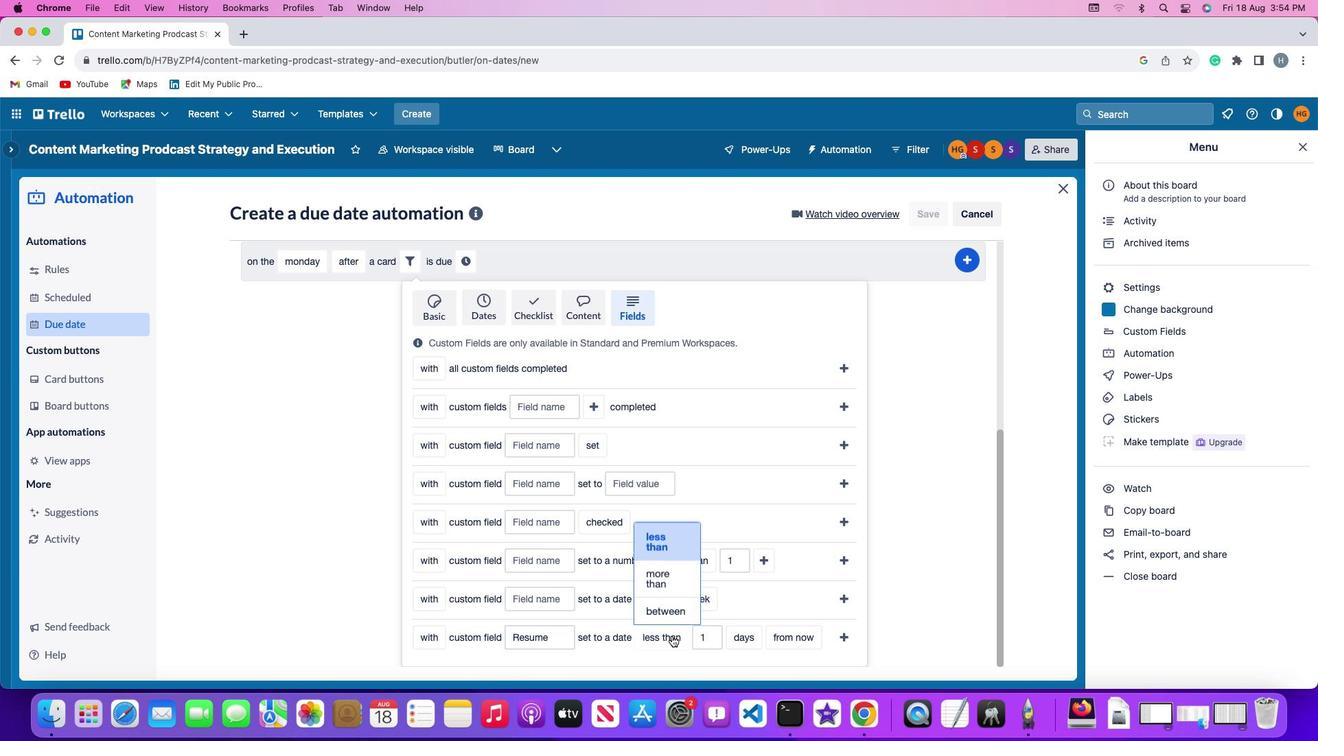 
Action: Mouse moved to (683, 550)
Screenshot: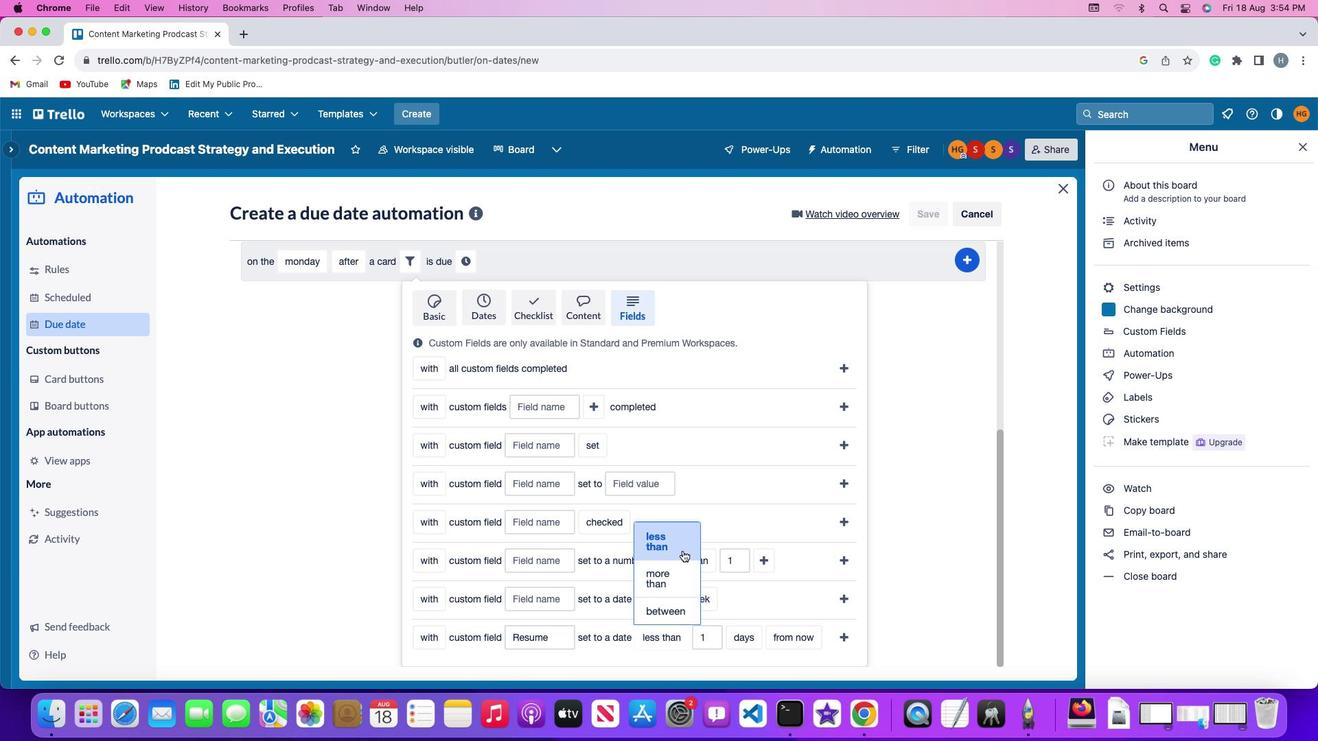 
Action: Mouse pressed left at (683, 550)
Screenshot: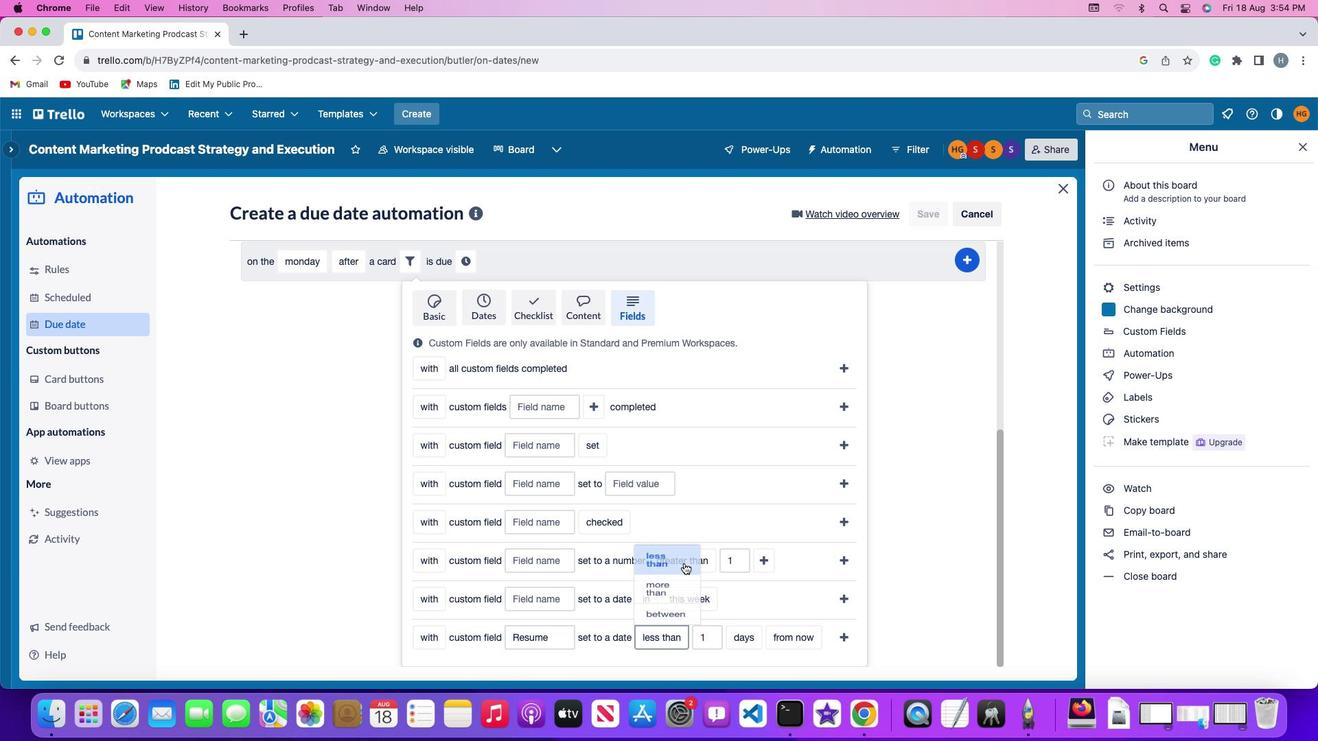 
Action: Mouse moved to (716, 641)
Screenshot: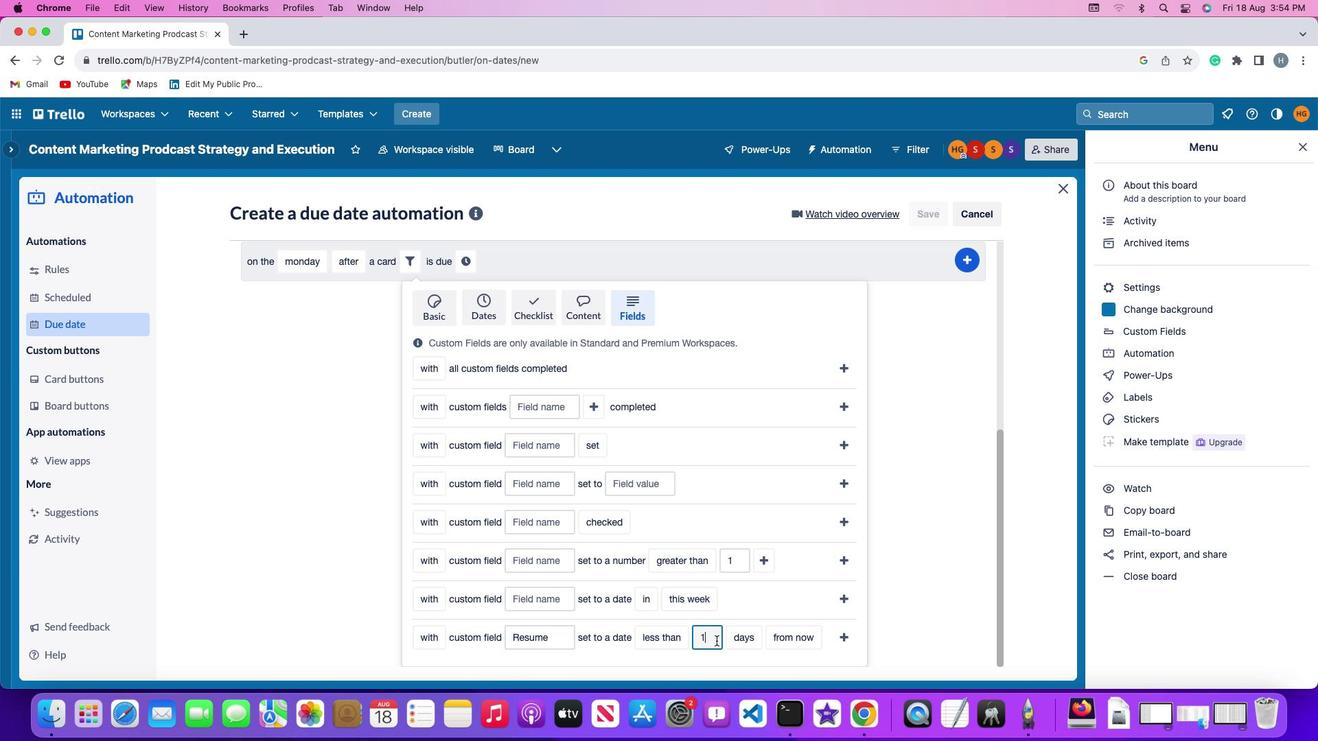 
Action: Mouse pressed left at (716, 641)
Screenshot: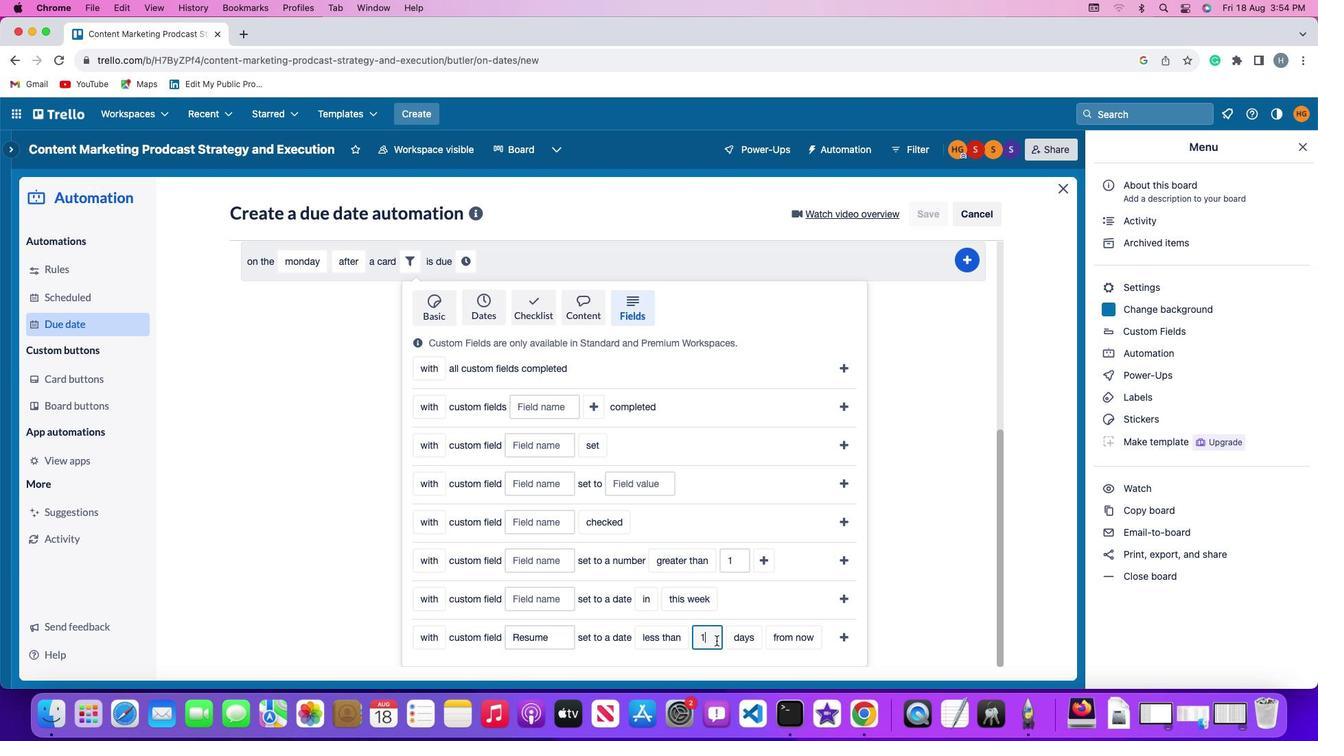 
Action: Mouse moved to (716, 642)
Screenshot: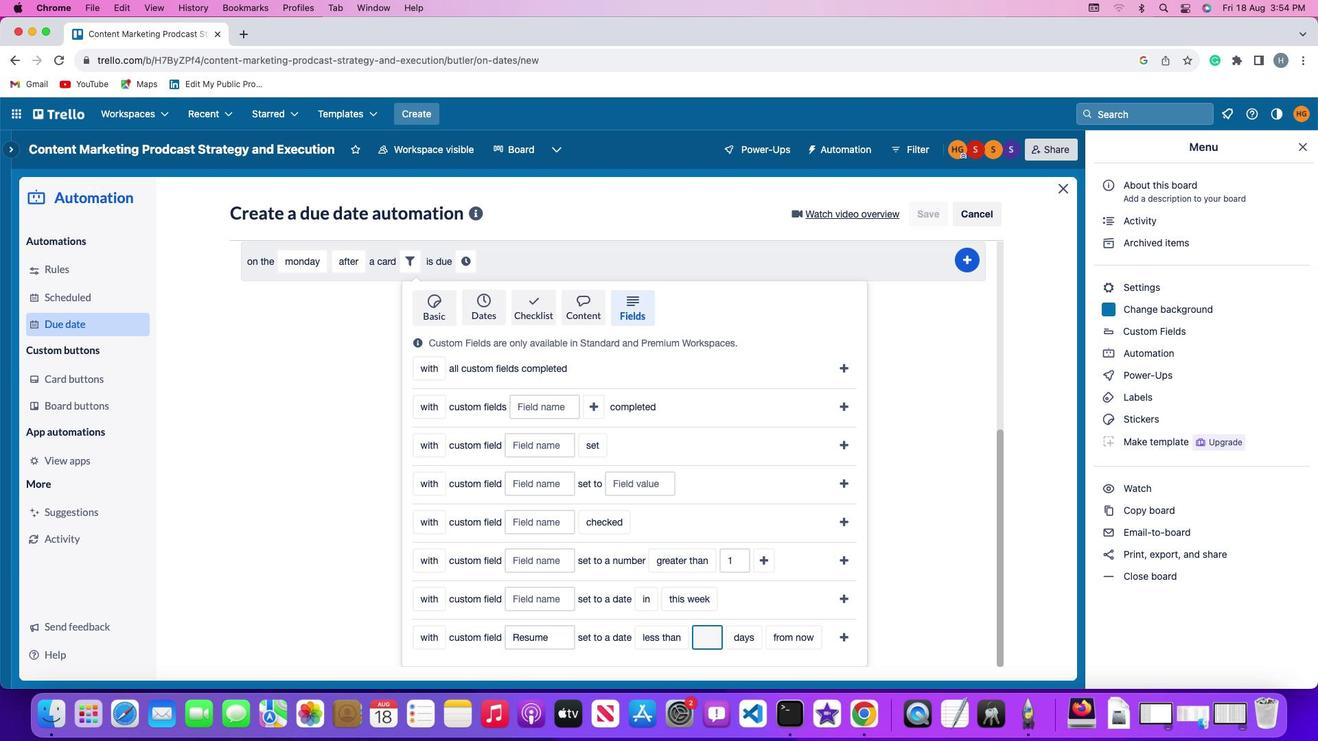 
Action: Key pressed Key.backspace'1'
Screenshot: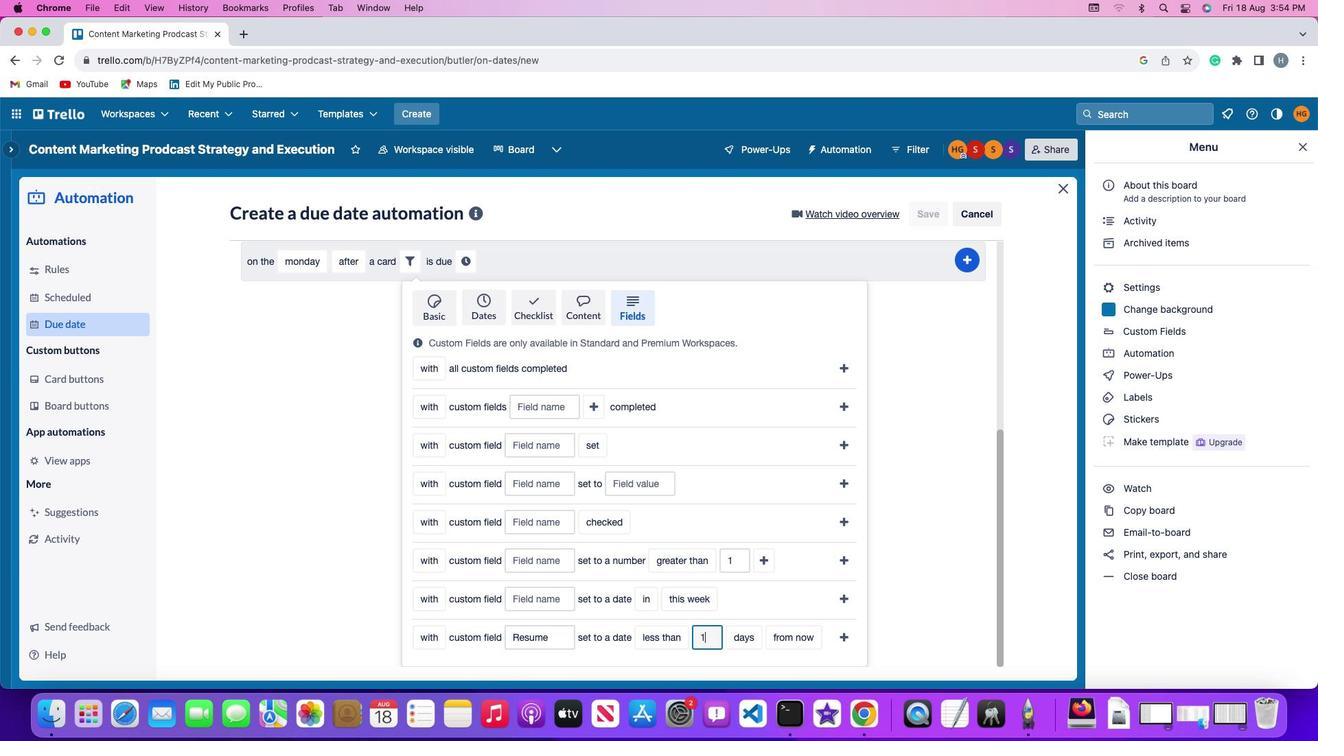 
Action: Mouse moved to (747, 636)
Screenshot: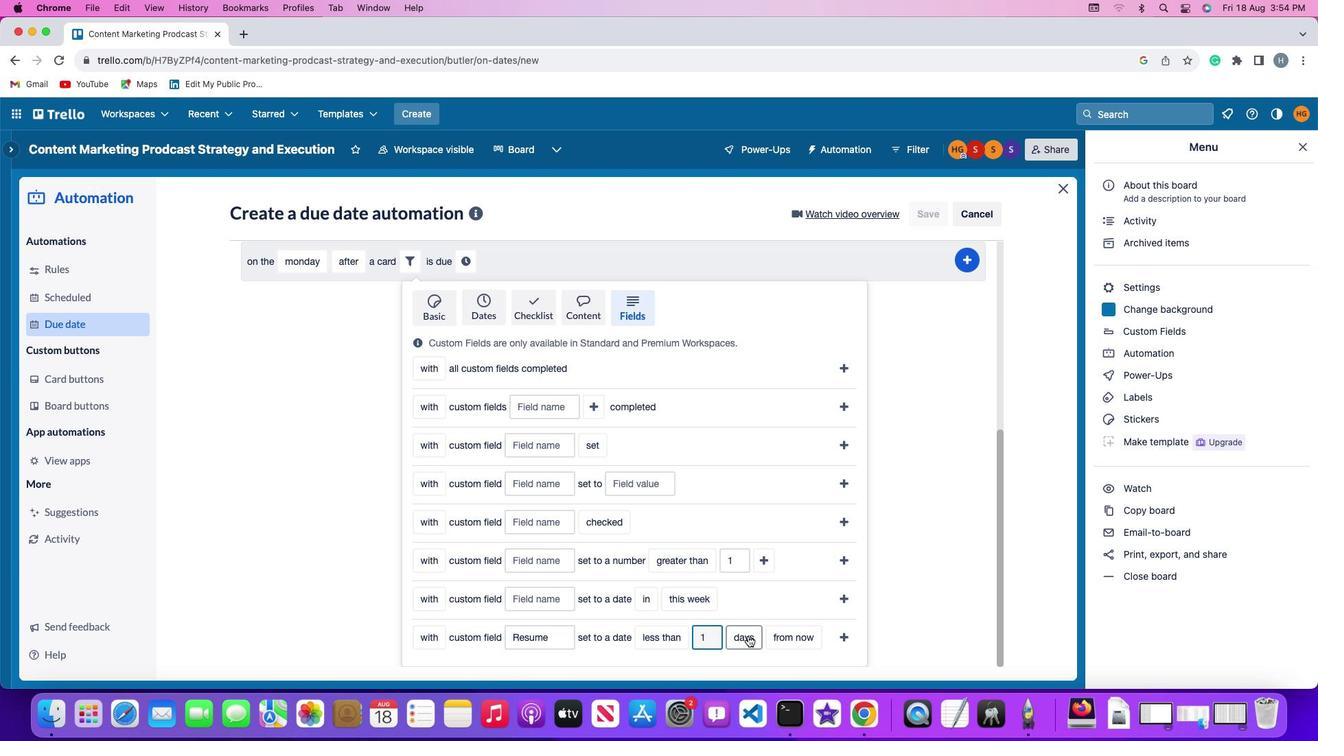 
Action: Mouse pressed left at (747, 636)
Screenshot: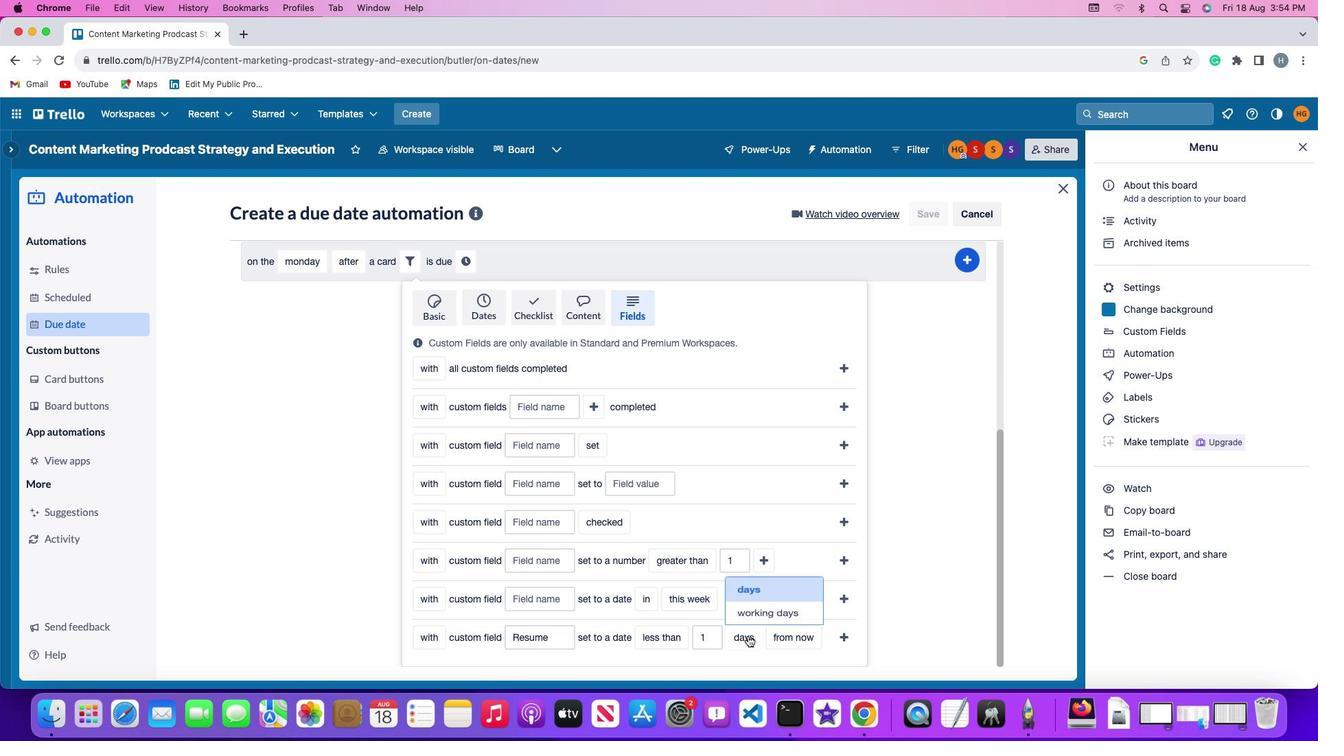 
Action: Mouse moved to (750, 614)
Screenshot: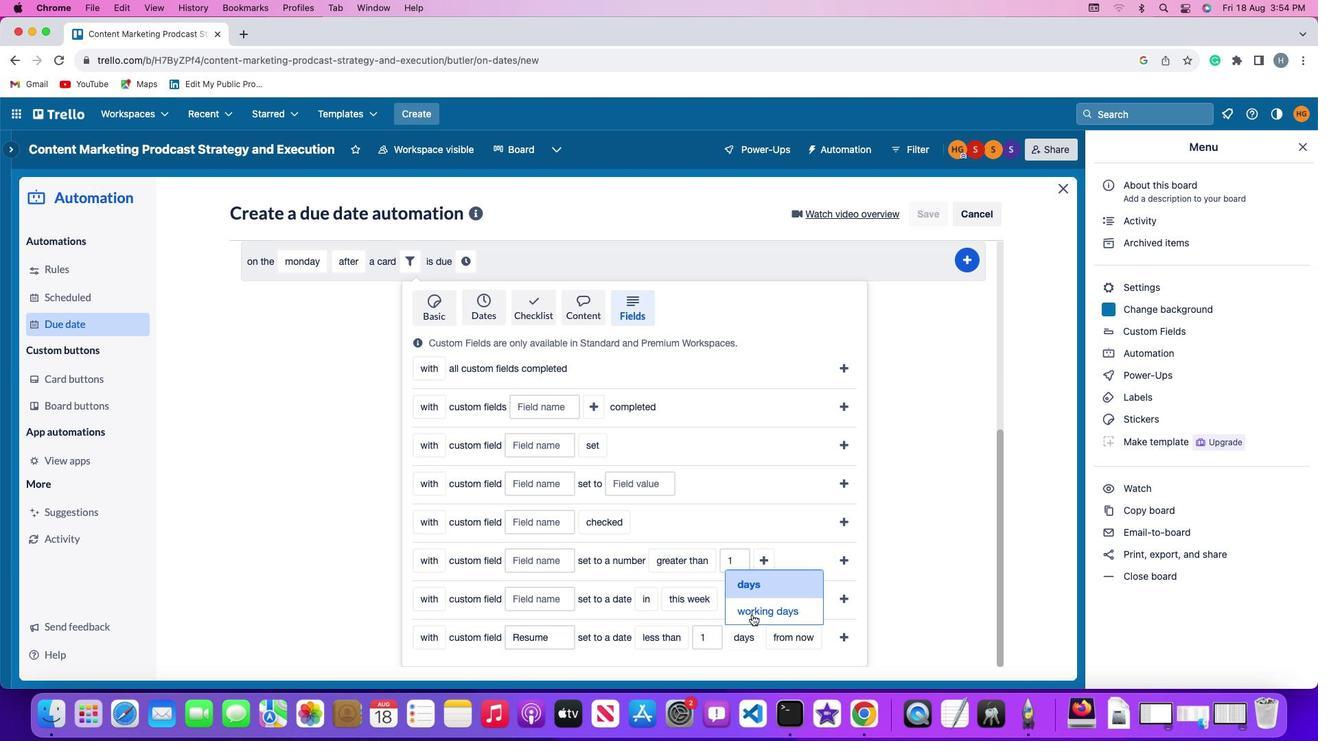 
Action: Mouse pressed left at (750, 614)
Screenshot: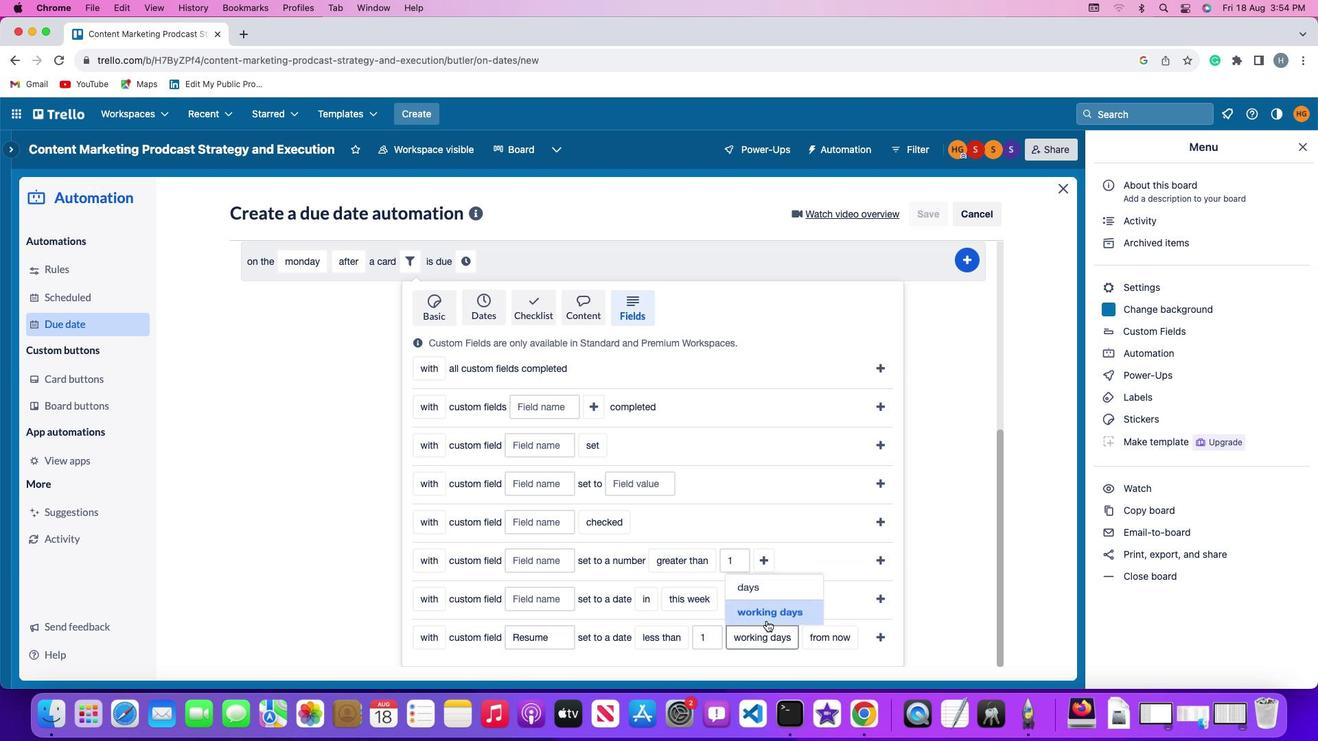 
Action: Mouse moved to (820, 634)
Screenshot: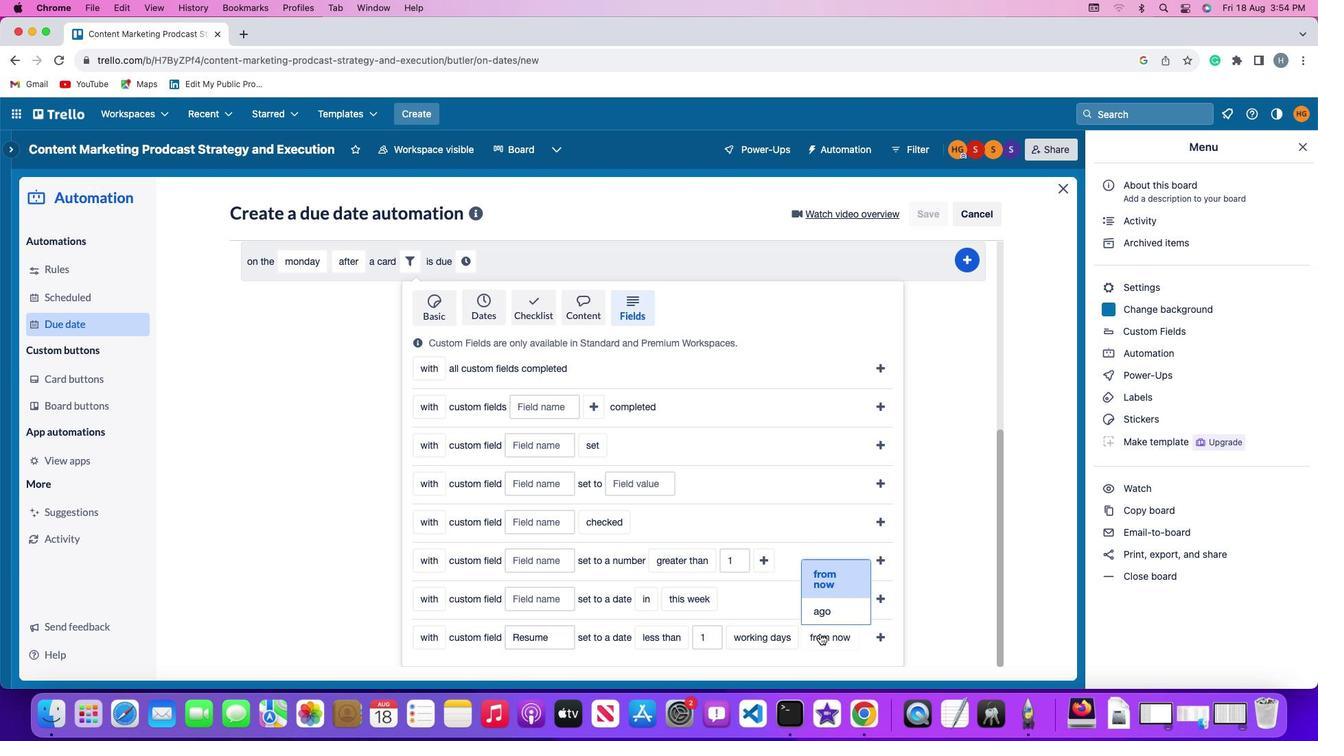 
Action: Mouse pressed left at (820, 634)
Screenshot: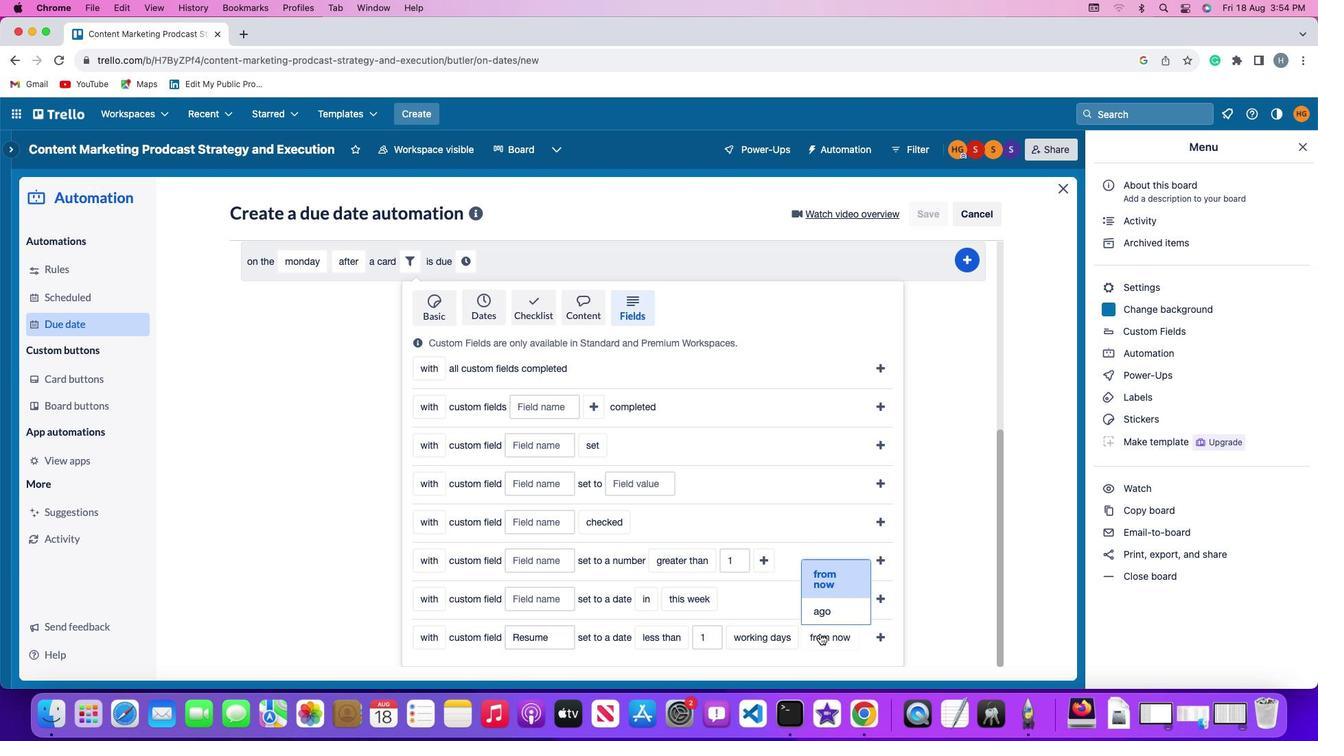 
Action: Mouse moved to (824, 603)
Screenshot: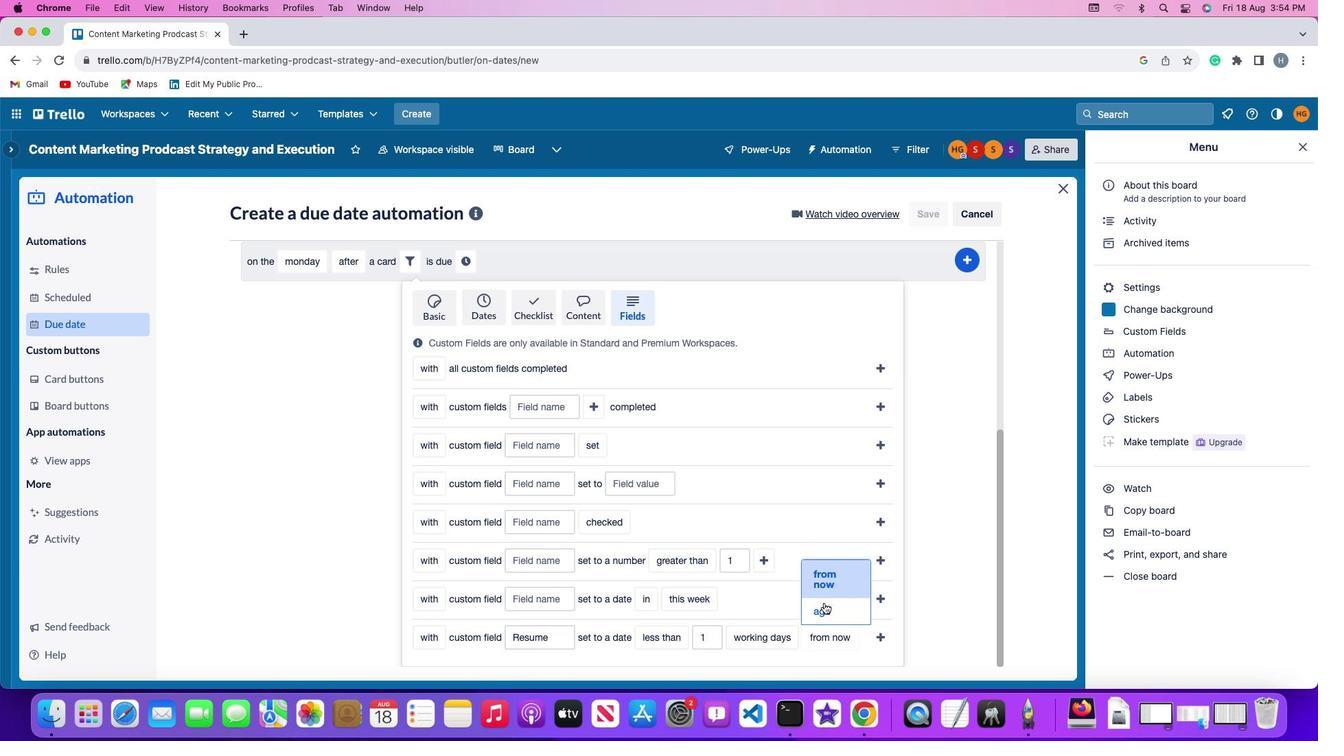 
Action: Mouse pressed left at (824, 603)
Screenshot: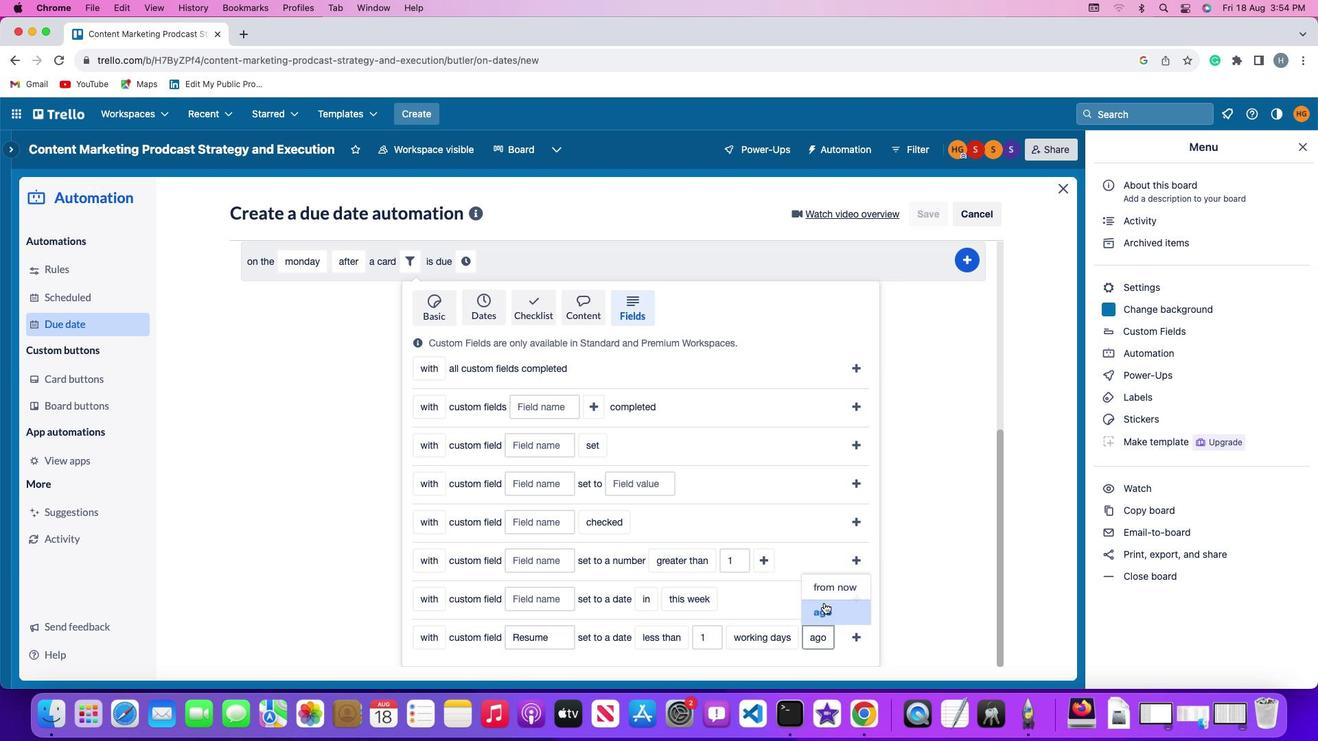 
Action: Mouse moved to (864, 635)
Screenshot: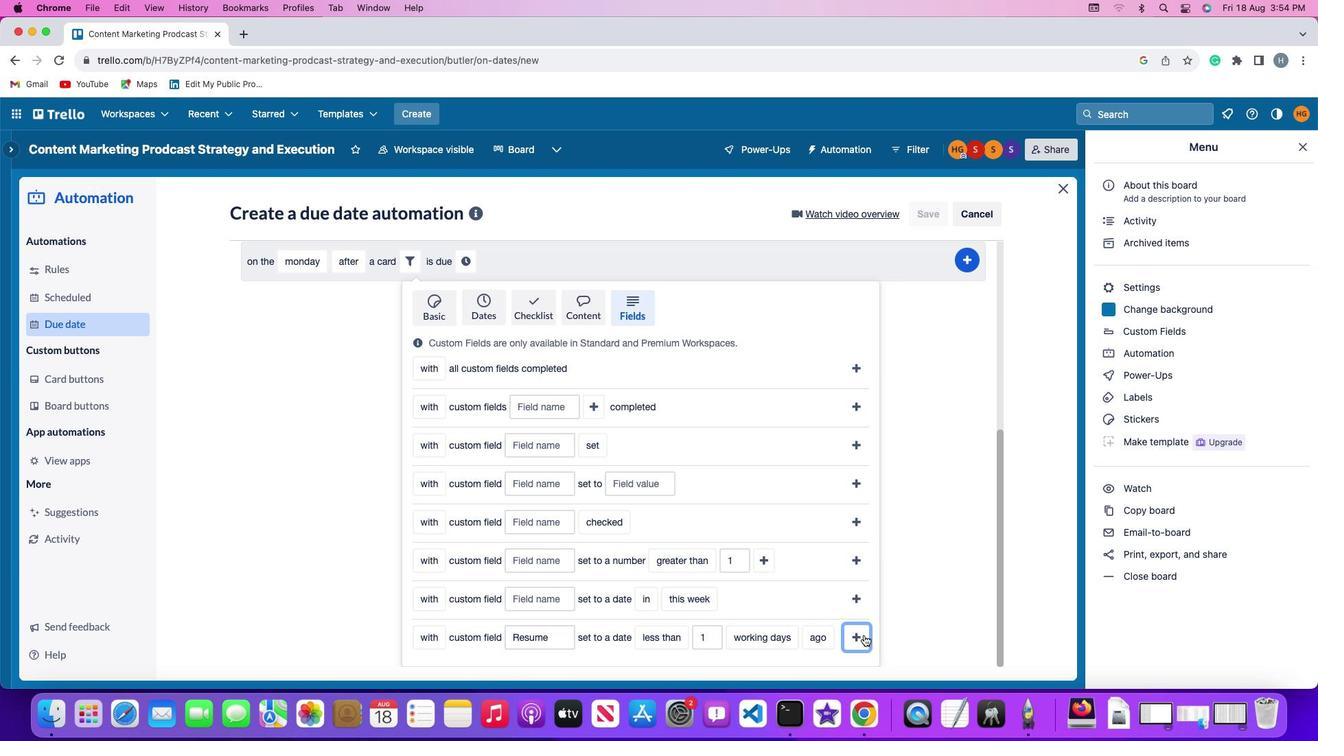 
Action: Mouse pressed left at (864, 635)
Screenshot: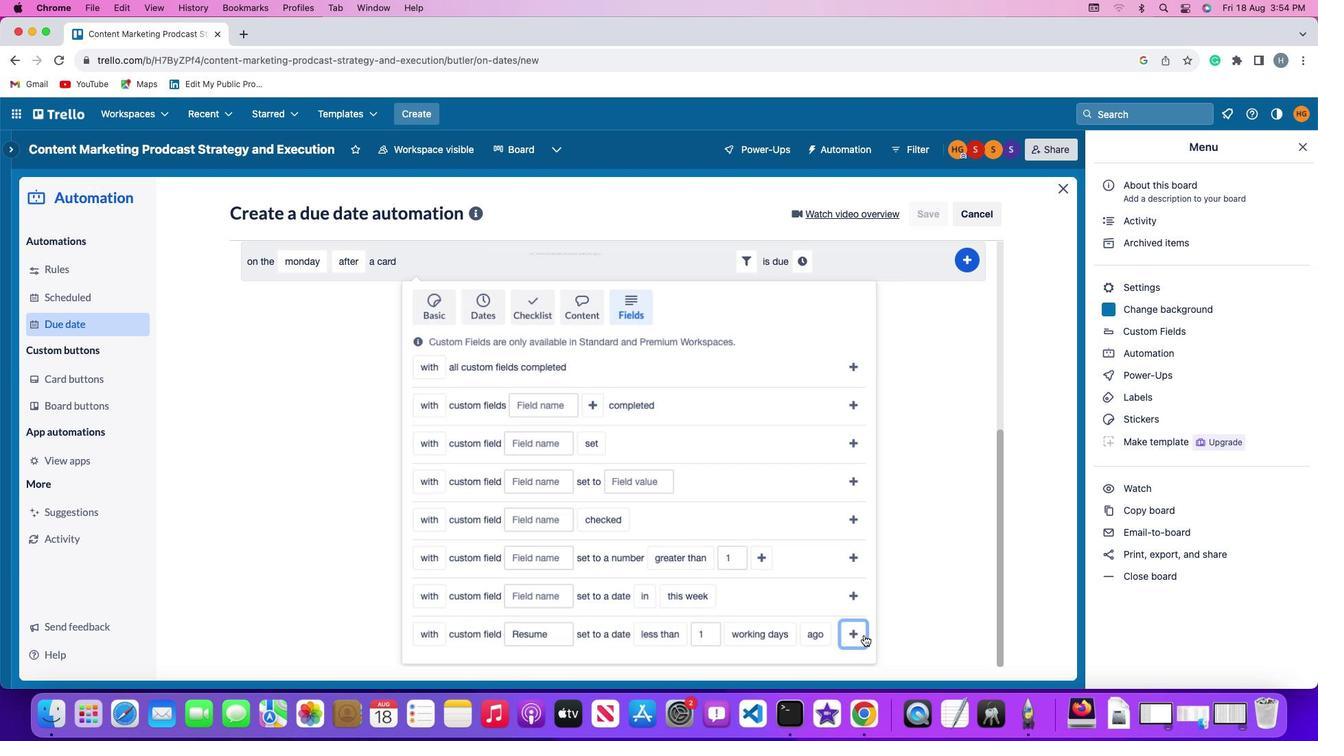 
Action: Mouse moved to (803, 598)
Screenshot: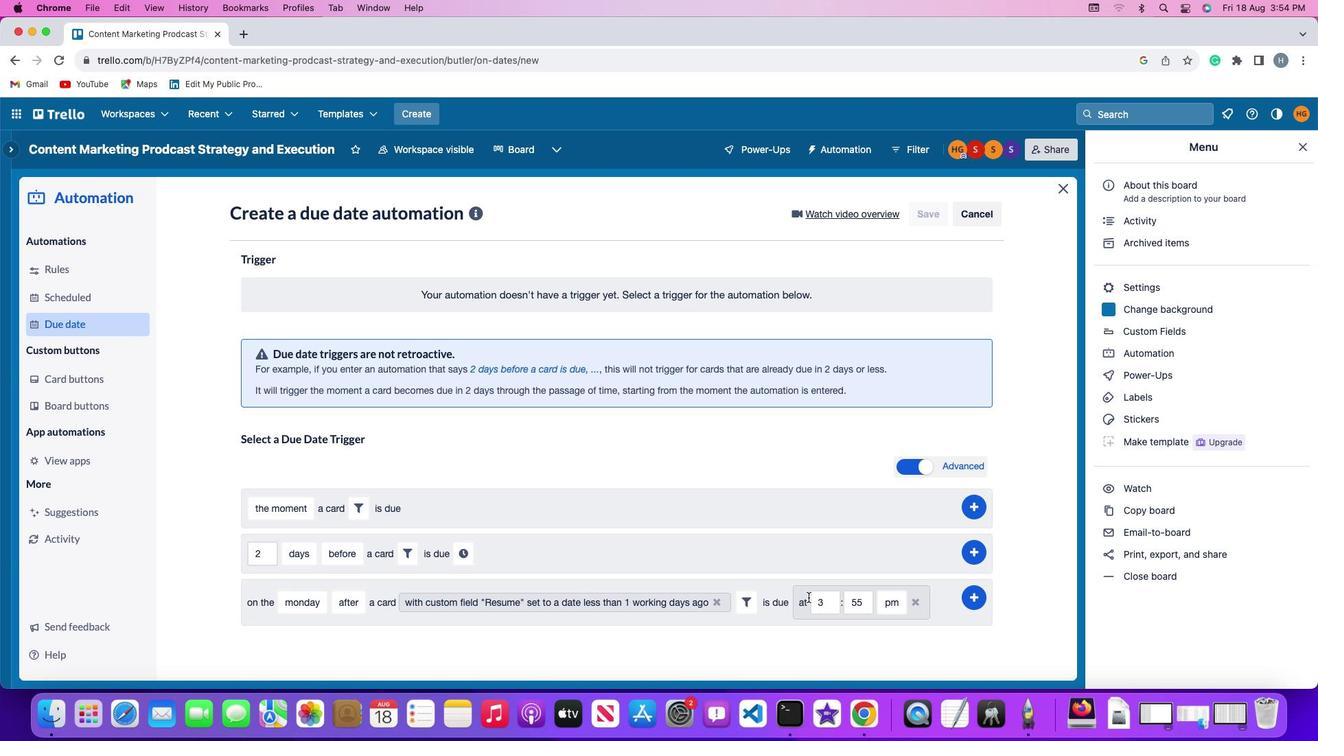 
Action: Mouse pressed left at (803, 598)
Screenshot: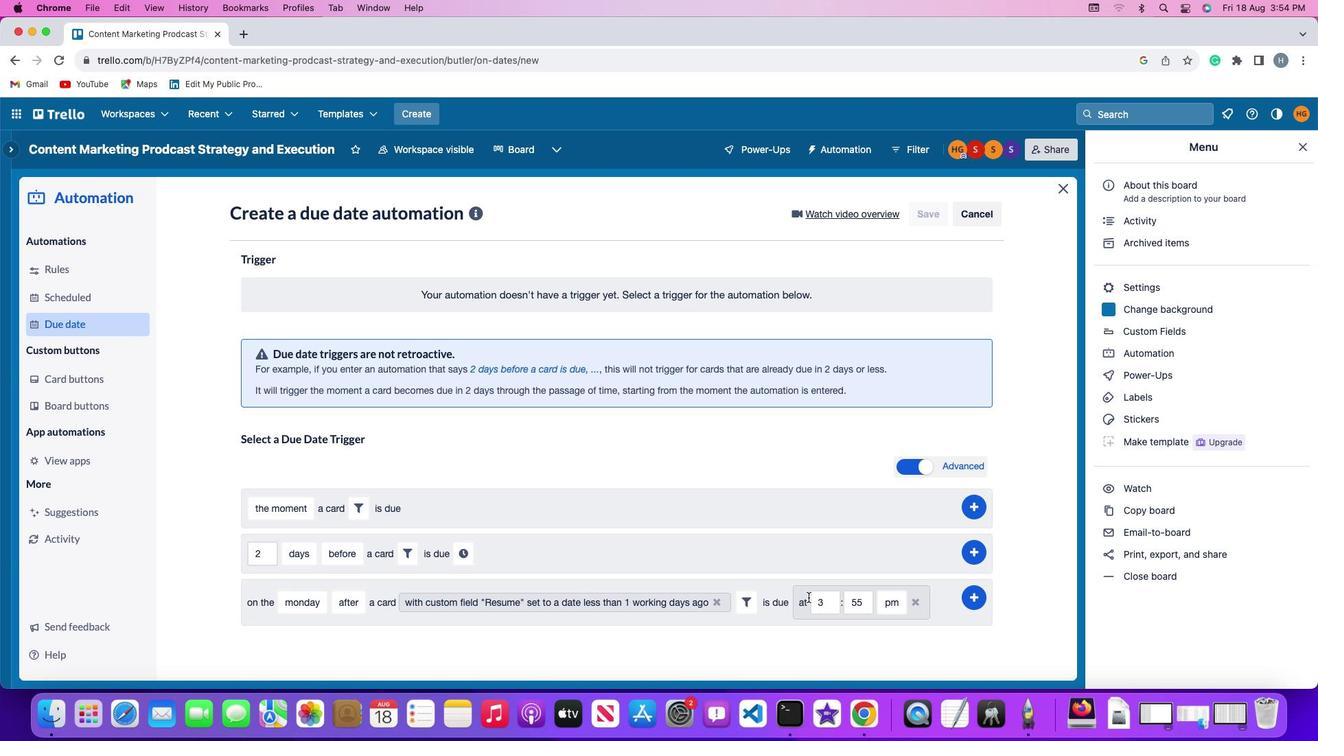 
Action: Mouse moved to (825, 600)
Screenshot: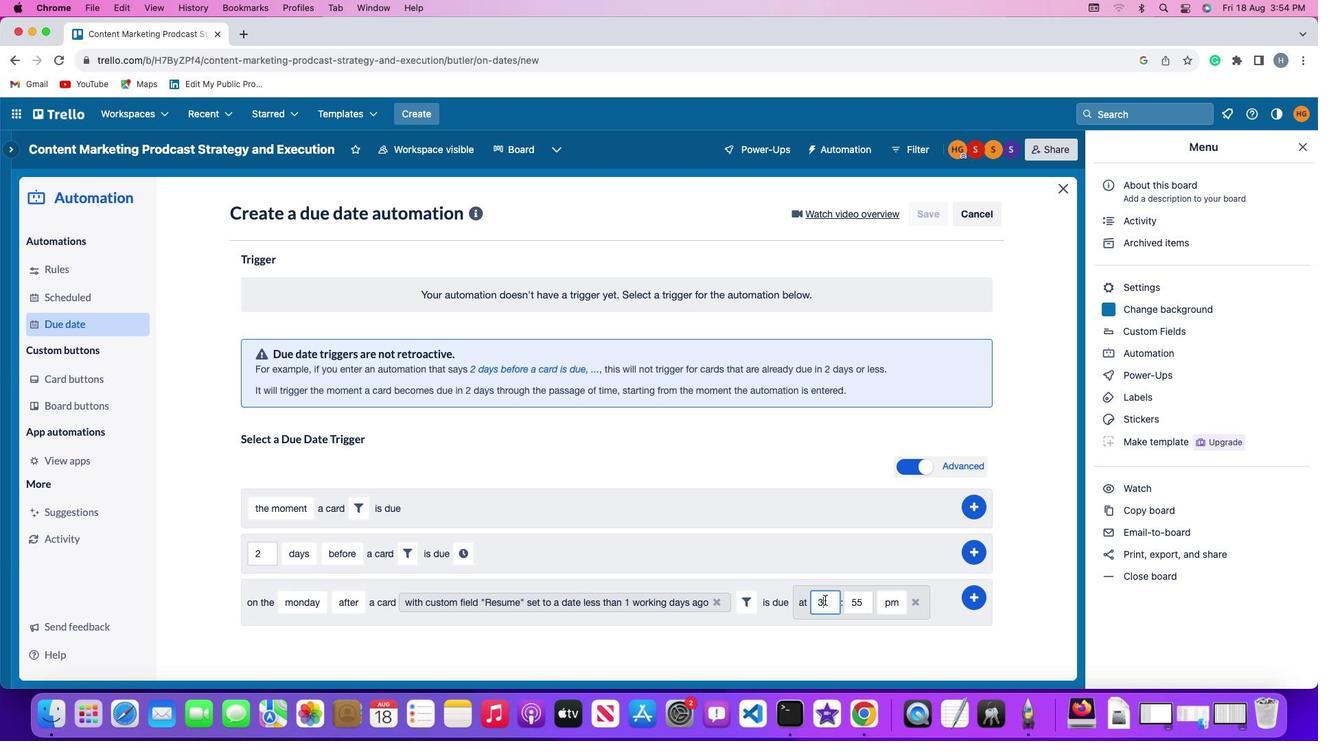 
Action: Mouse pressed left at (825, 600)
Screenshot: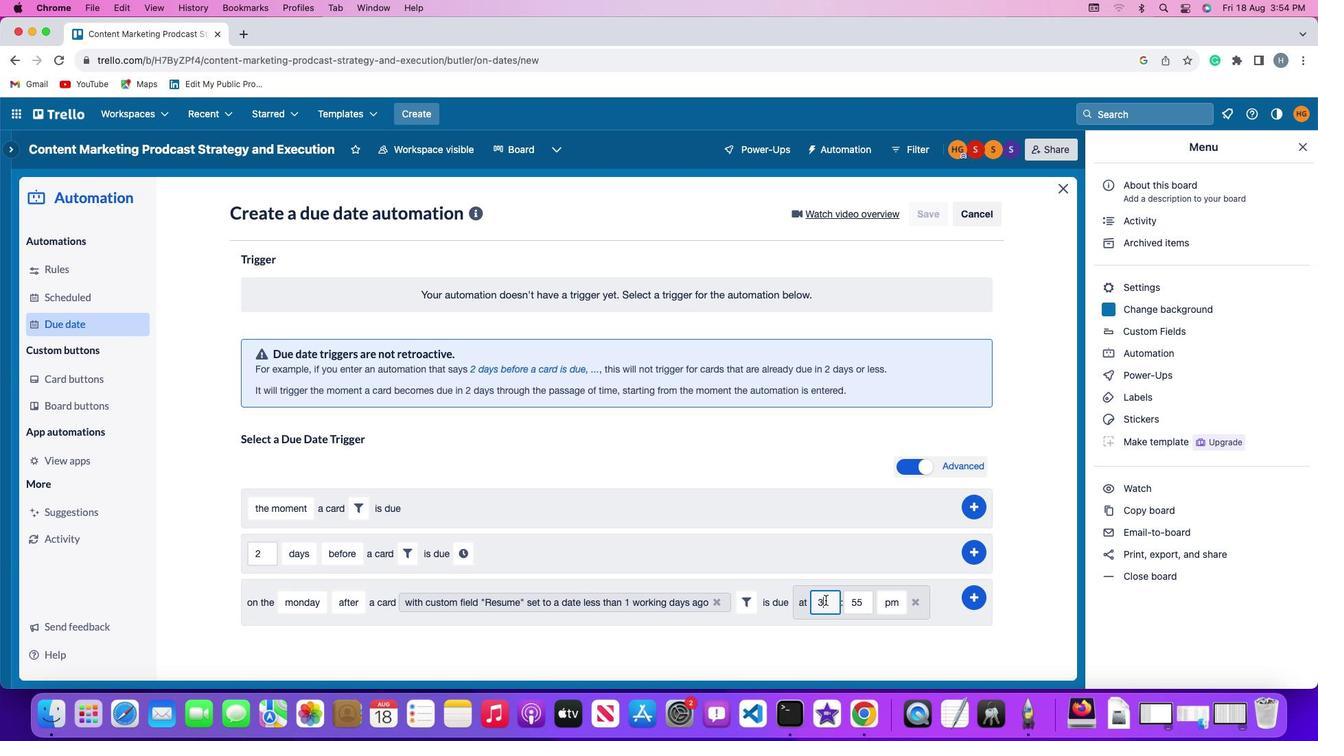 
Action: Mouse moved to (825, 600)
Screenshot: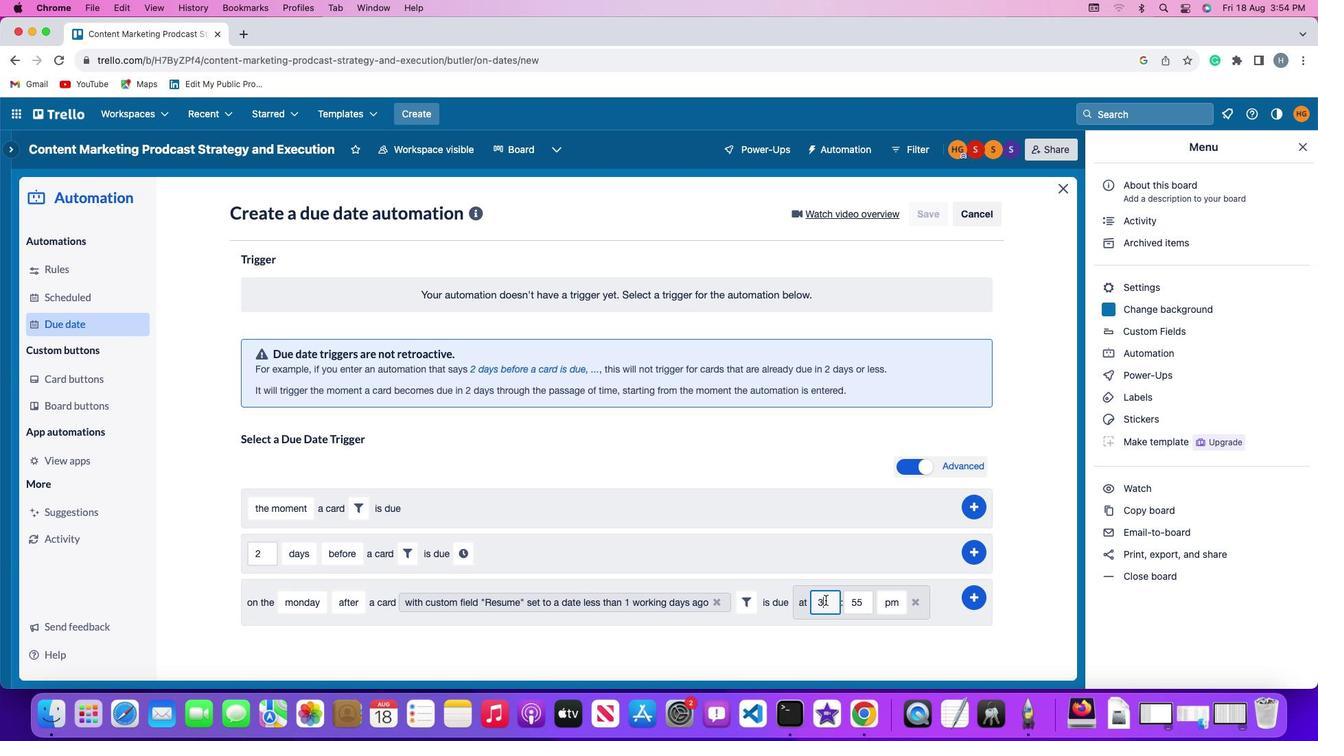 
Action: Key pressed Key.backspace'1''1'
Screenshot: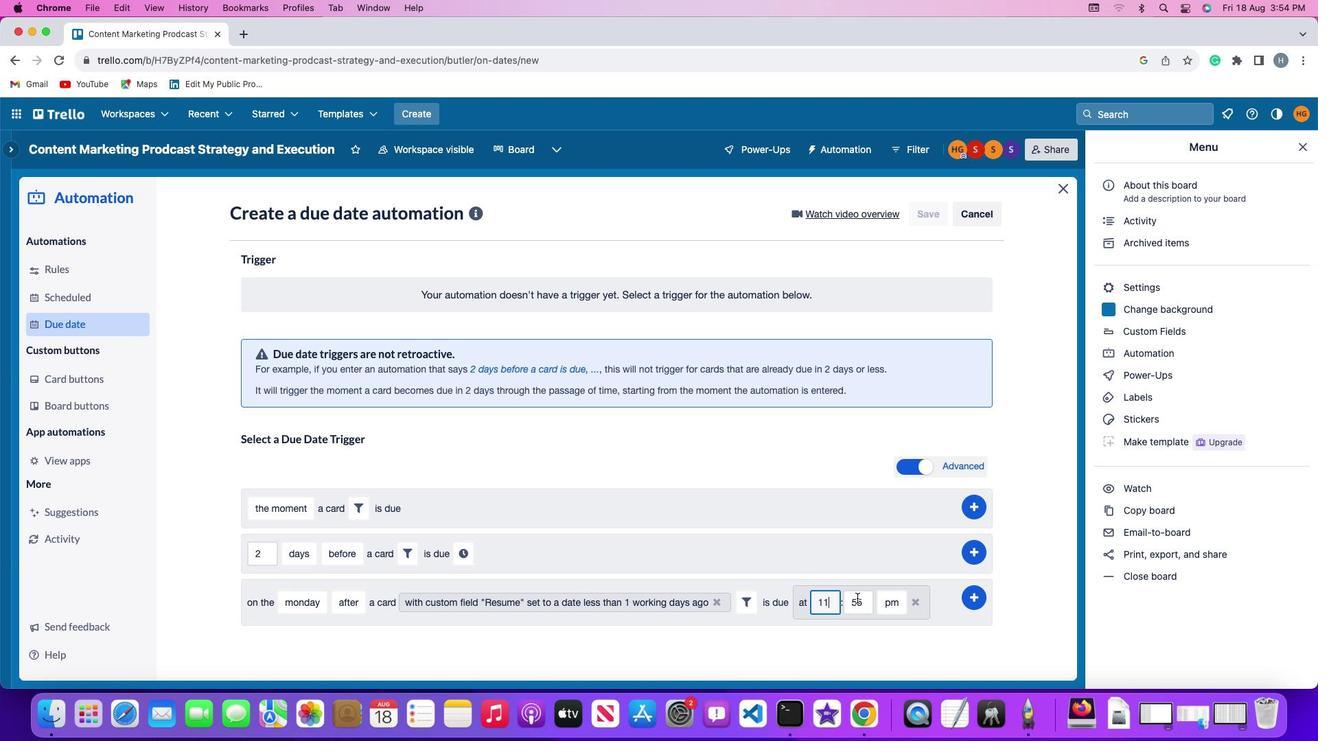 
Action: Mouse moved to (868, 599)
Screenshot: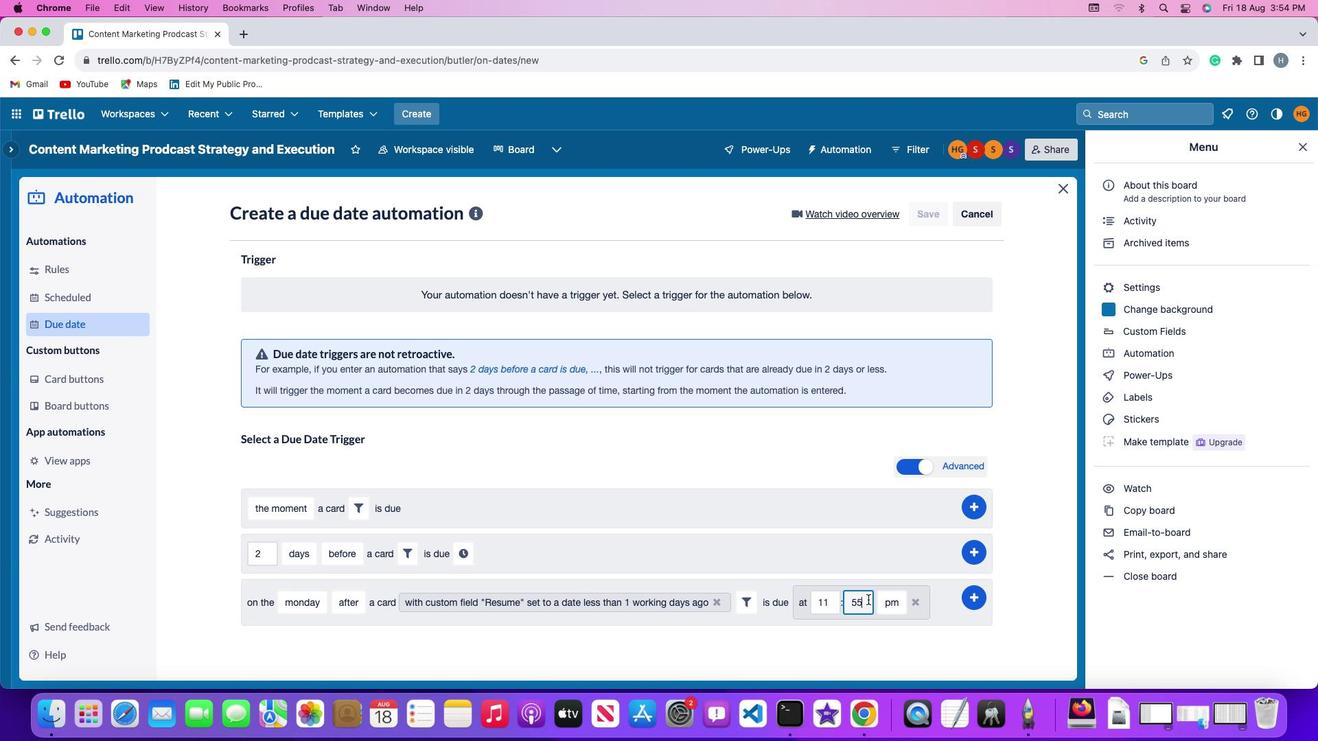 
Action: Mouse pressed left at (868, 599)
Screenshot: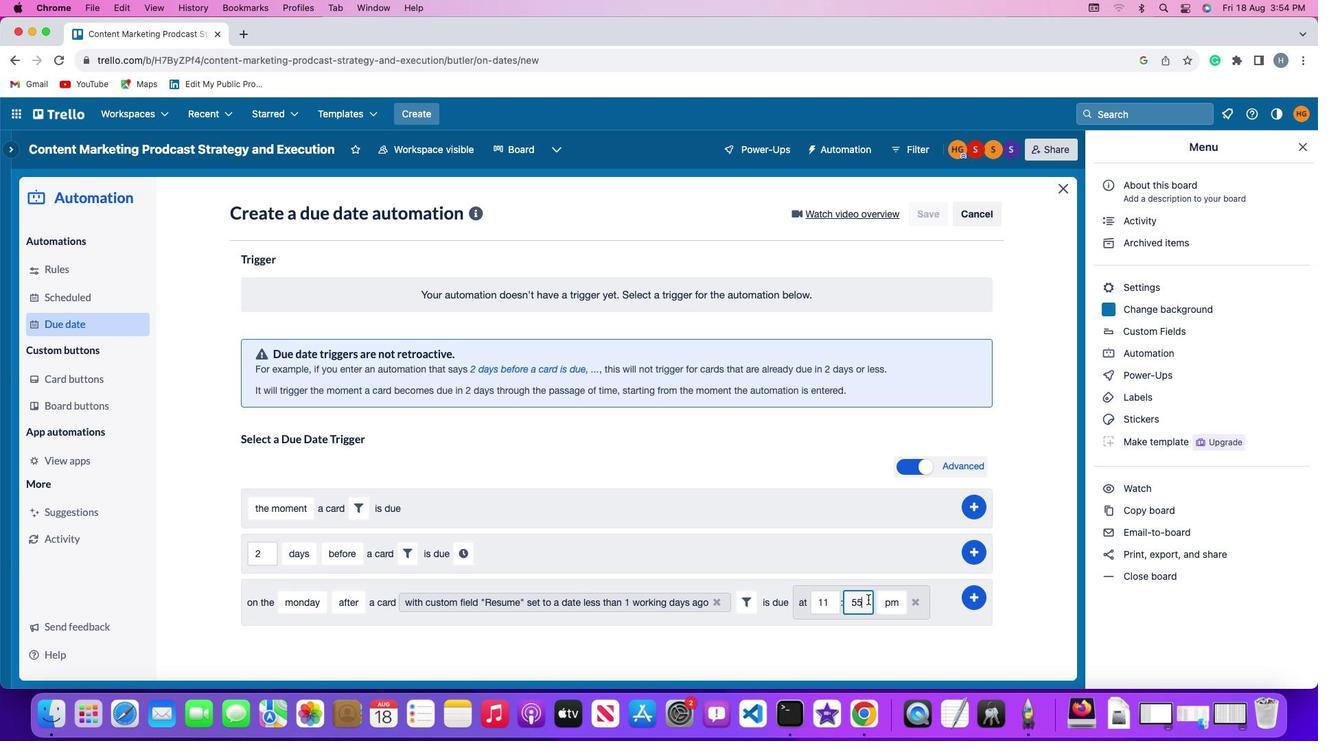 
Action: Mouse moved to (868, 599)
Screenshot: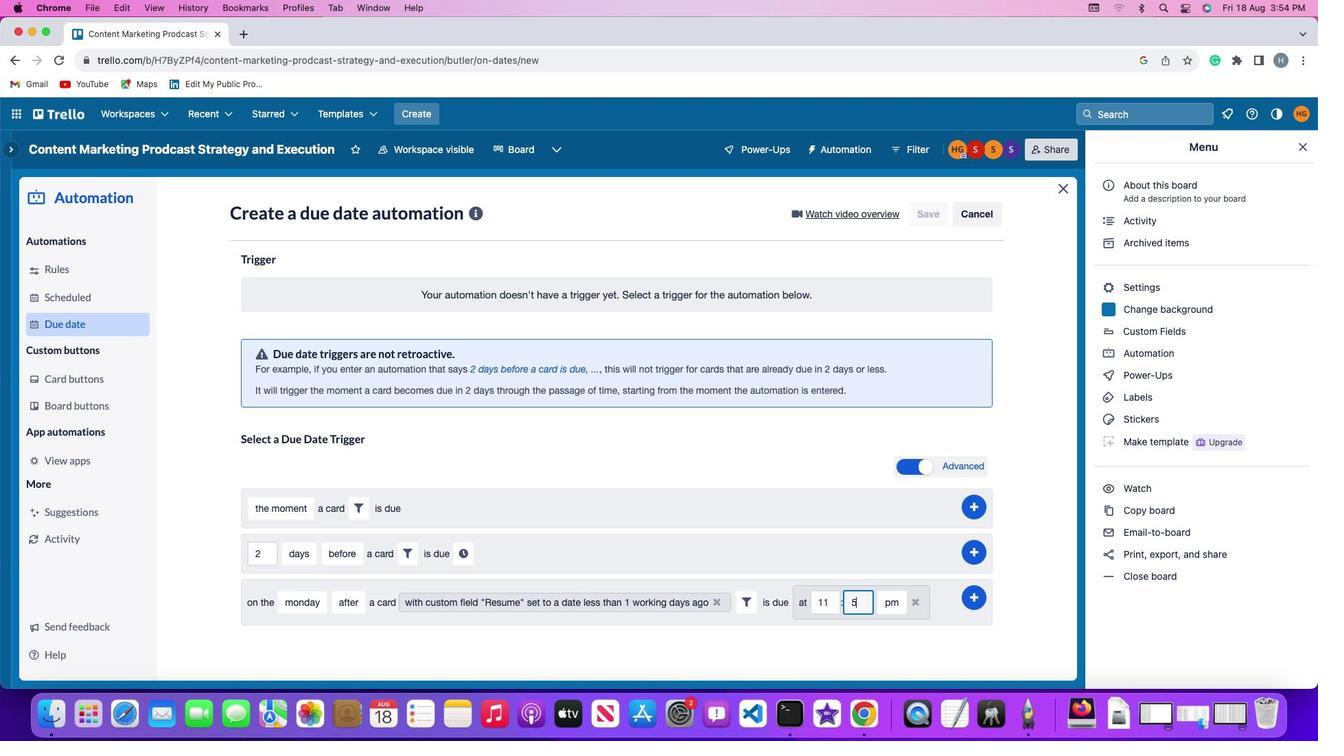 
Action: Key pressed Key.backspaceKey.backspace'0'
Screenshot: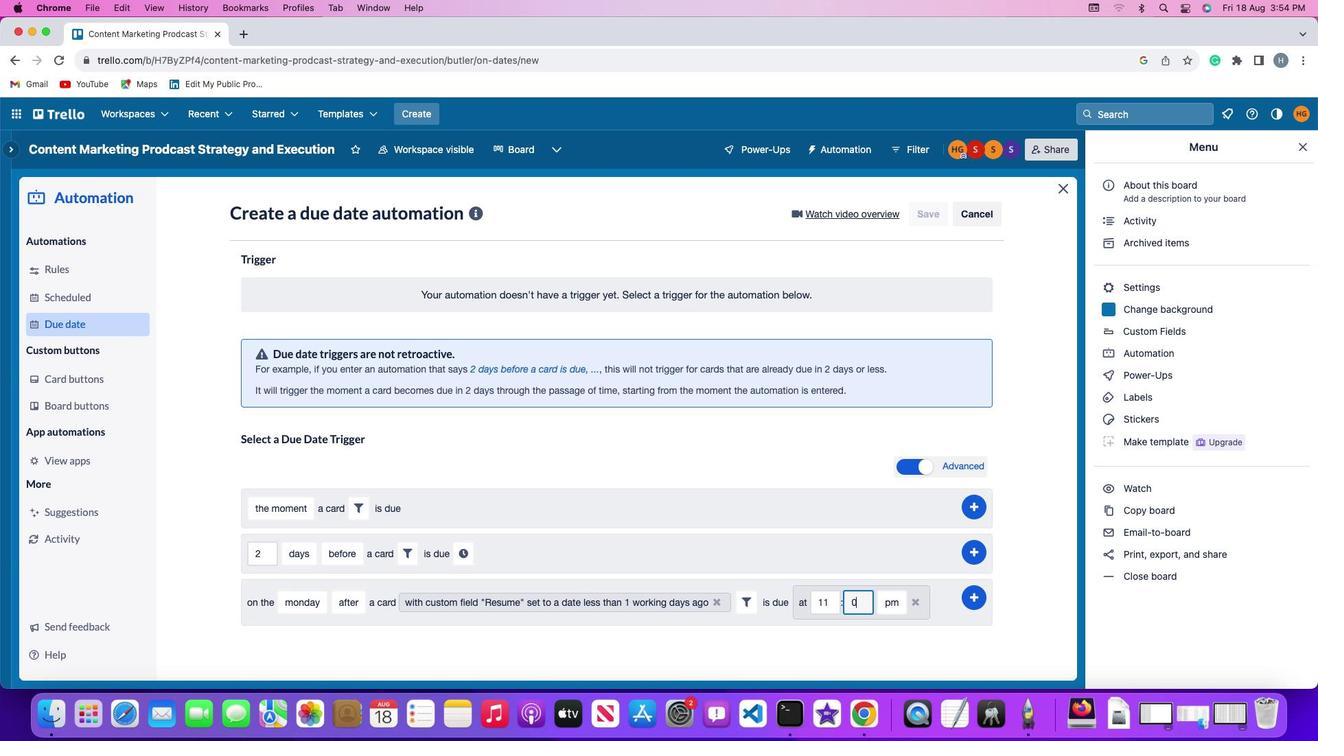 
Action: Mouse moved to (869, 599)
Screenshot: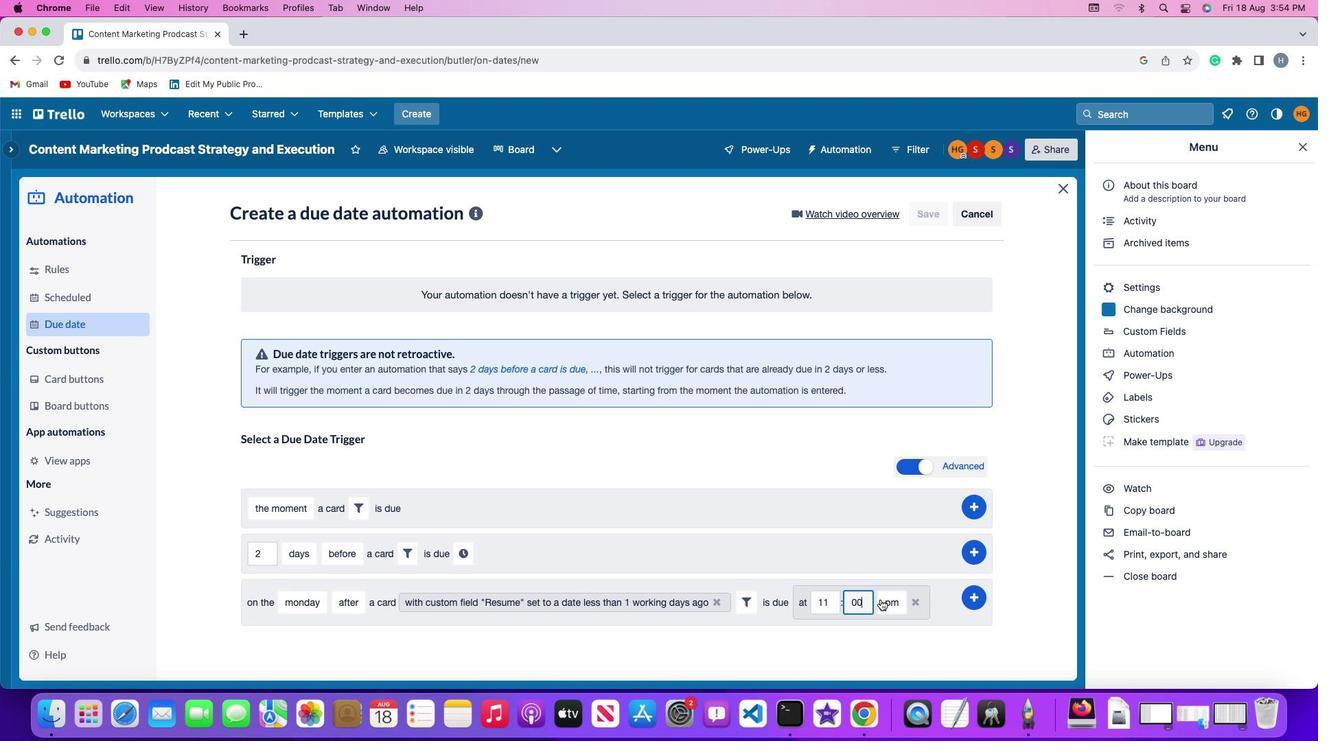 
Action: Key pressed '0'
Screenshot: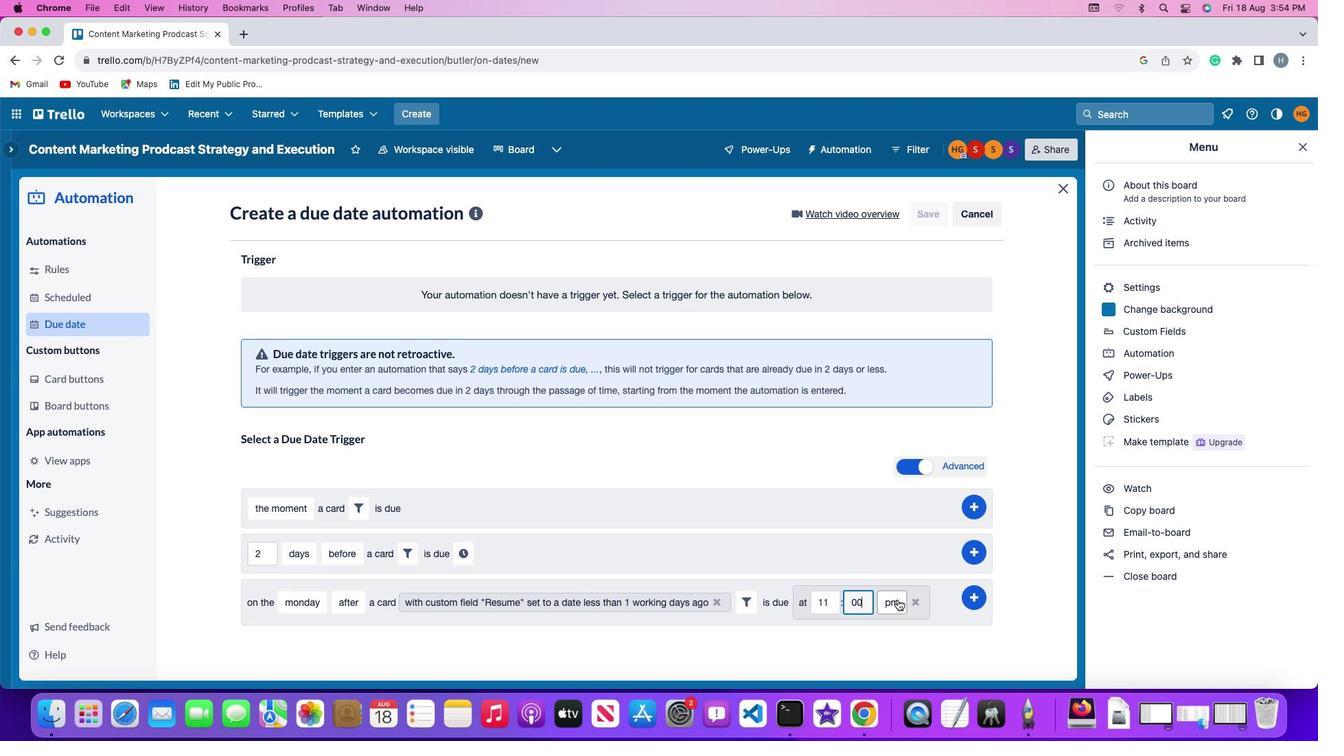 
Action: Mouse moved to (899, 599)
Screenshot: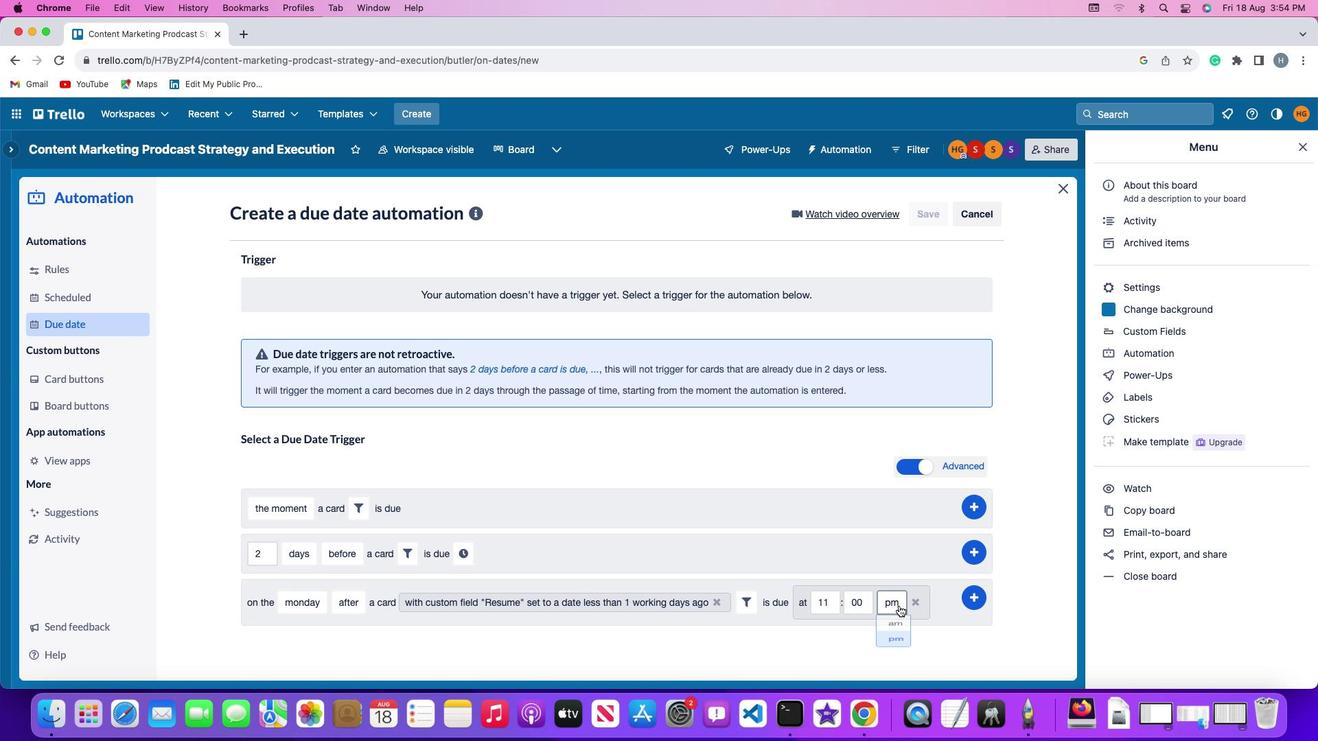 
Action: Mouse pressed left at (899, 599)
Screenshot: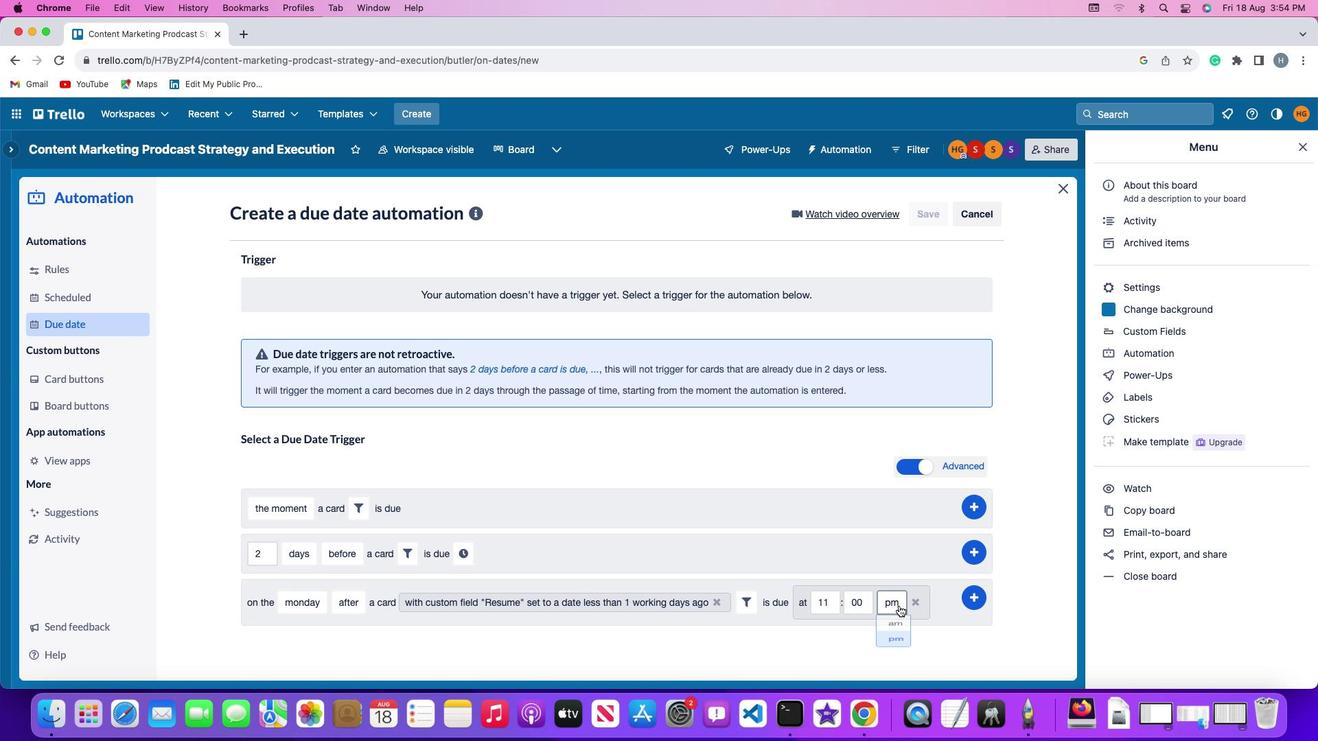 
Action: Mouse moved to (897, 618)
Screenshot: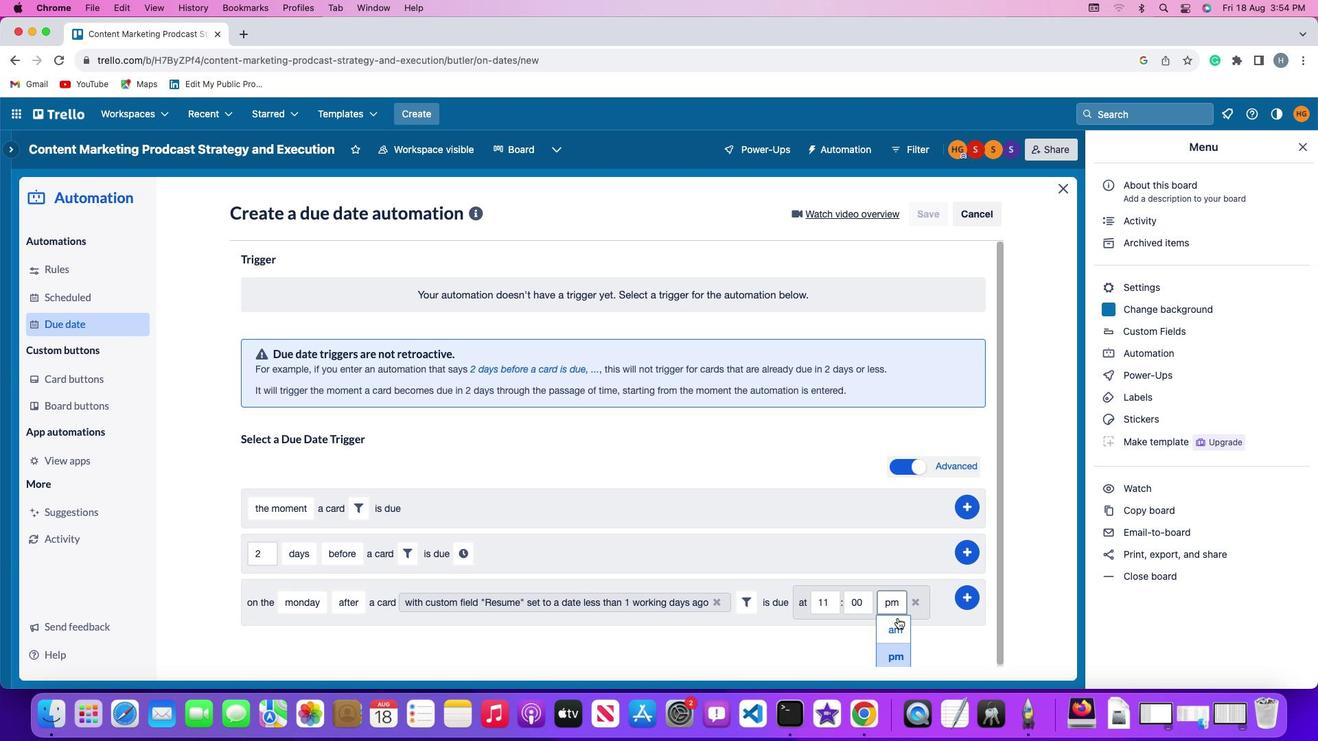 
Action: Mouse pressed left at (897, 618)
Screenshot: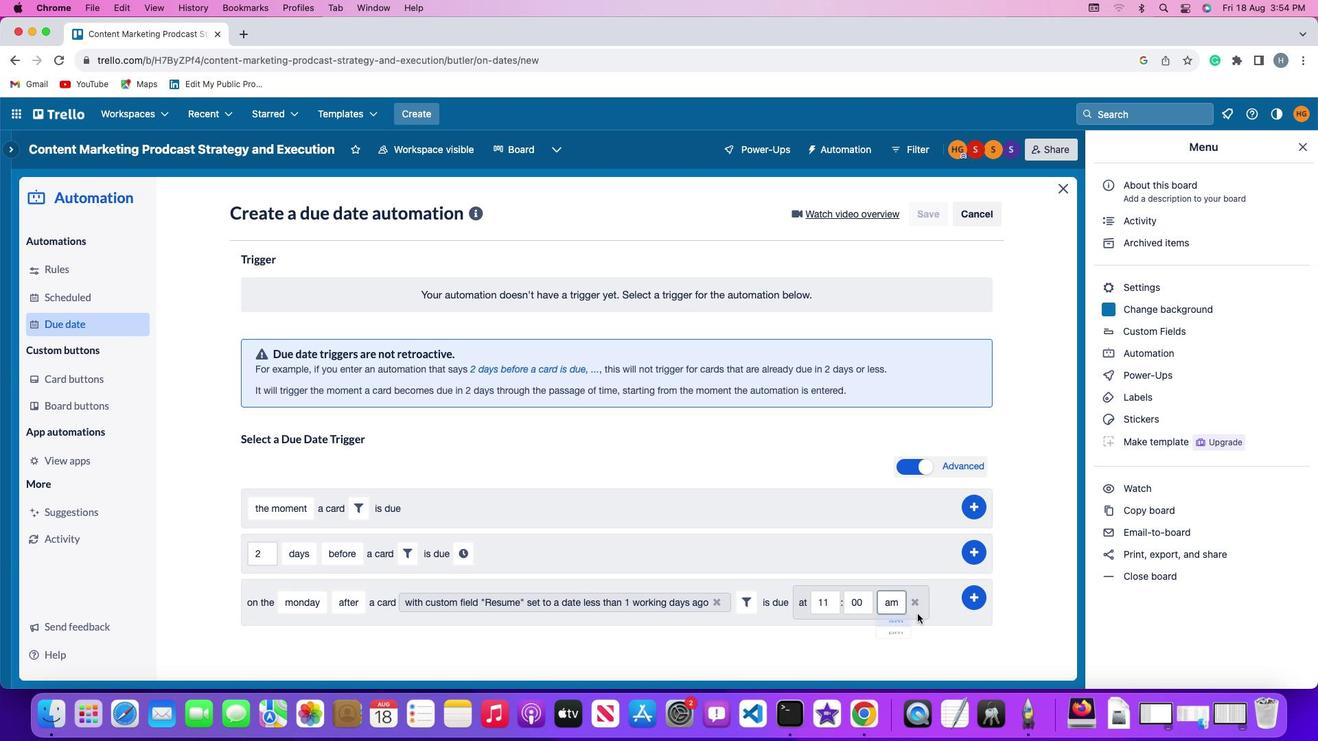 
Action: Mouse moved to (976, 595)
Screenshot: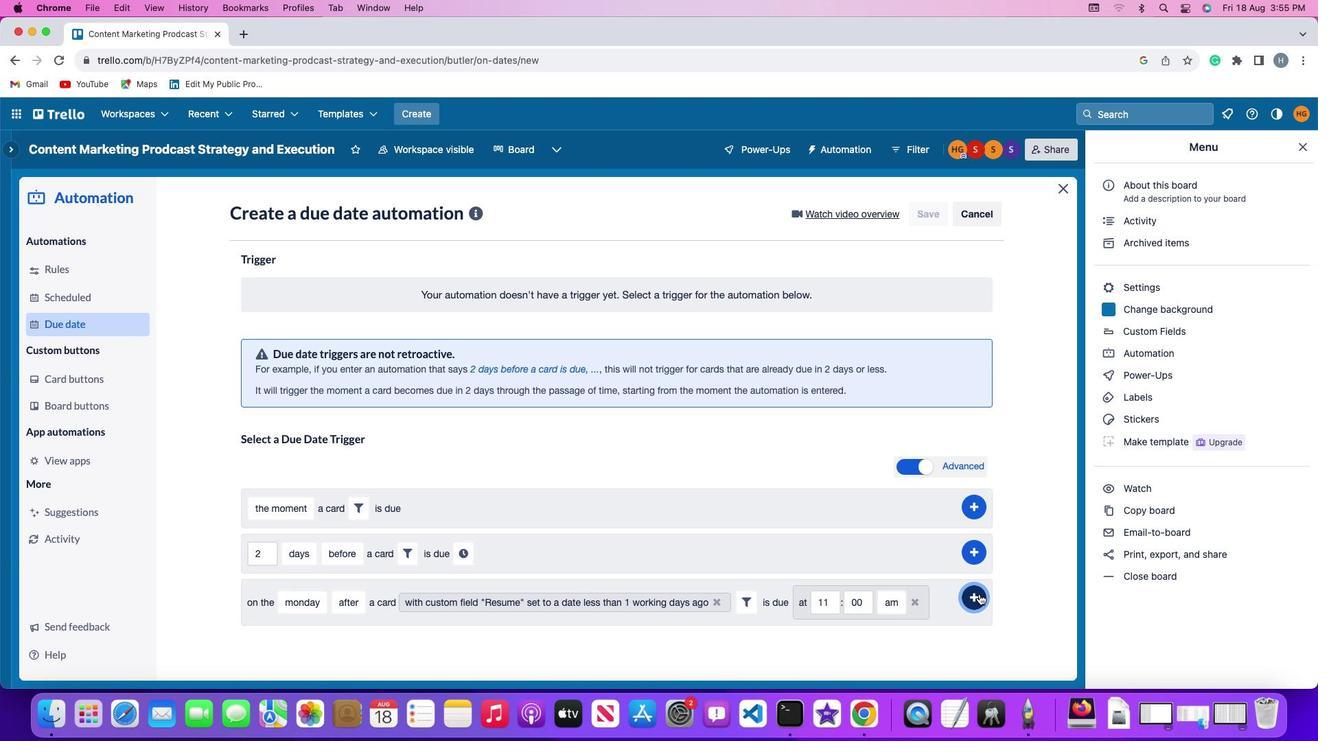 
Action: Mouse pressed left at (976, 595)
Screenshot: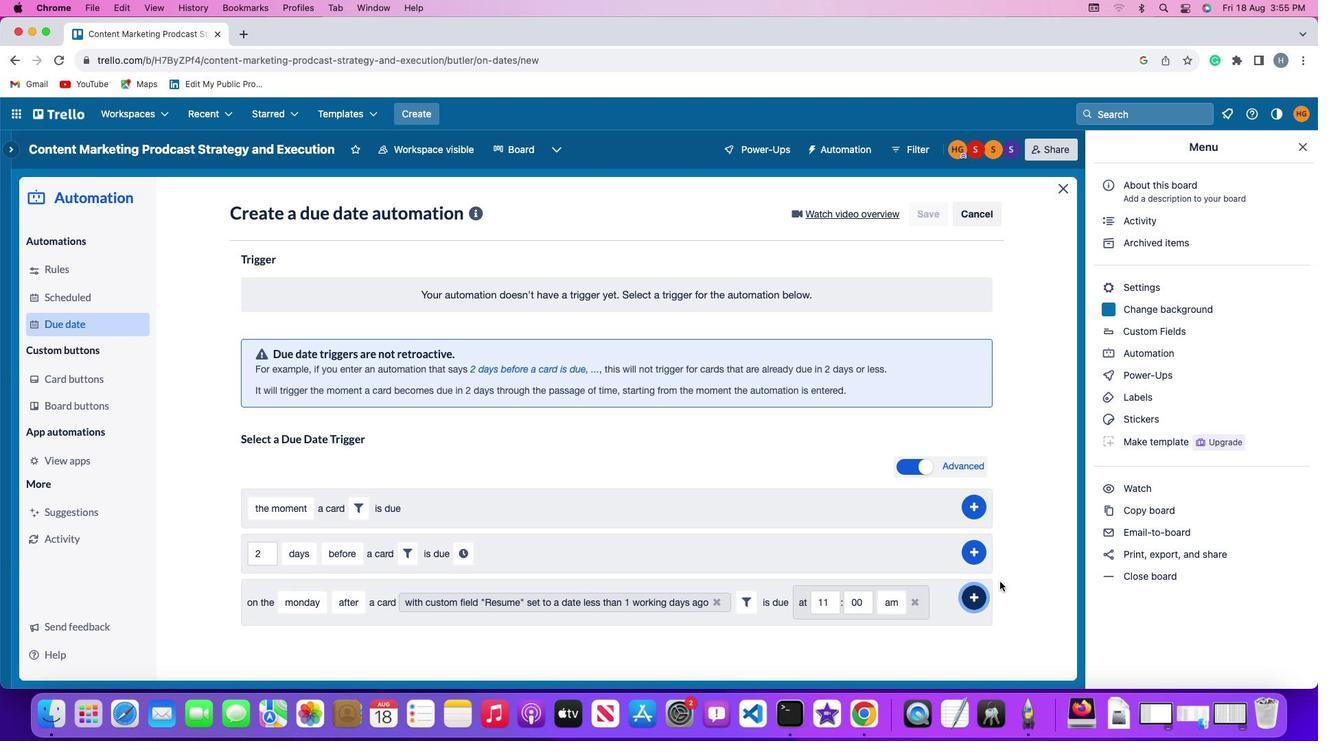 
Action: Mouse moved to (1017, 496)
Screenshot: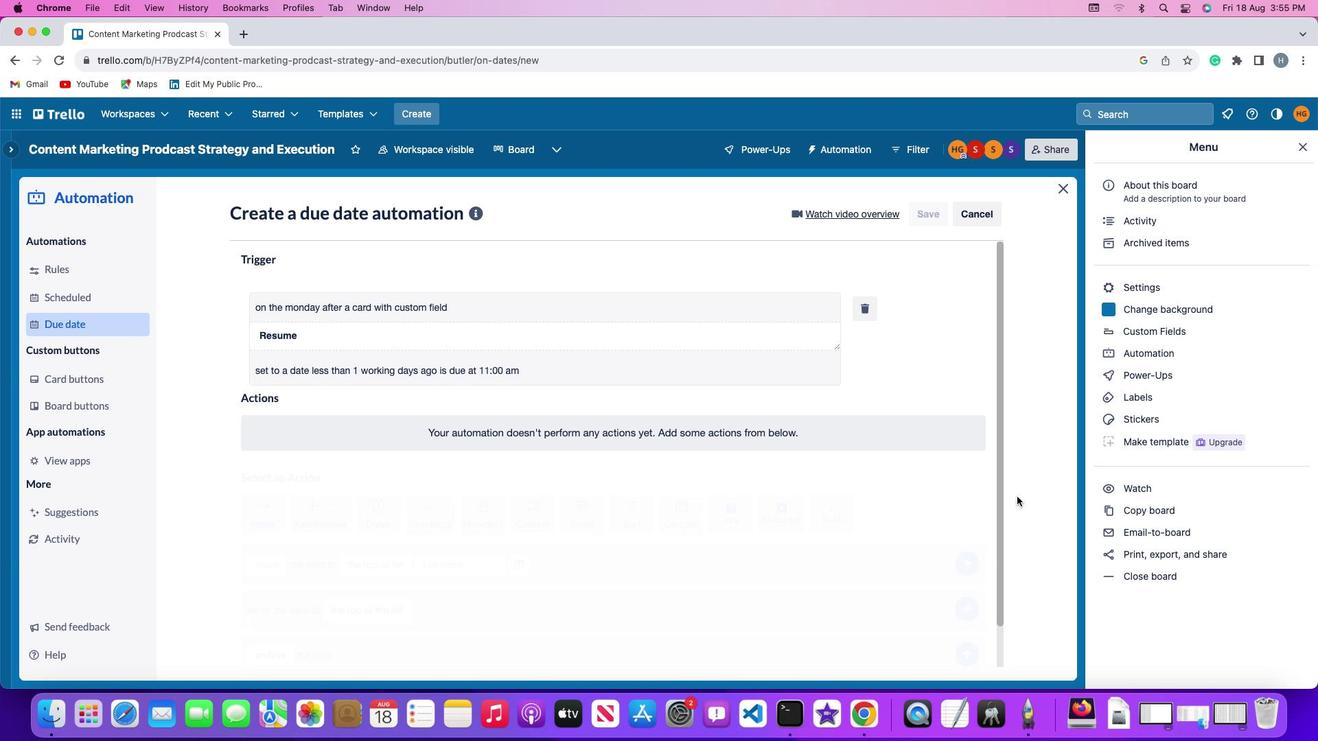 
